 Task: For heading Use Nunito with pink colour & bold.  font size for heading18,  'Change the font style of data to'Nunito and font size to 9,  Change the alignment of both headline & data to Align left In the sheet  DashboardCashExpensesbook
Action: Mouse moved to (59, 174)
Screenshot: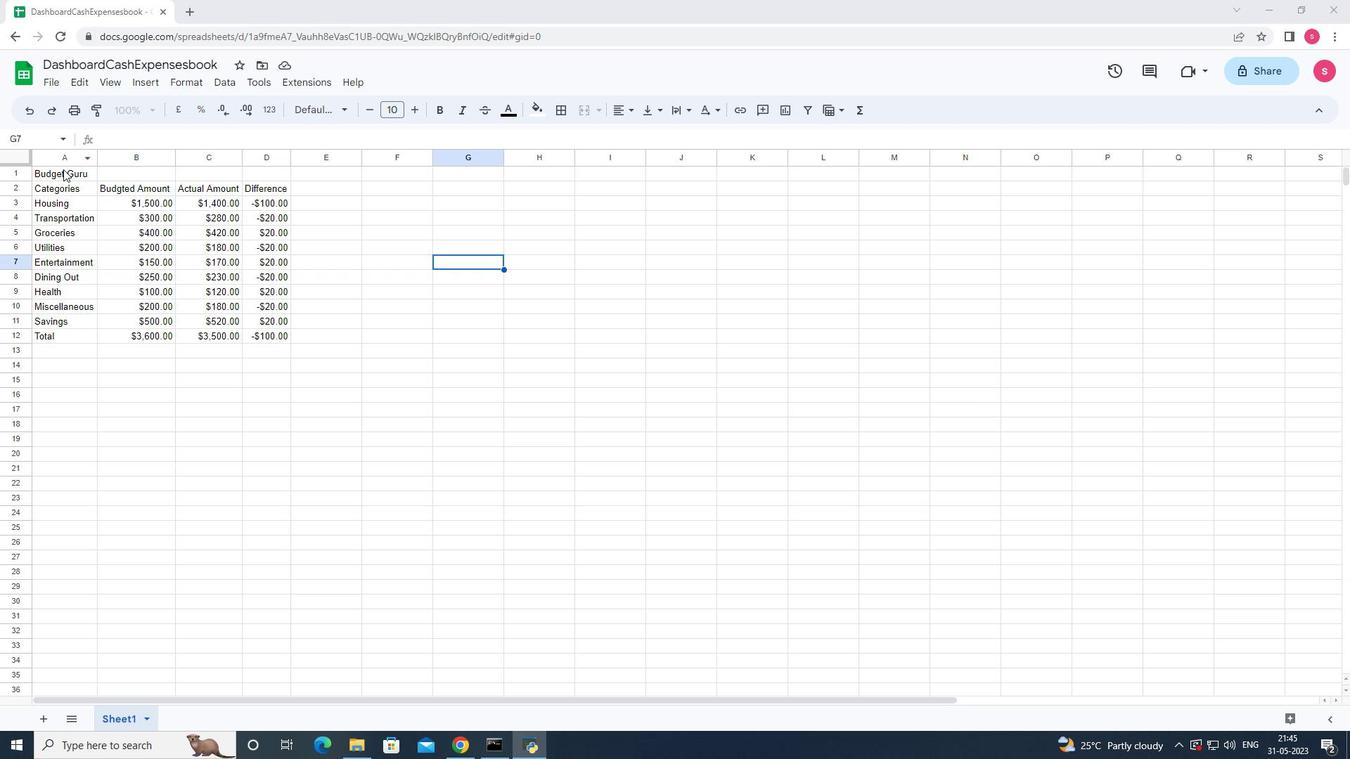 
Action: Mouse pressed left at (59, 174)
Screenshot: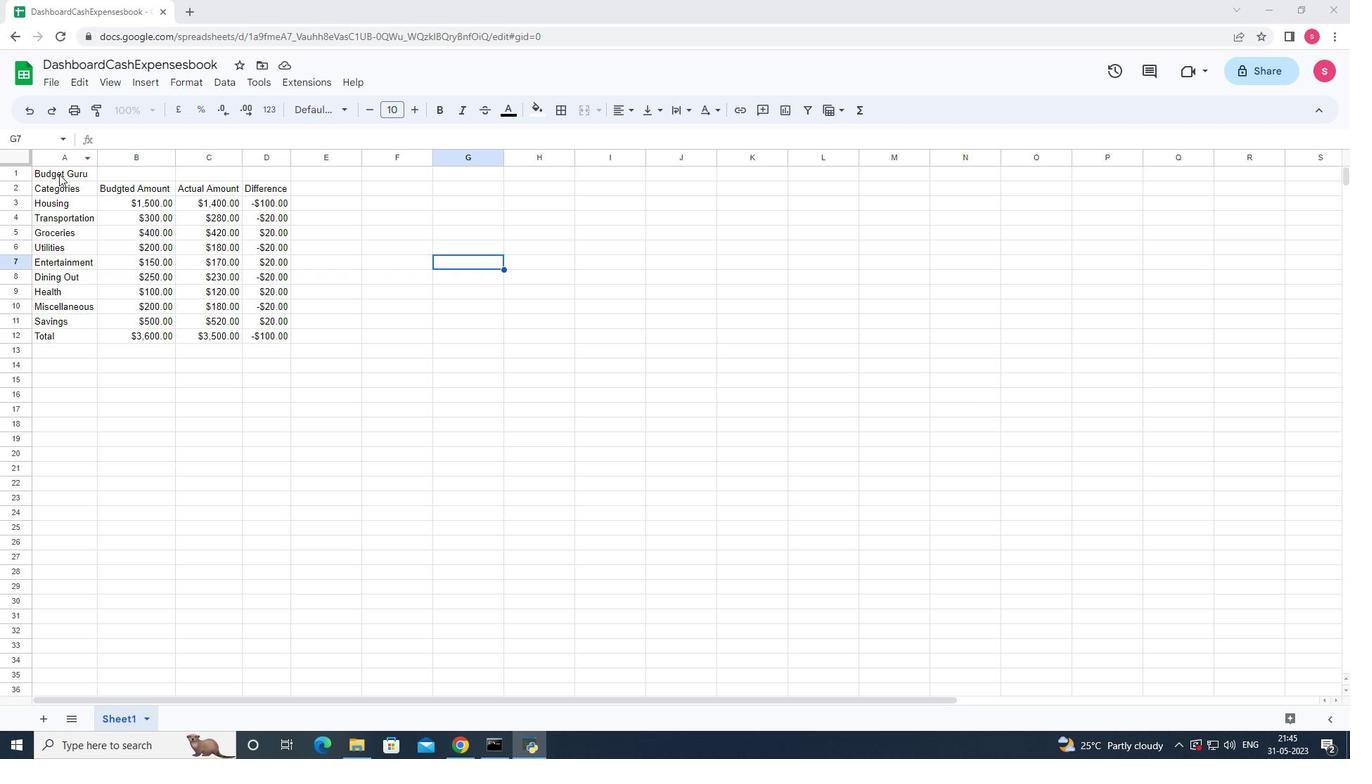 
Action: Mouse moved to (342, 114)
Screenshot: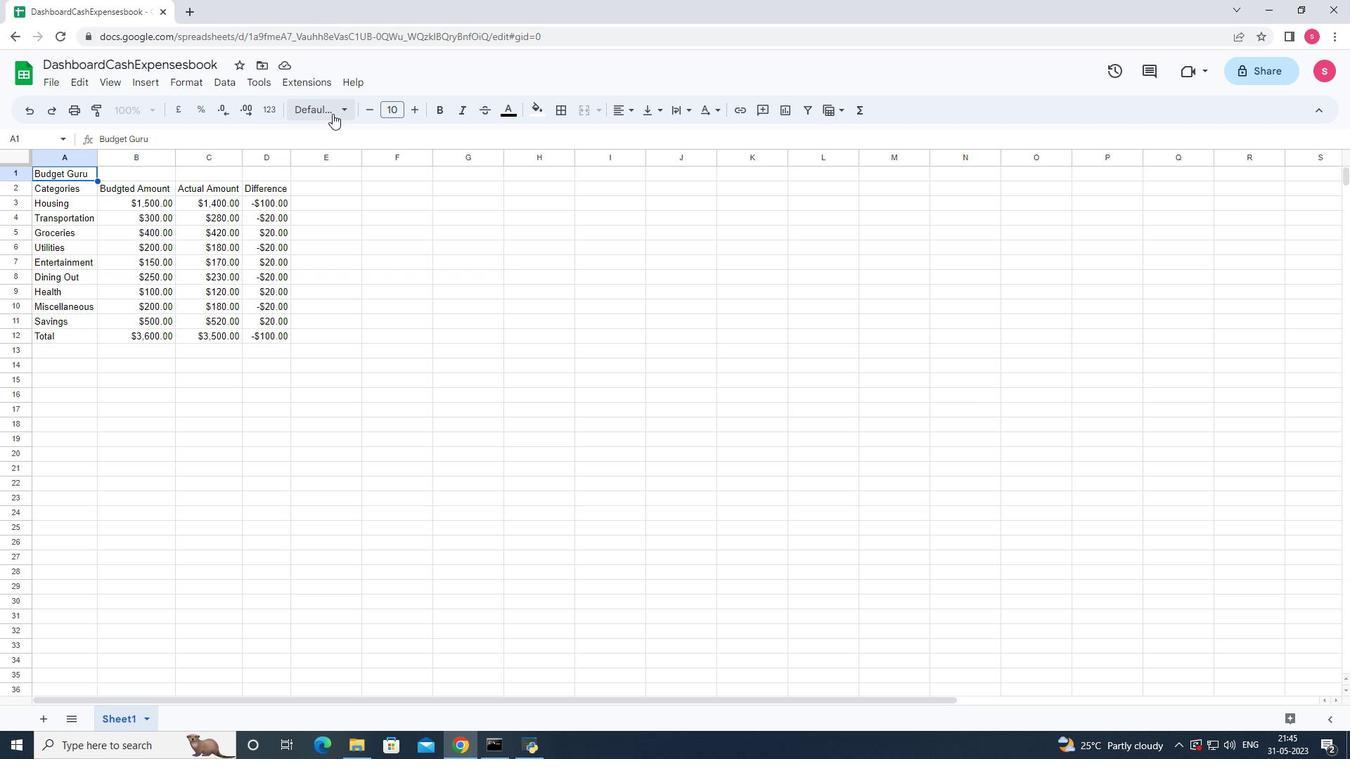 
Action: Mouse pressed left at (342, 114)
Screenshot: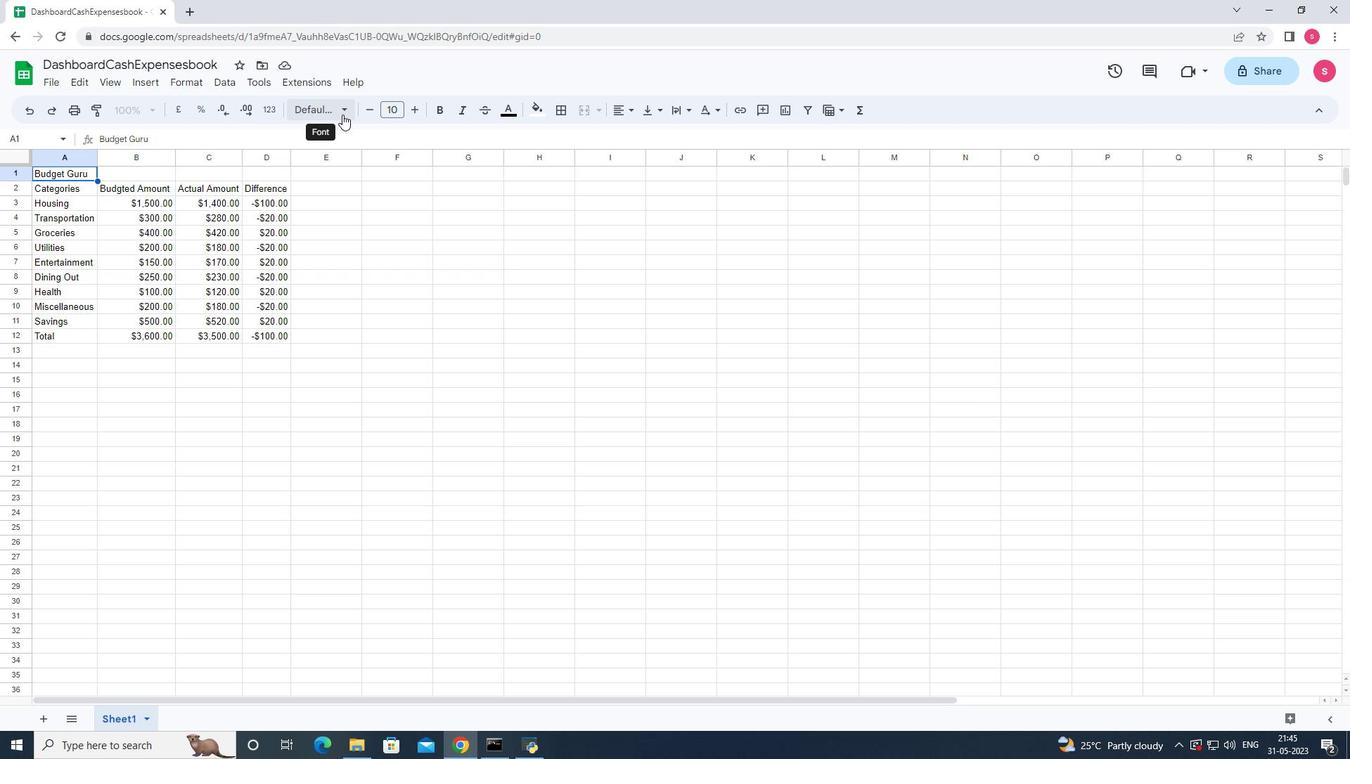 
Action: Mouse moved to (363, 574)
Screenshot: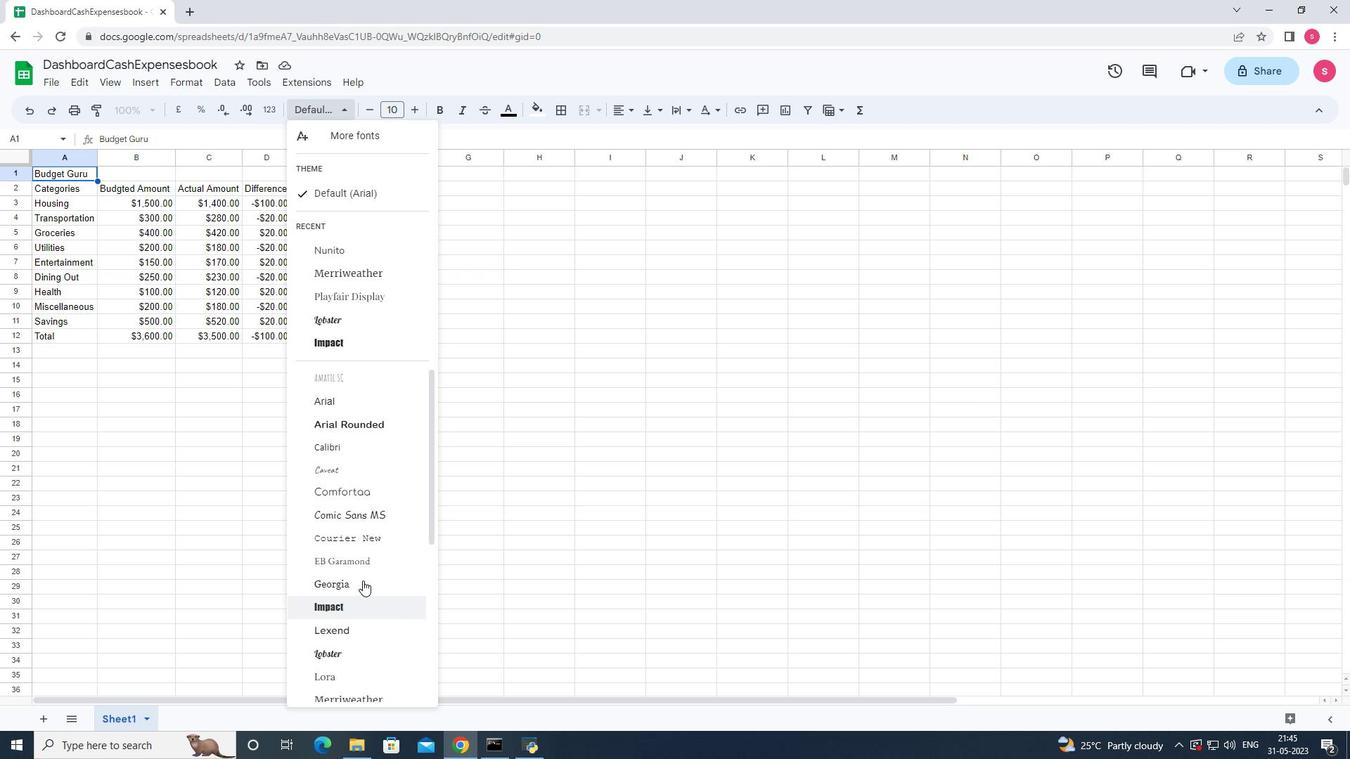 
Action: Mouse scrolled (363, 573) with delta (0, 0)
Screenshot: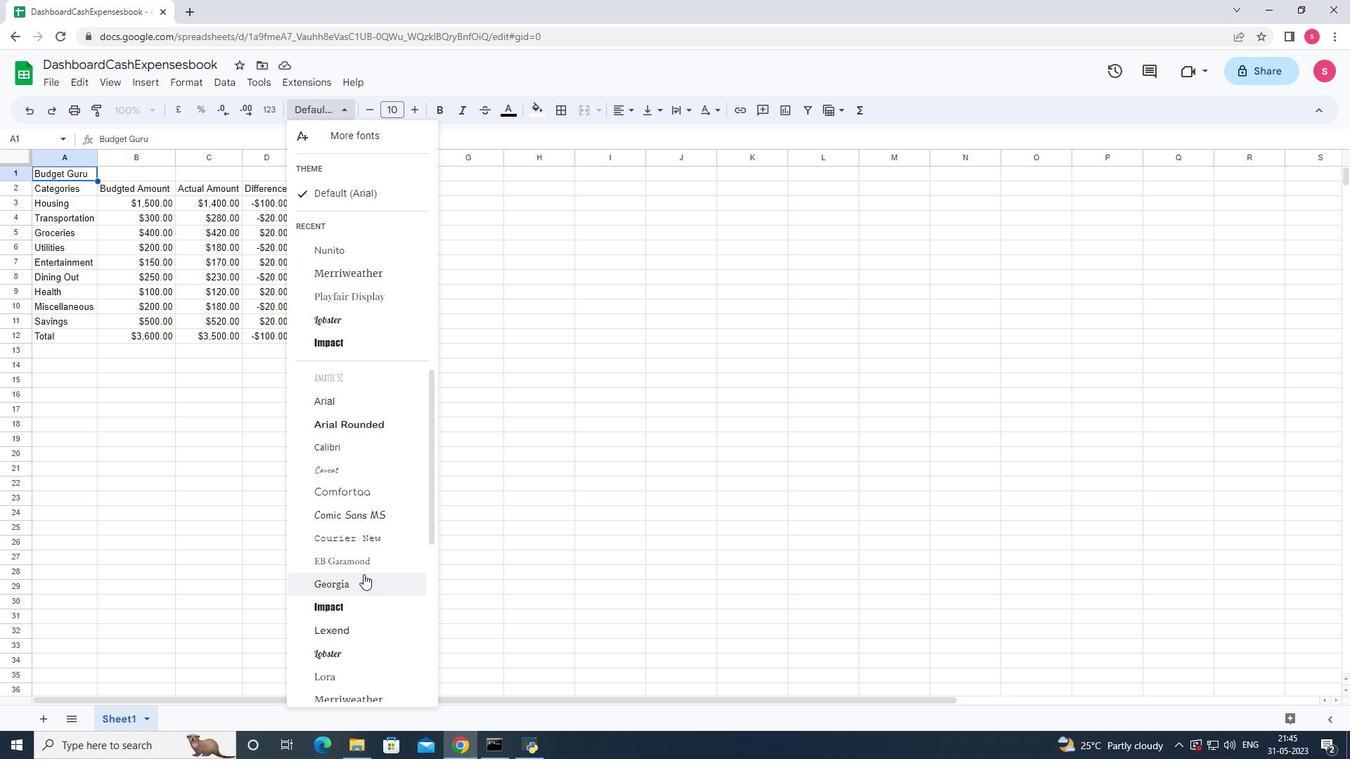 
Action: Mouse scrolled (363, 573) with delta (0, 0)
Screenshot: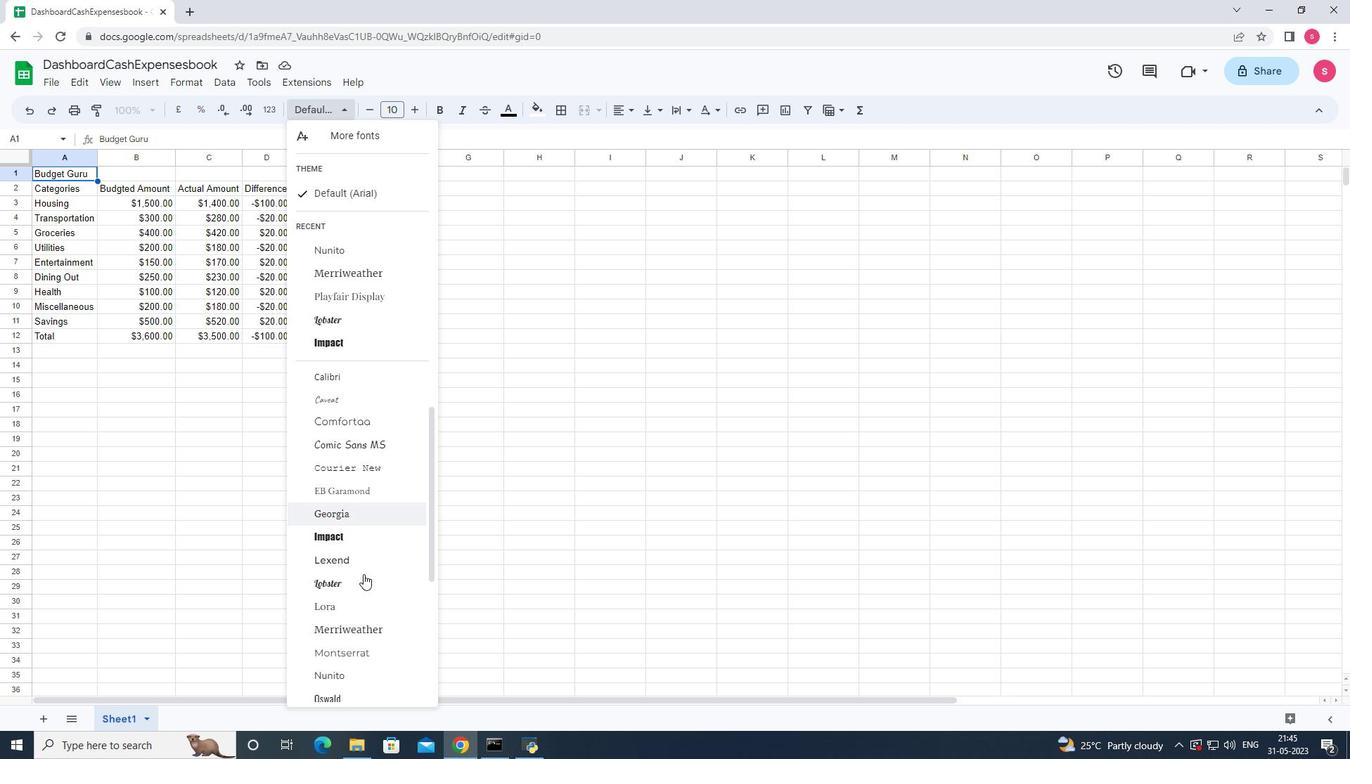 
Action: Mouse moved to (366, 586)
Screenshot: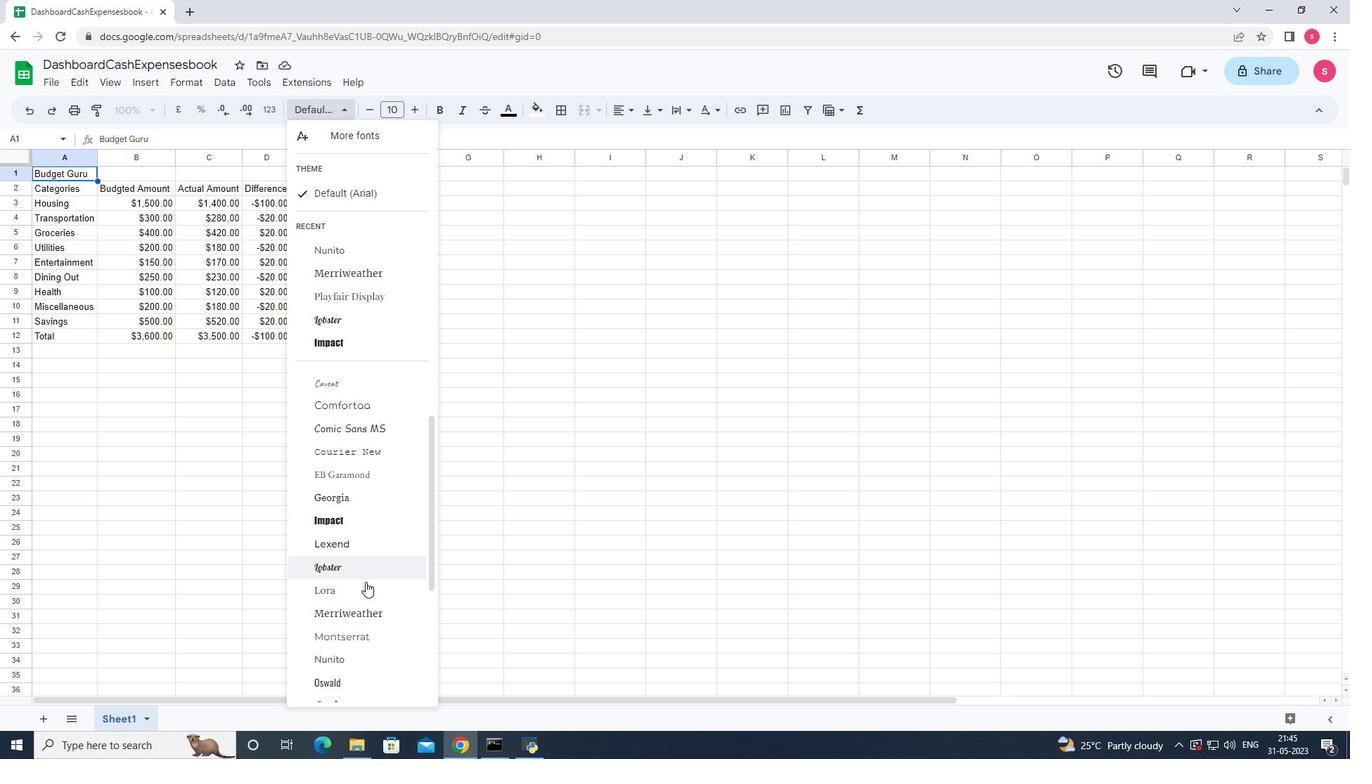 
Action: Mouse scrolled (366, 585) with delta (0, 0)
Screenshot: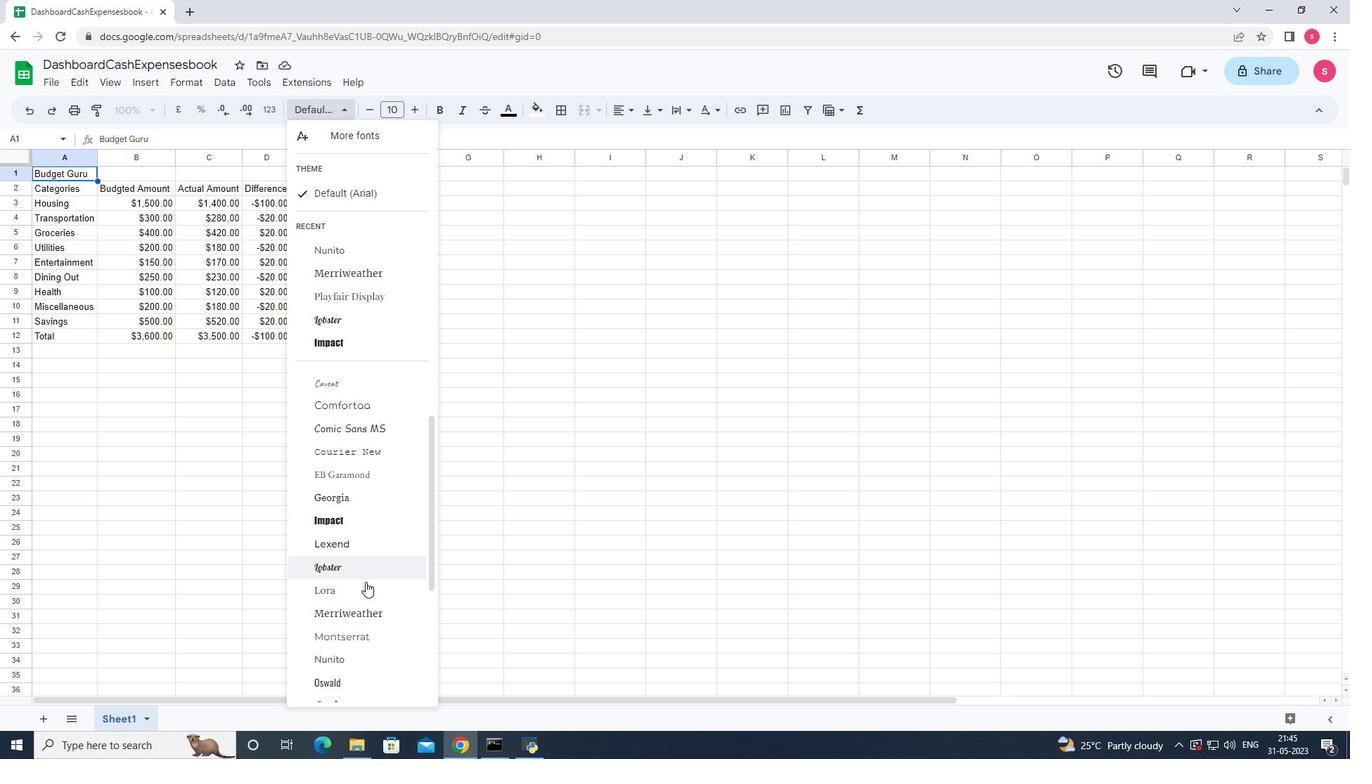 
Action: Mouse moved to (372, 540)
Screenshot: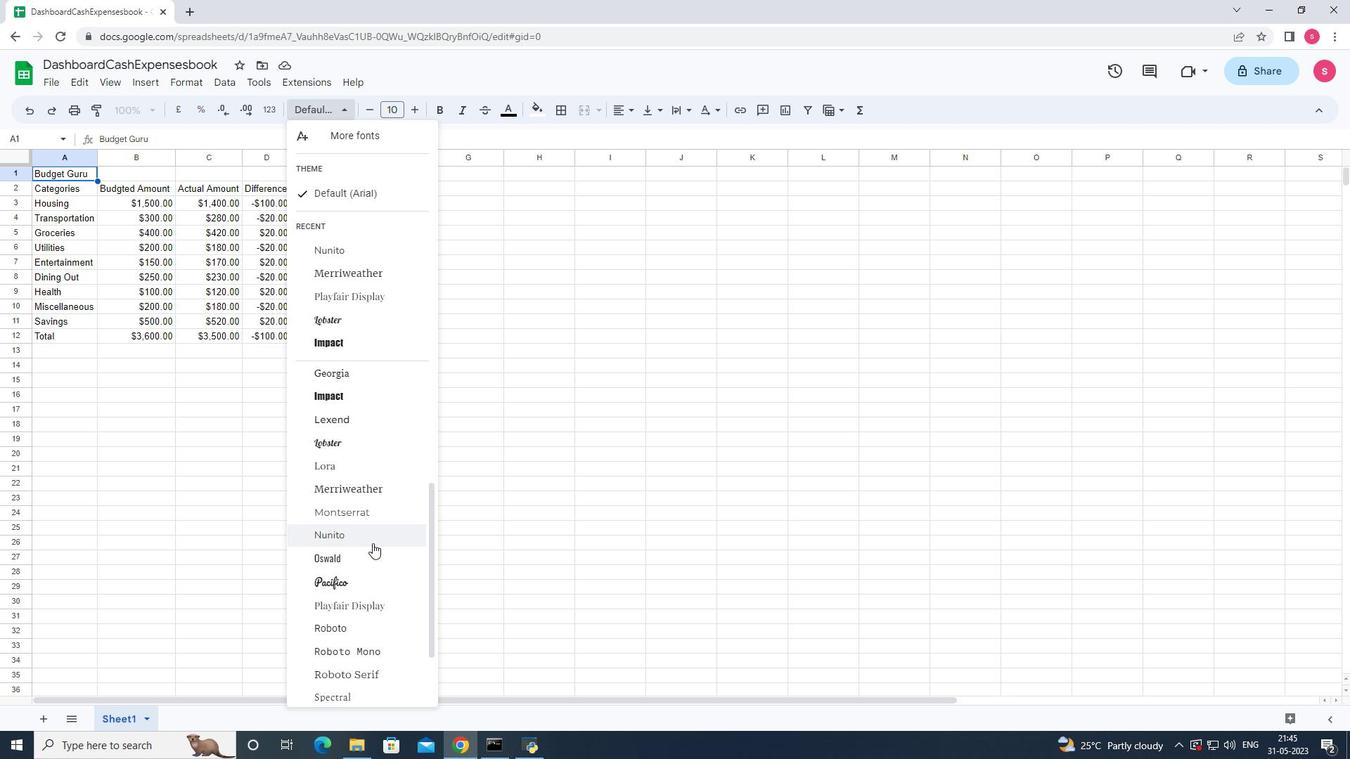 
Action: Mouse pressed left at (372, 540)
Screenshot: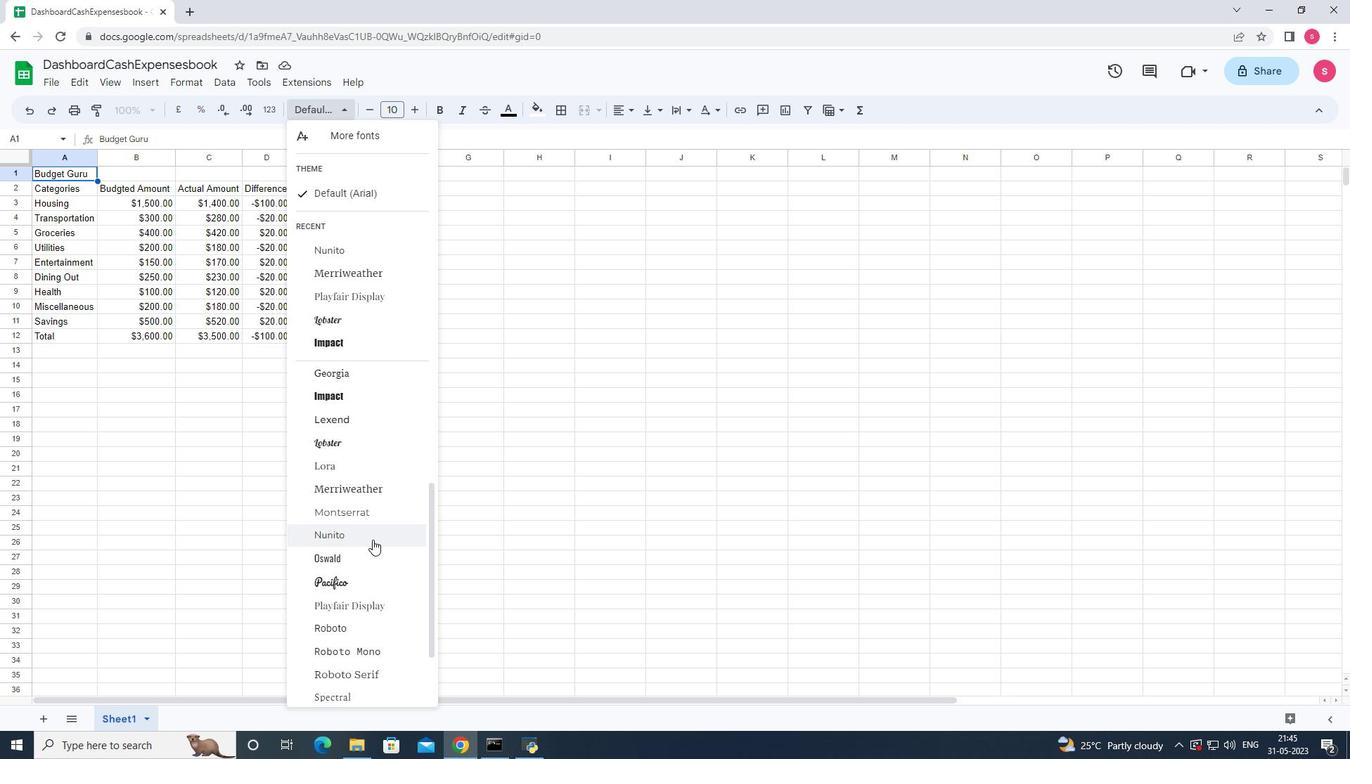 
Action: Mouse moved to (516, 115)
Screenshot: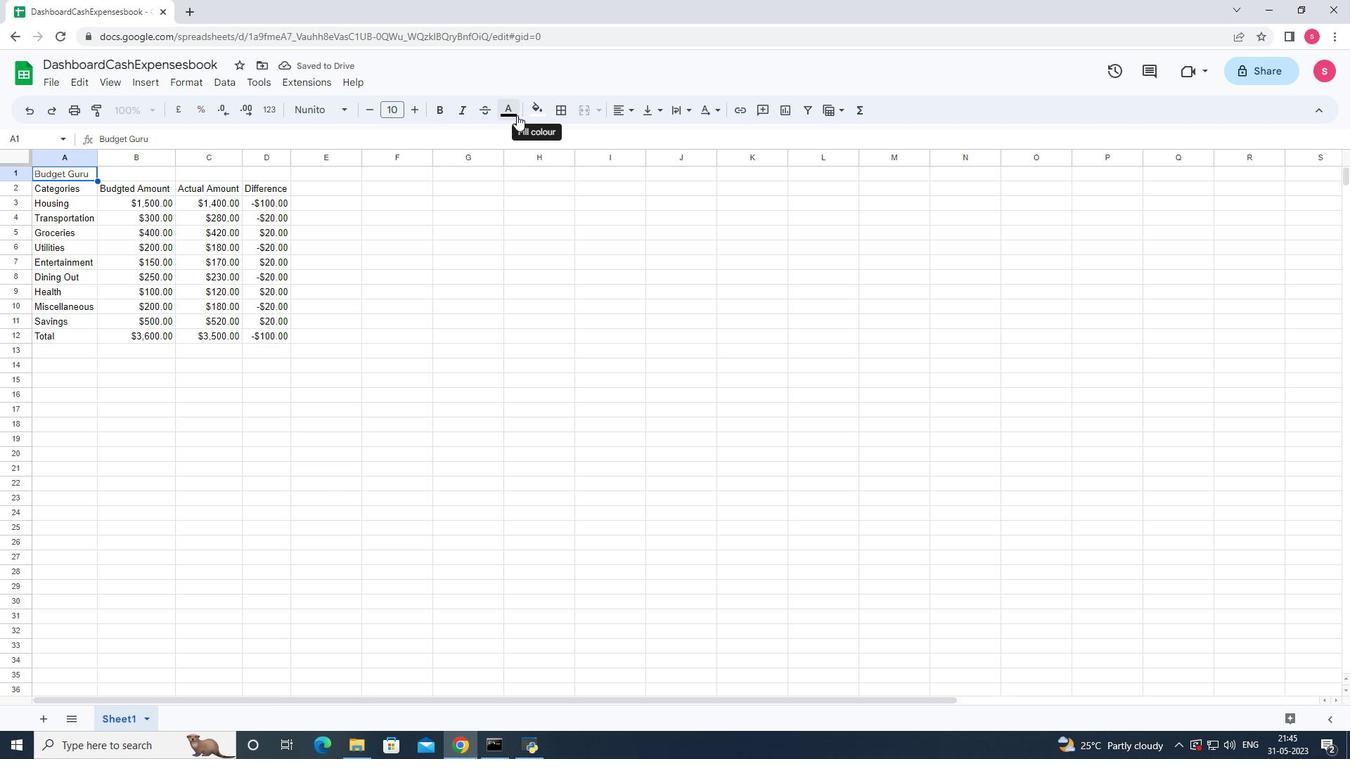 
Action: Mouse pressed left at (516, 115)
Screenshot: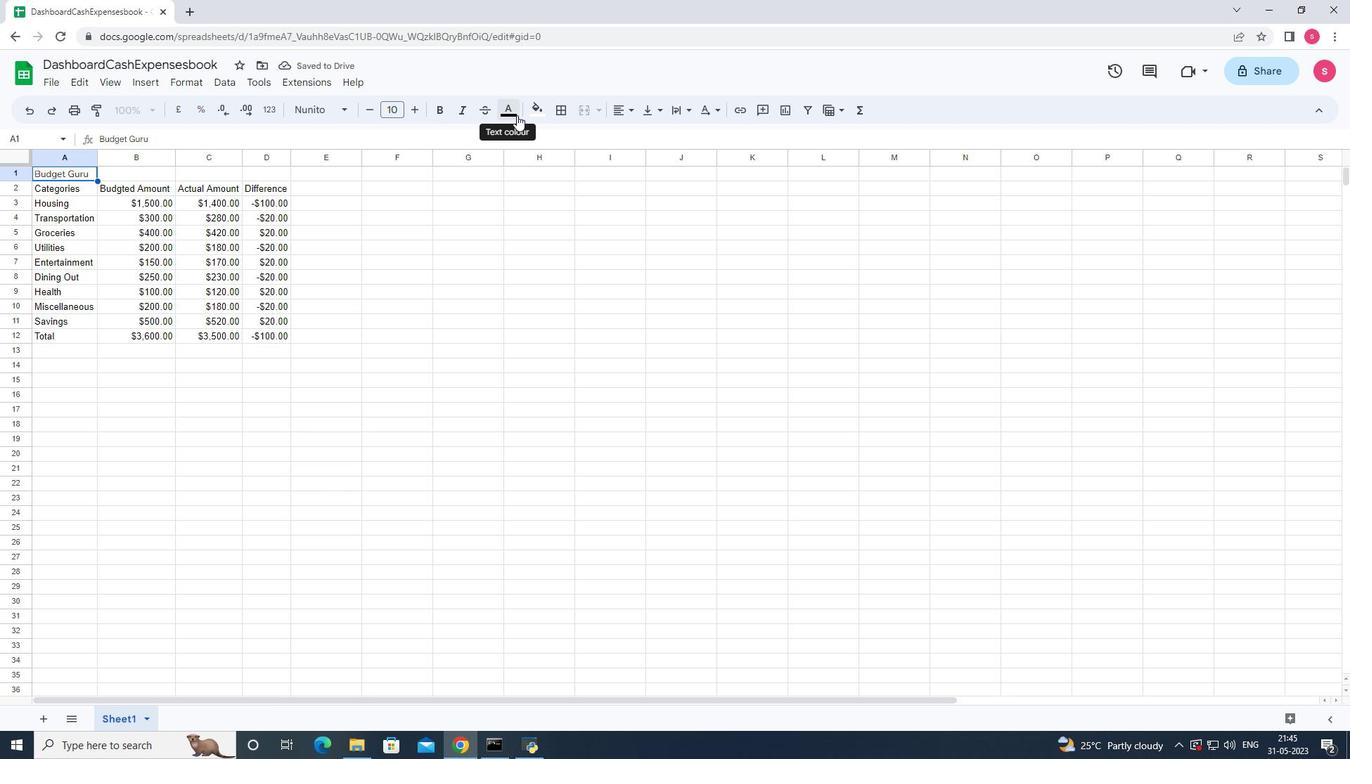 
Action: Mouse moved to (652, 177)
Screenshot: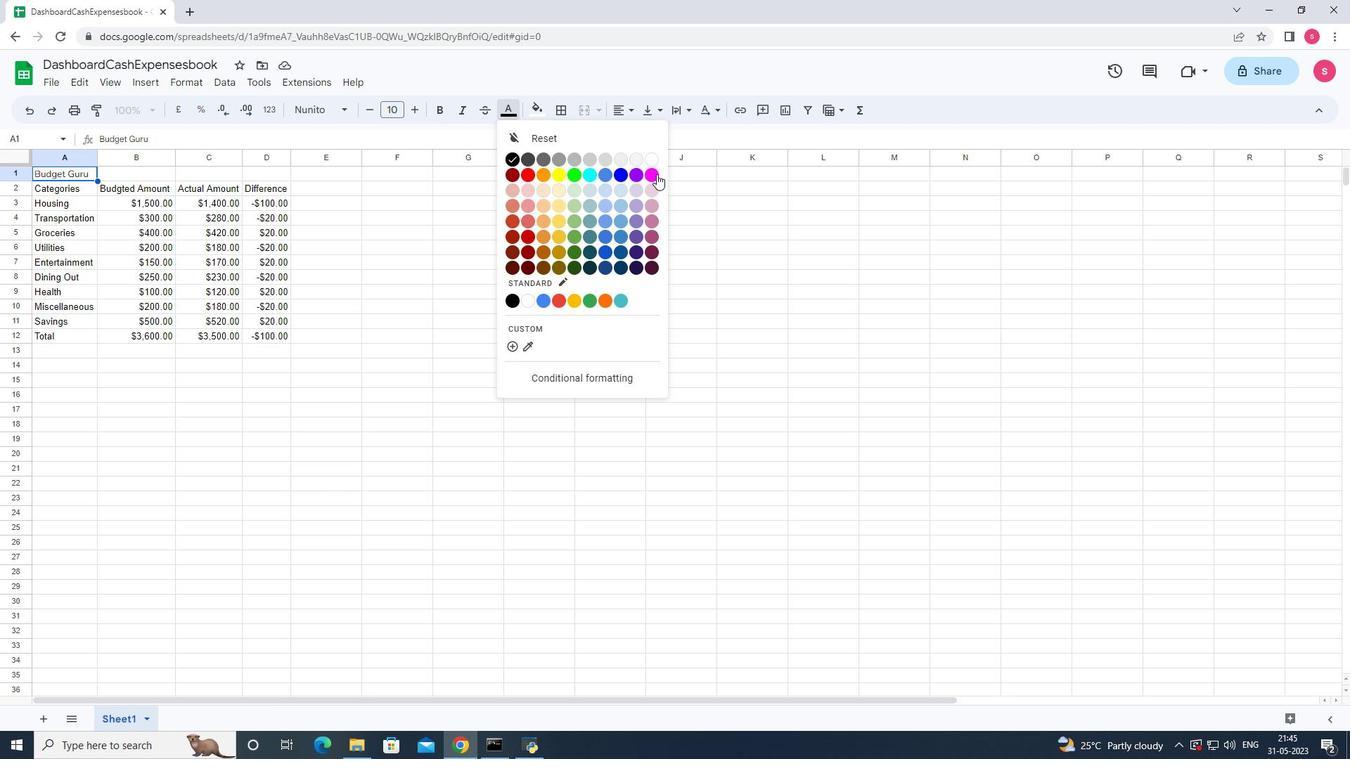 
Action: Mouse pressed left at (652, 177)
Screenshot: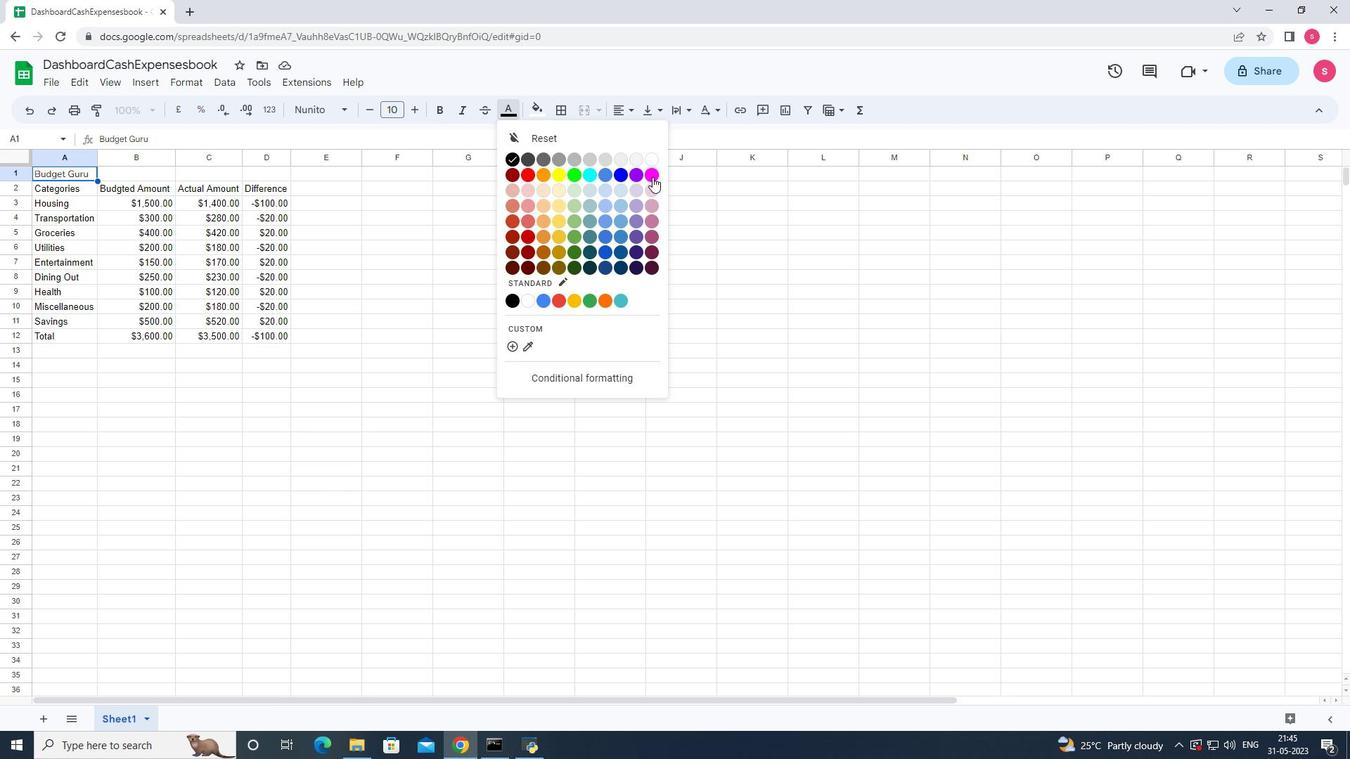
Action: Mouse moved to (186, 85)
Screenshot: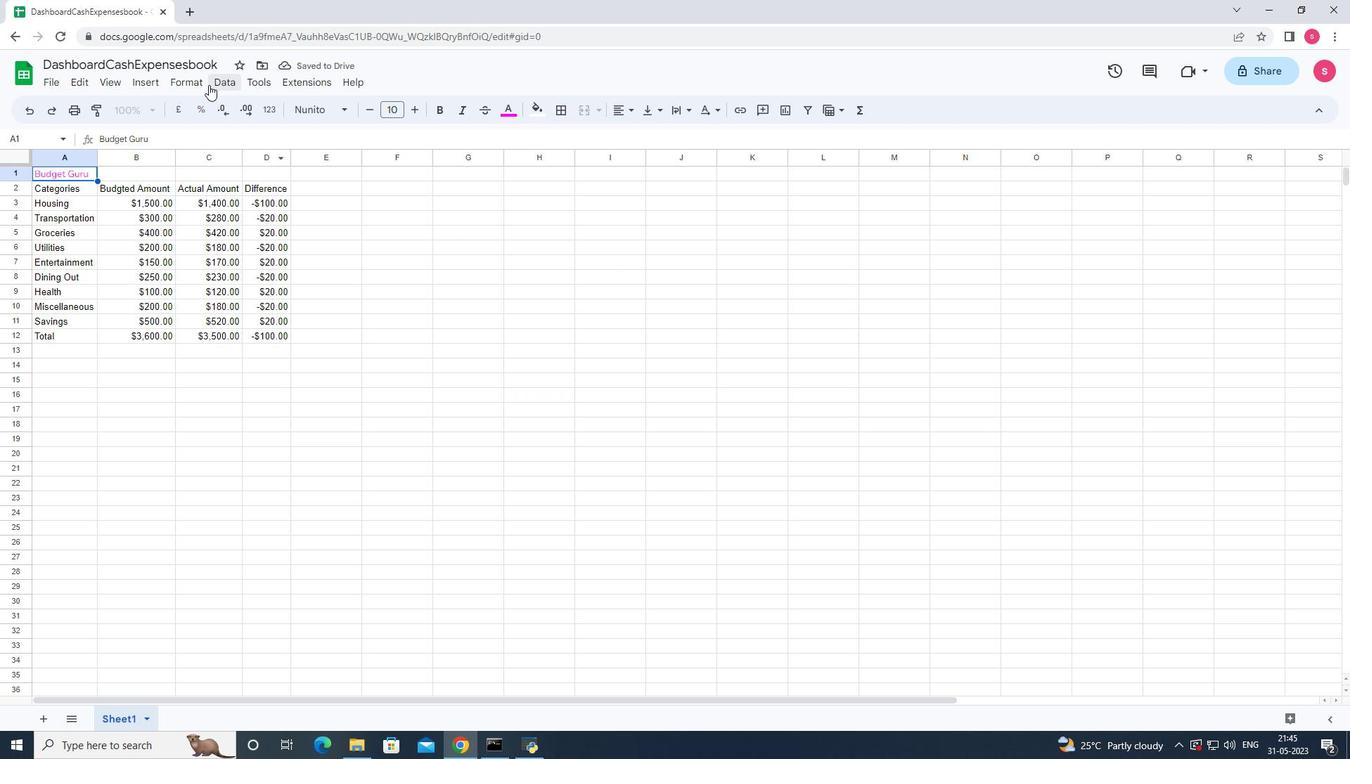 
Action: Mouse pressed left at (186, 85)
Screenshot: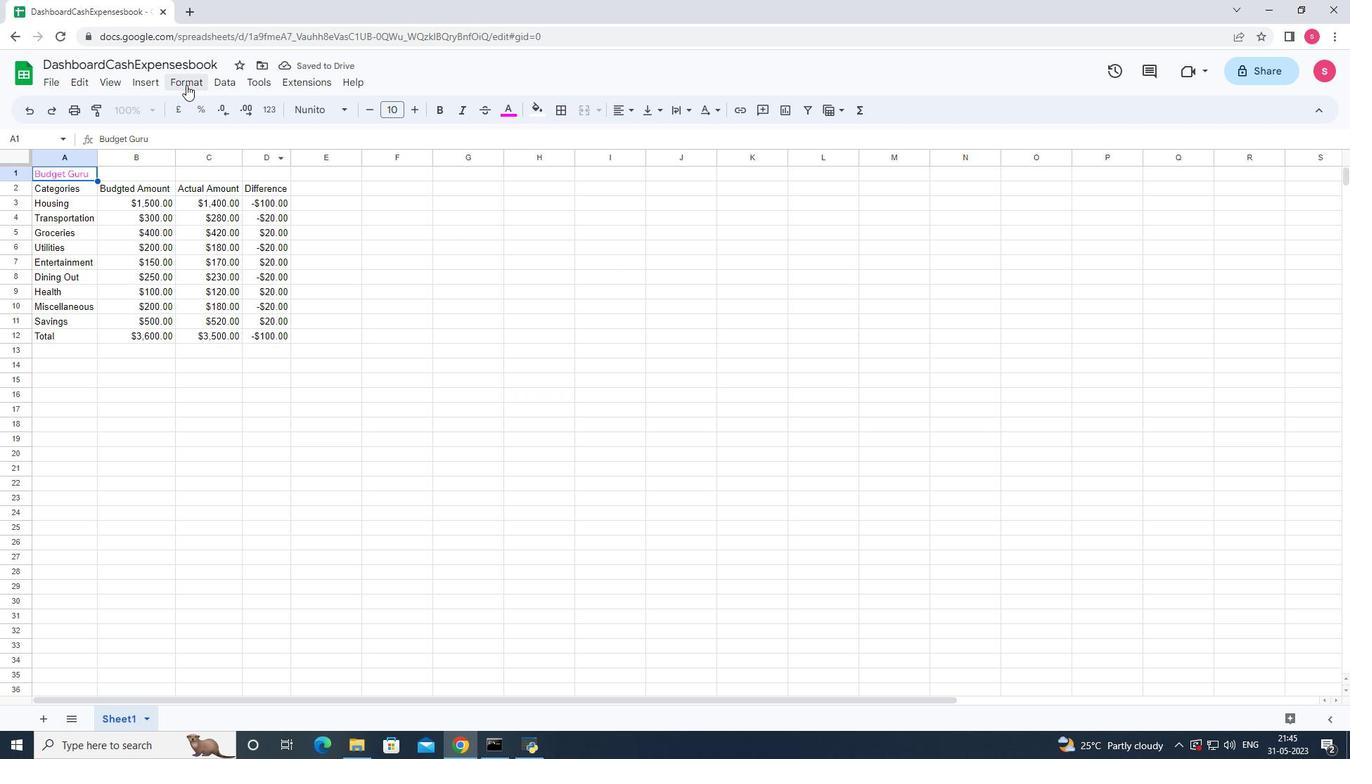 
Action: Mouse moved to (244, 165)
Screenshot: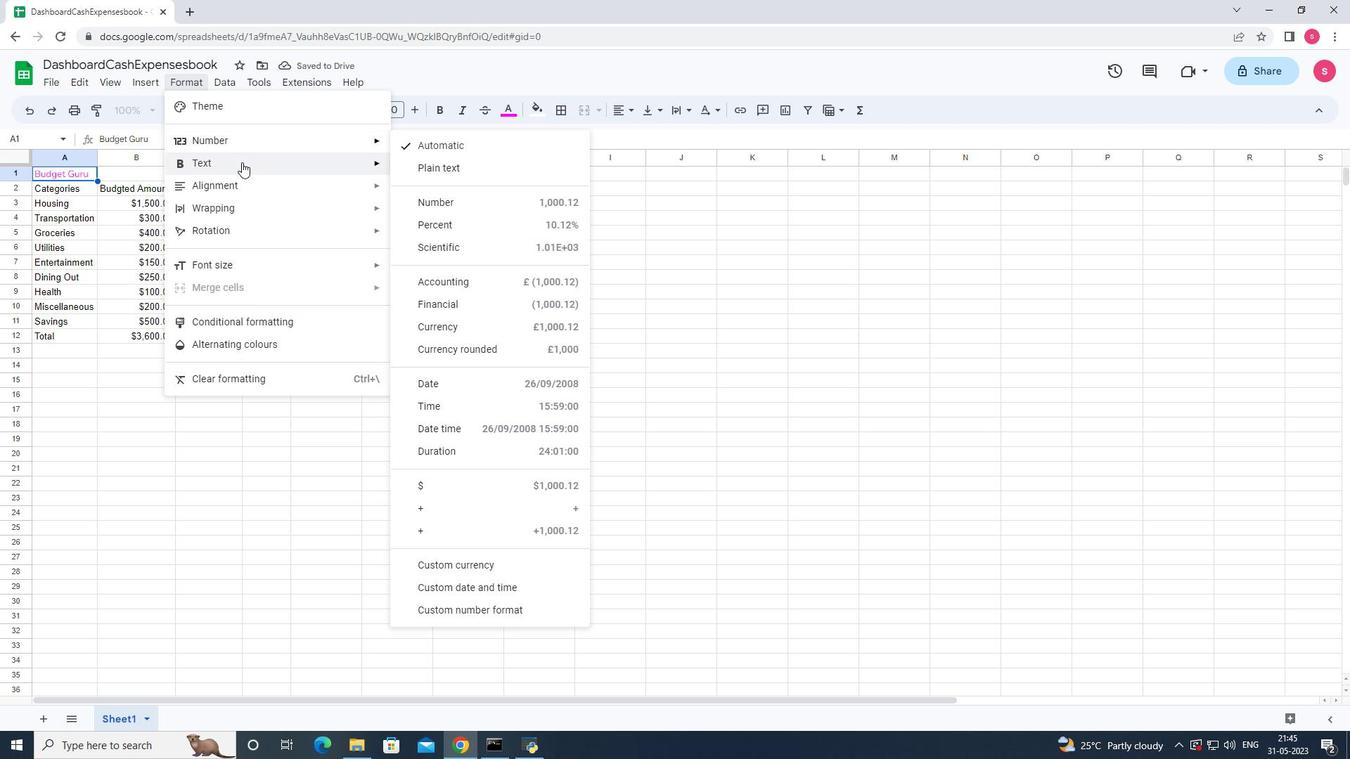 
Action: Mouse pressed left at (244, 165)
Screenshot: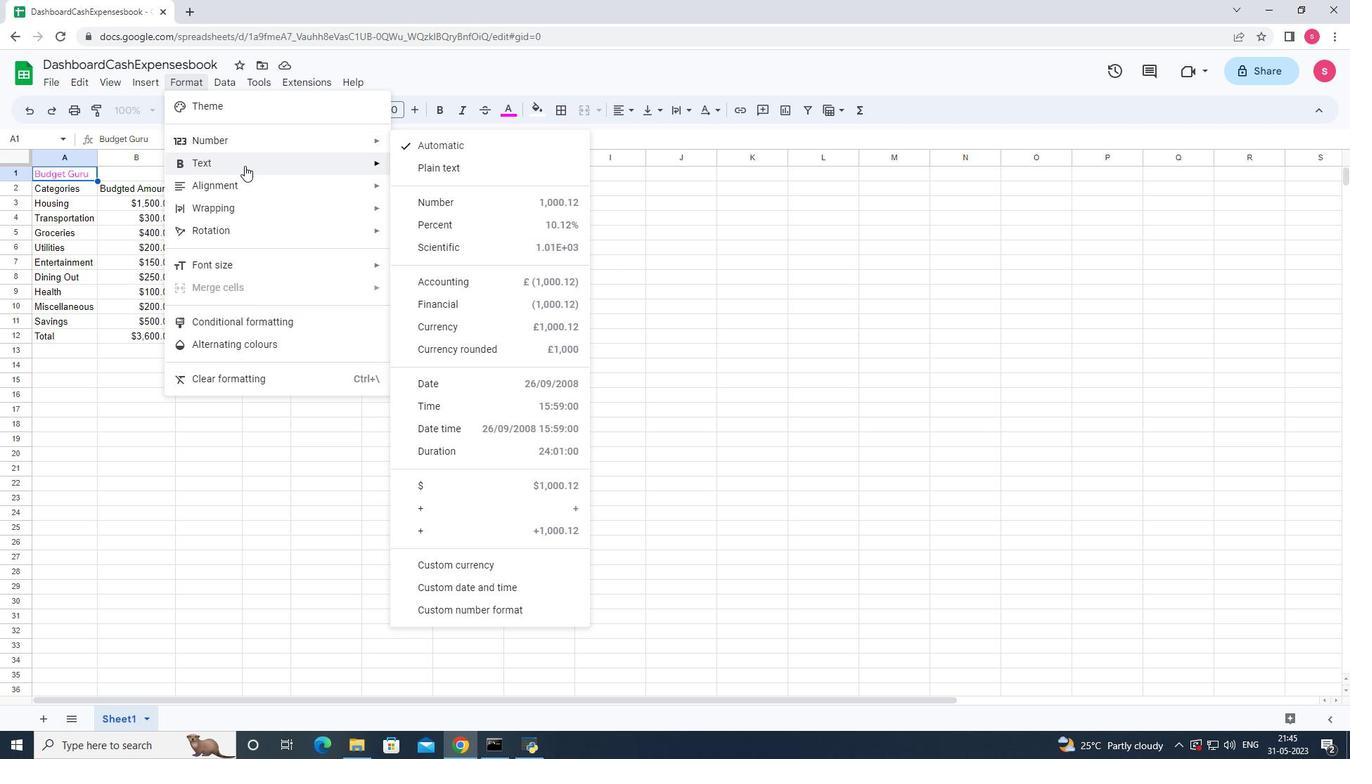 
Action: Mouse moved to (469, 173)
Screenshot: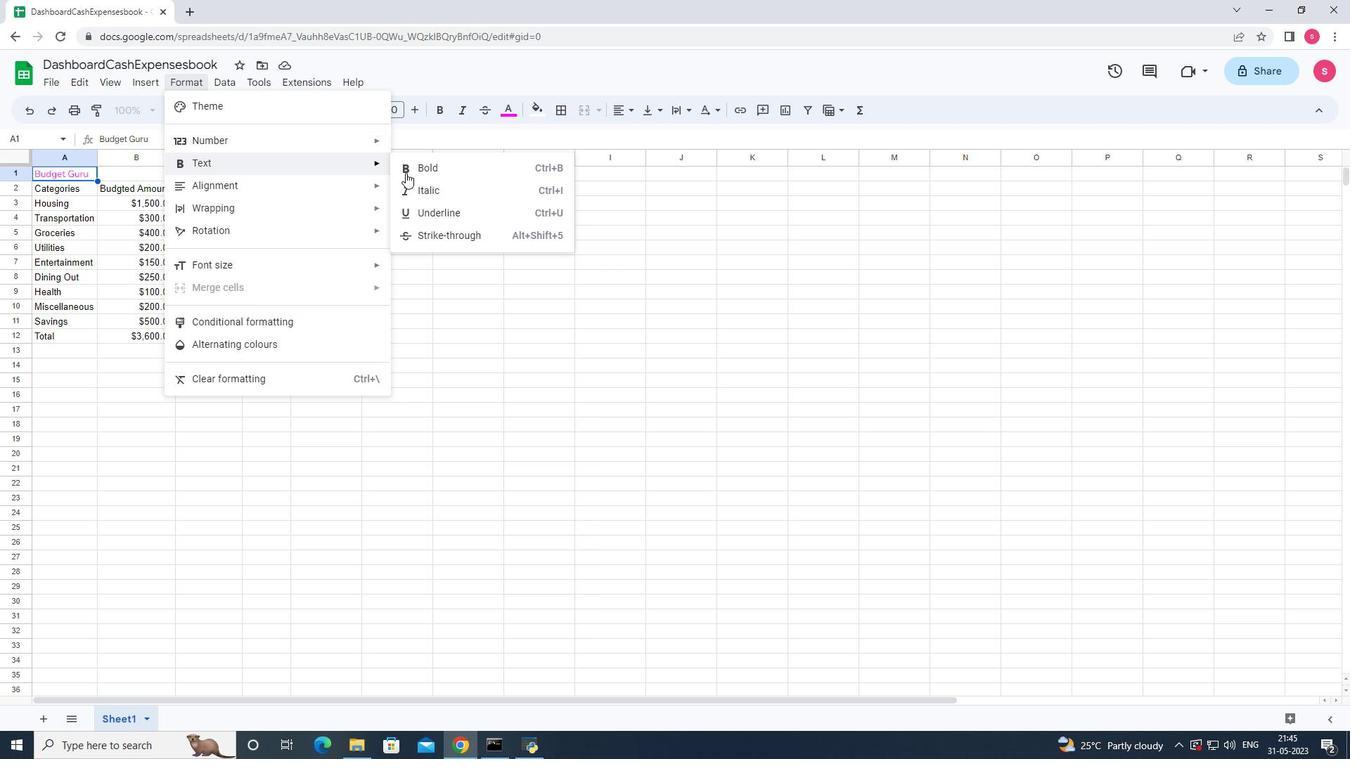 
Action: Mouse pressed left at (469, 173)
Screenshot: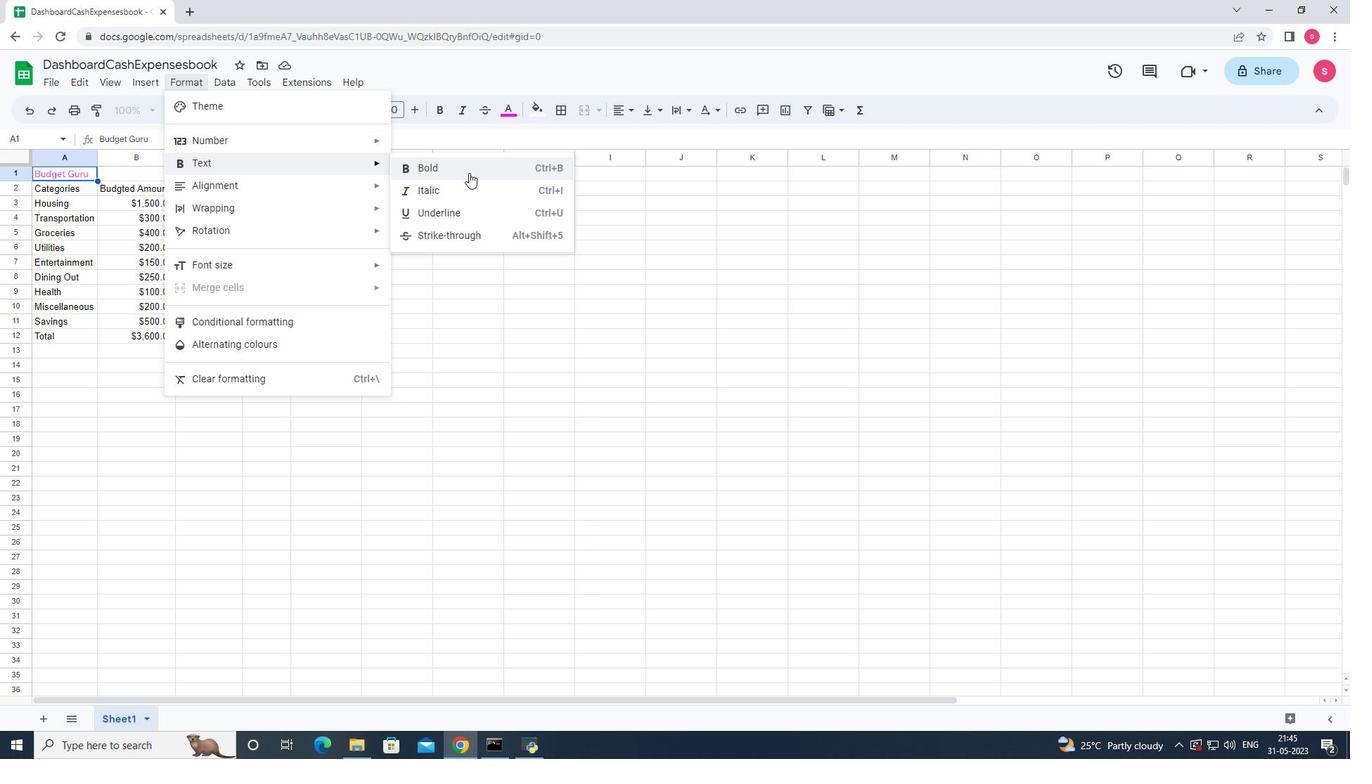 
Action: Mouse moved to (417, 111)
Screenshot: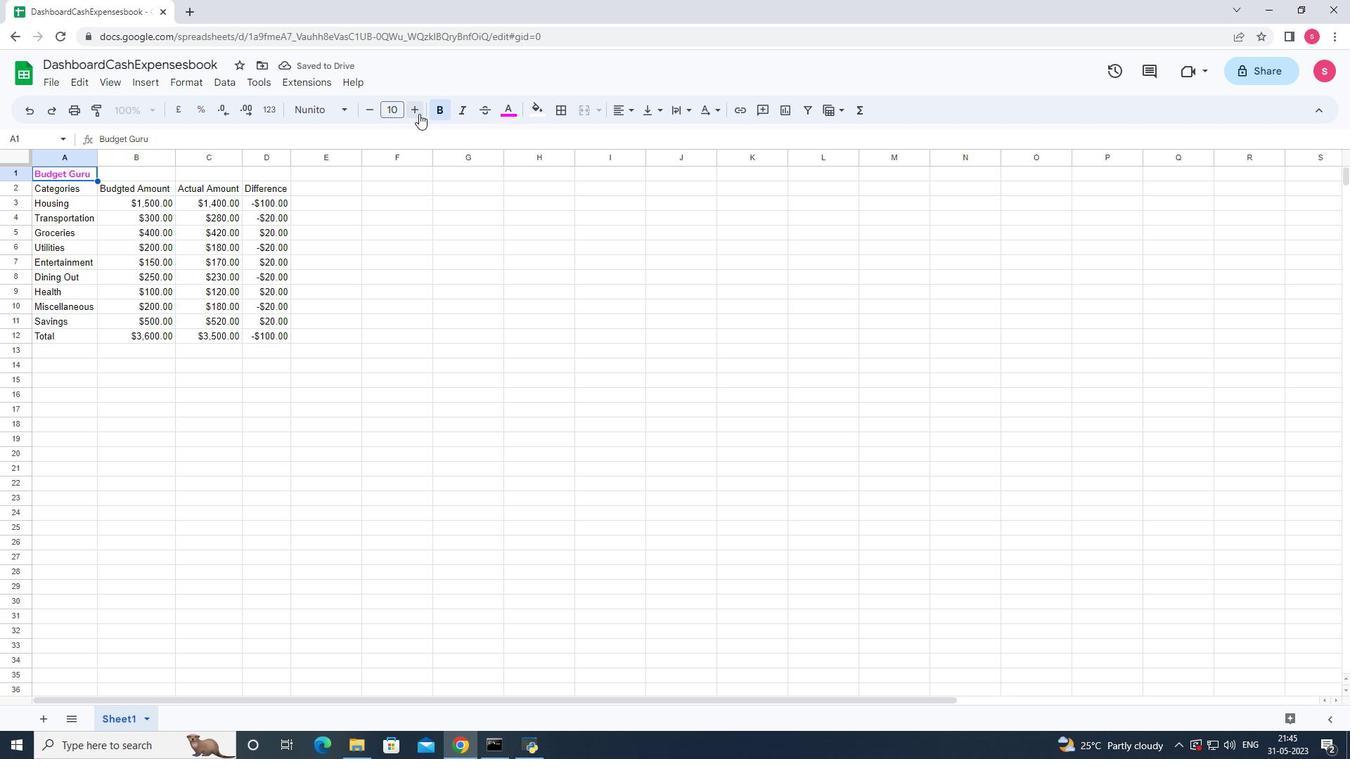 
Action: Mouse pressed left at (417, 111)
Screenshot: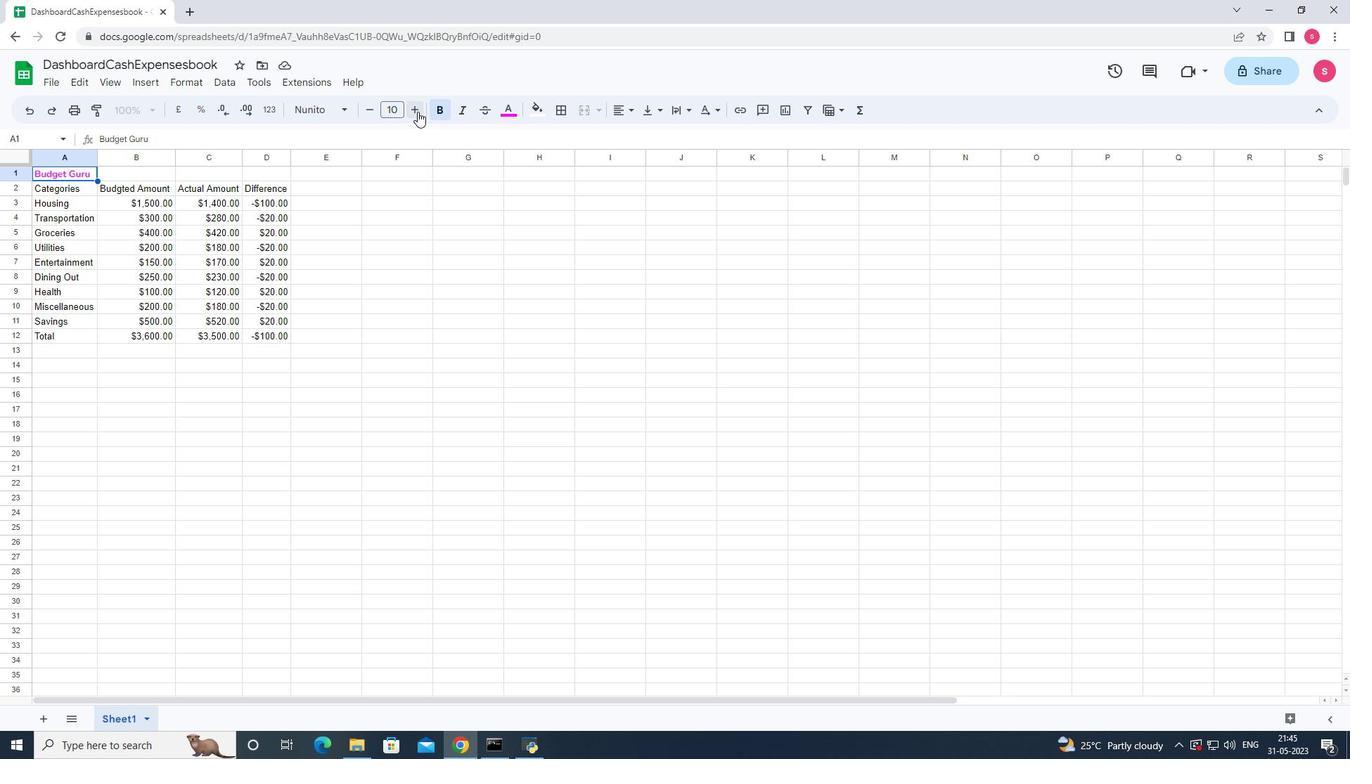 
Action: Mouse pressed left at (417, 111)
Screenshot: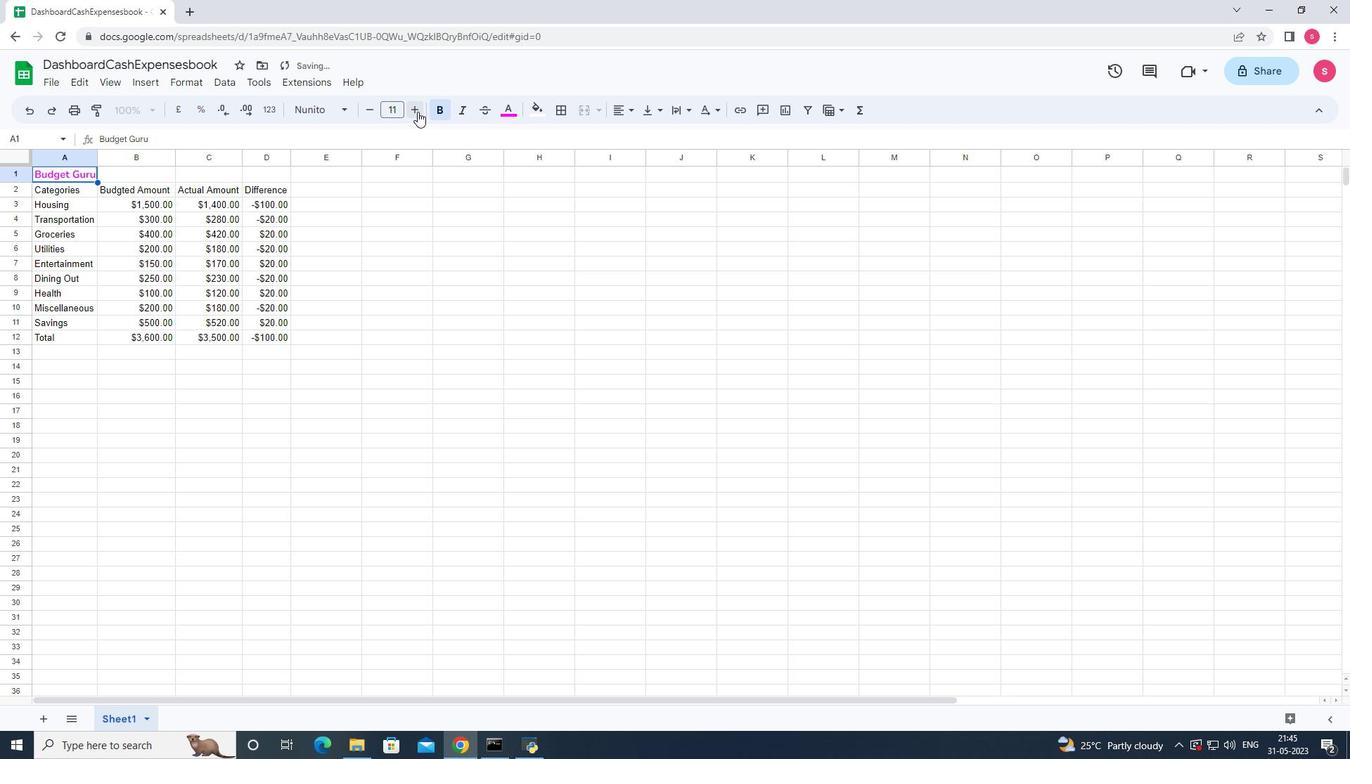 
Action: Mouse pressed left at (417, 111)
Screenshot: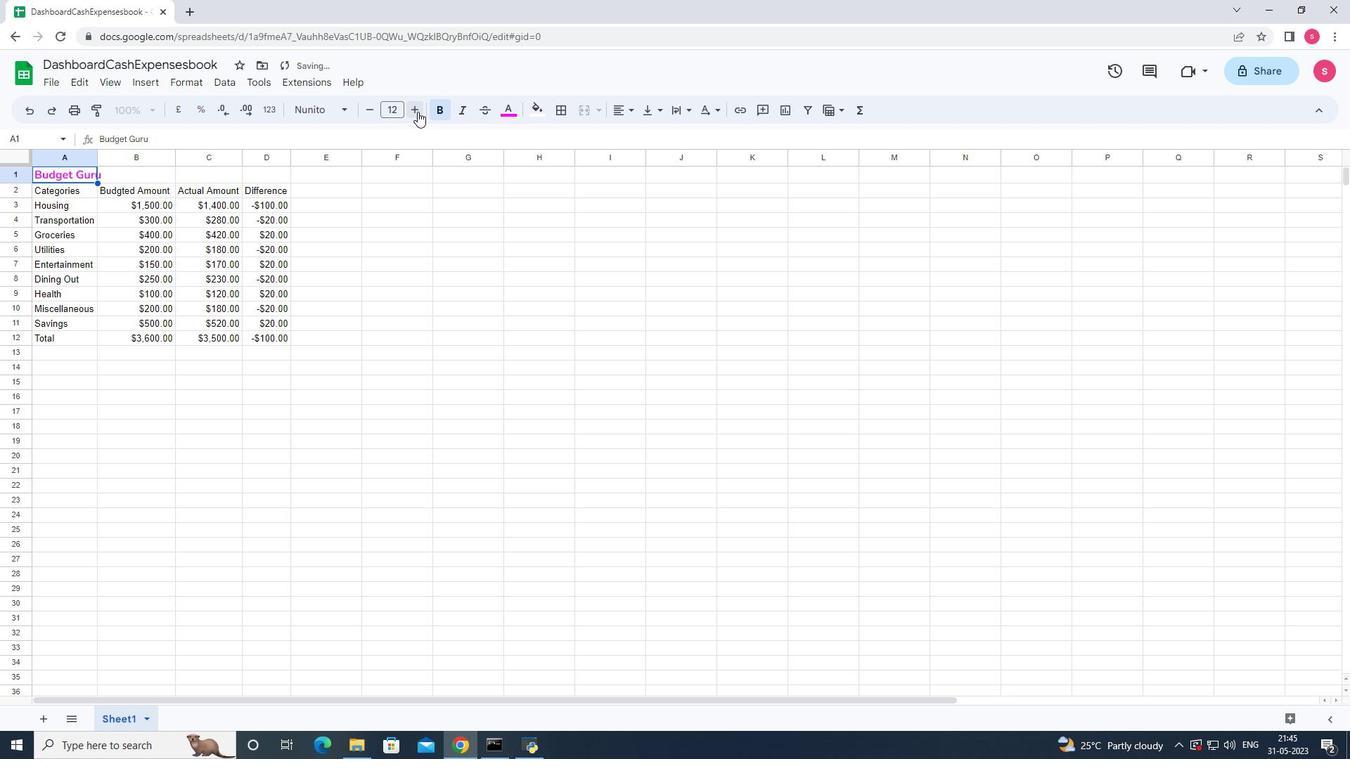 
Action: Mouse pressed left at (417, 111)
Screenshot: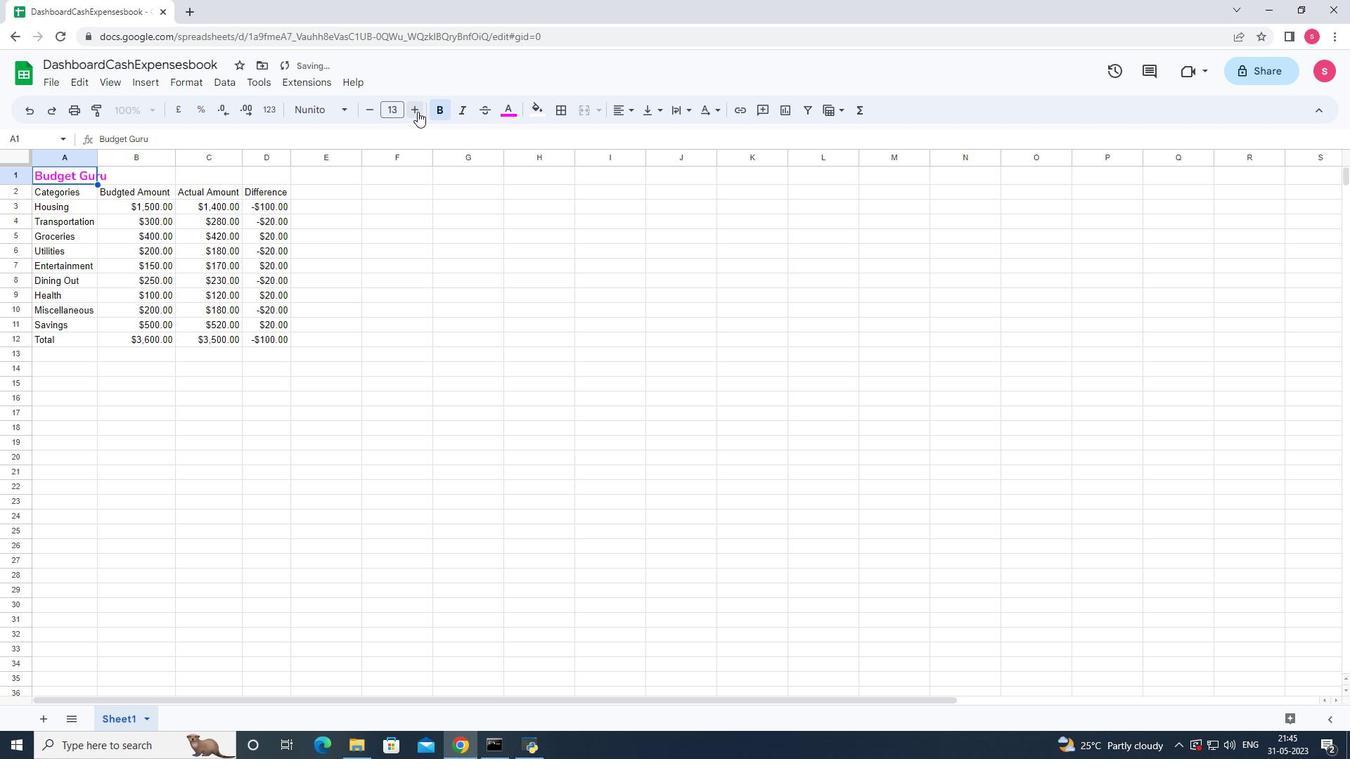 
Action: Mouse pressed left at (417, 111)
Screenshot: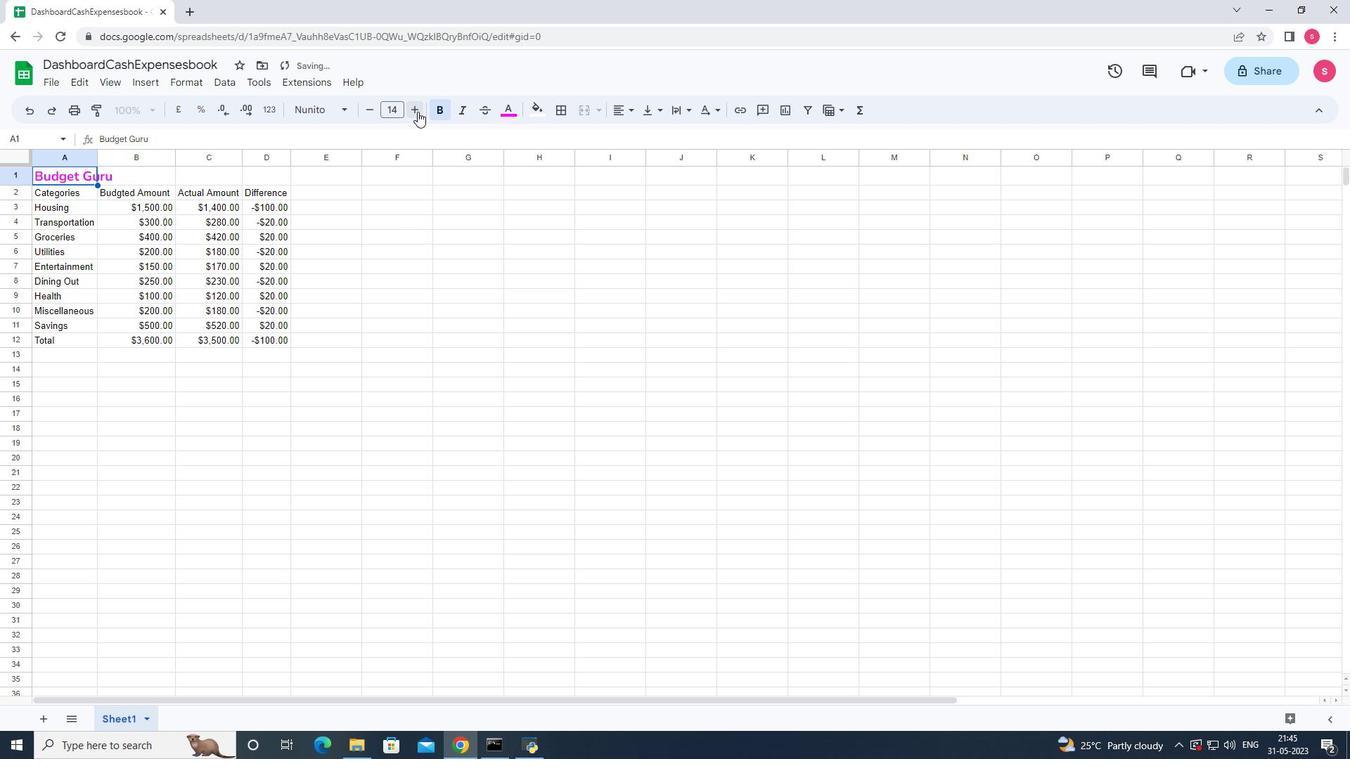 
Action: Mouse pressed left at (417, 111)
Screenshot: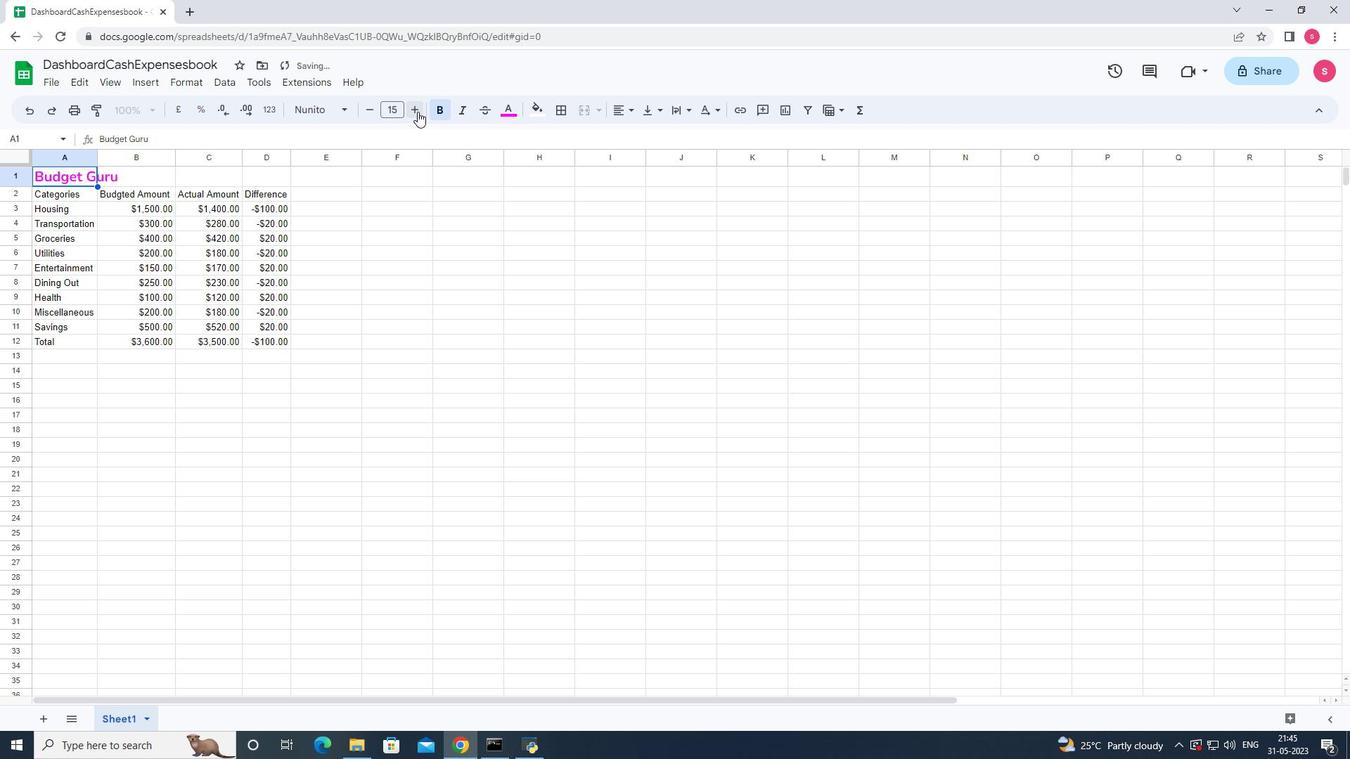 
Action: Mouse pressed left at (417, 111)
Screenshot: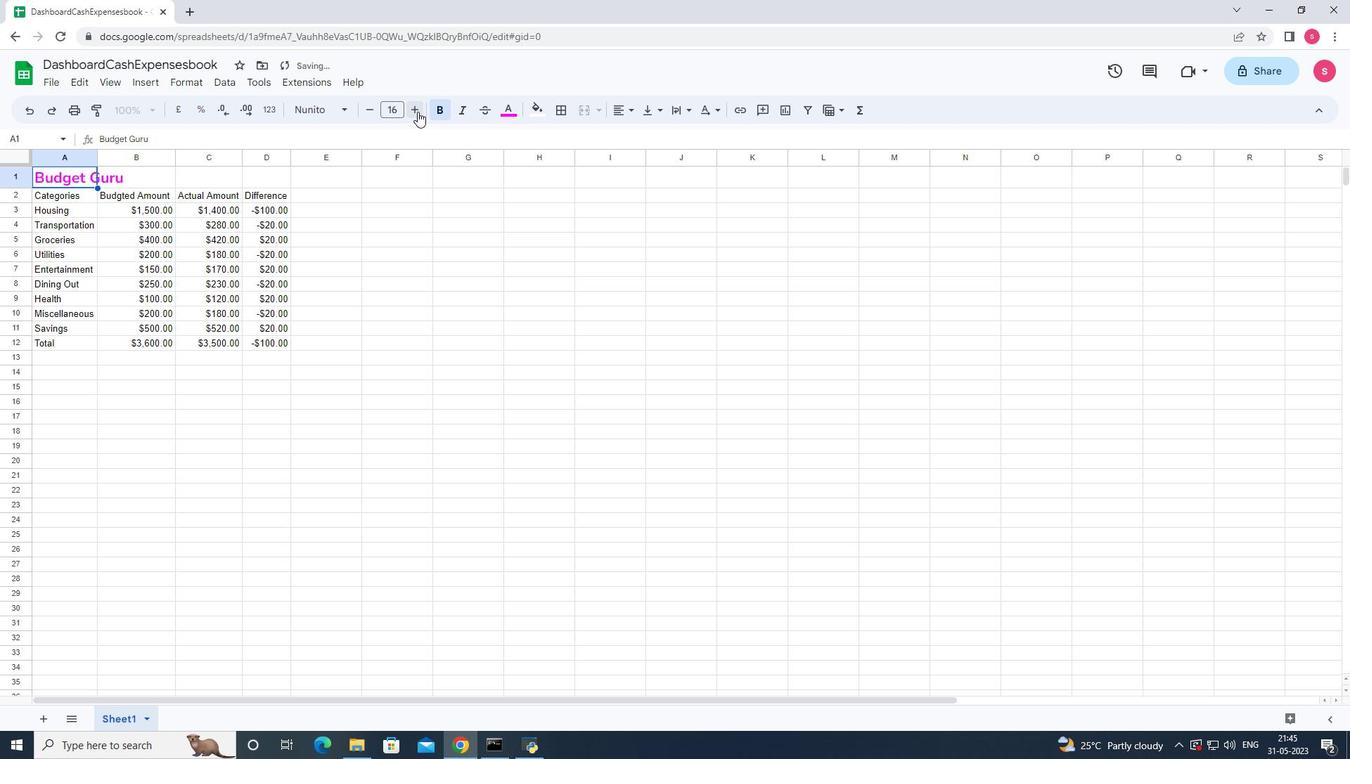
Action: Mouse pressed left at (417, 111)
Screenshot: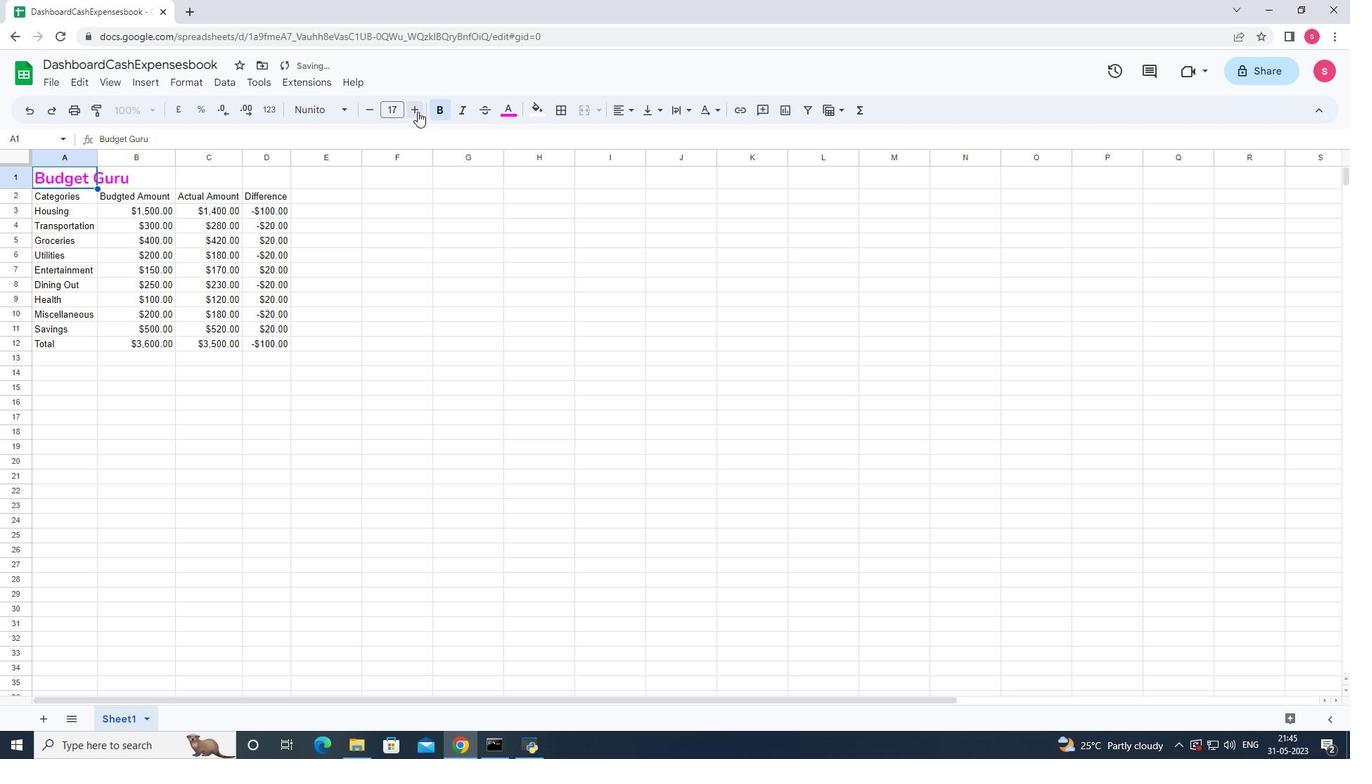 
Action: Mouse moved to (533, 325)
Screenshot: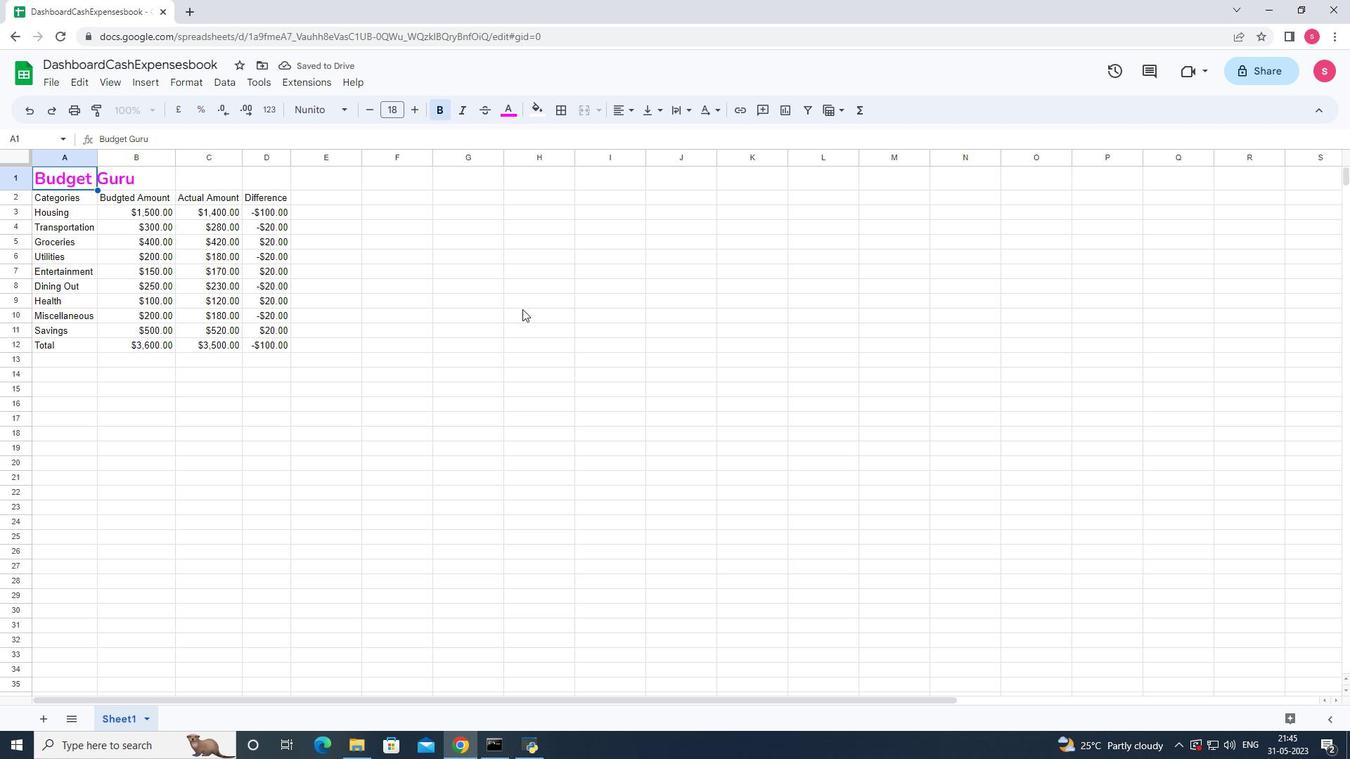 
Action: Mouse pressed left at (533, 325)
Screenshot: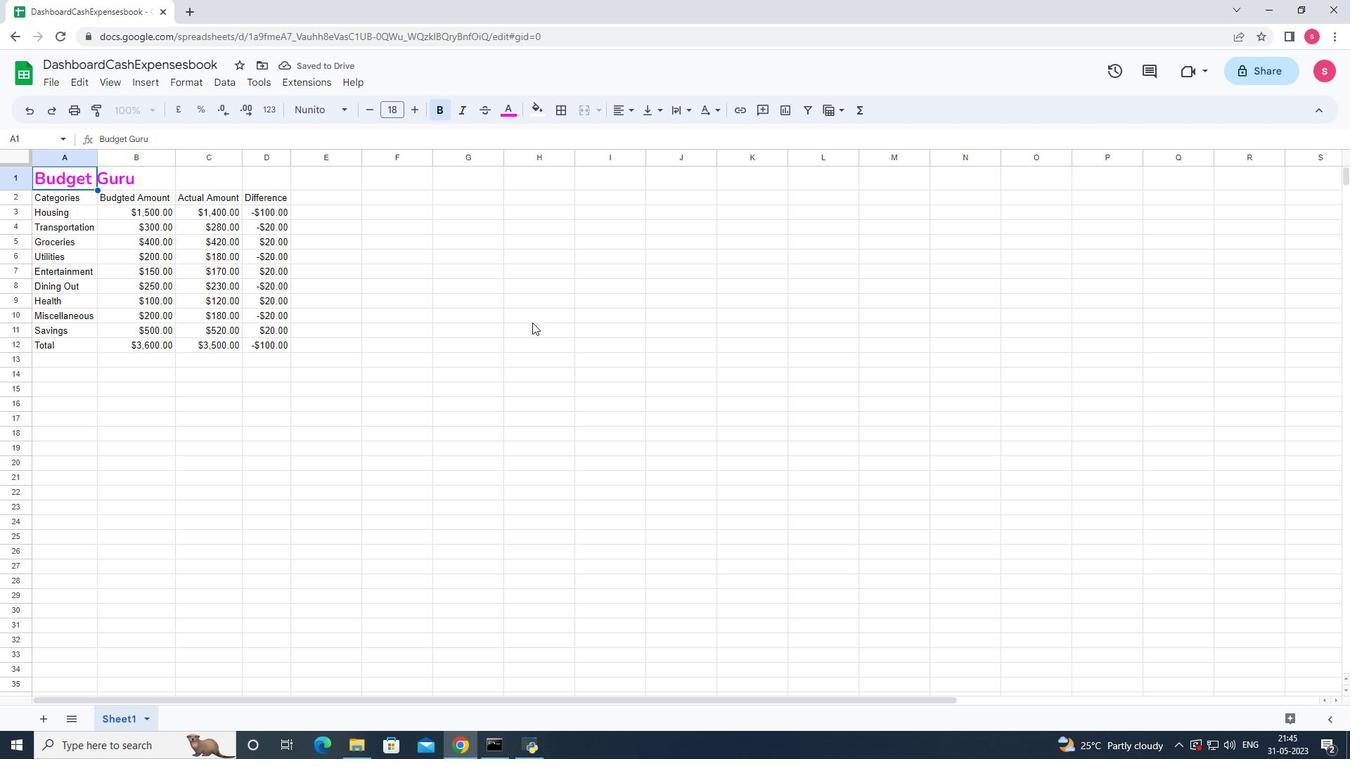 
Action: Mouse moved to (53, 196)
Screenshot: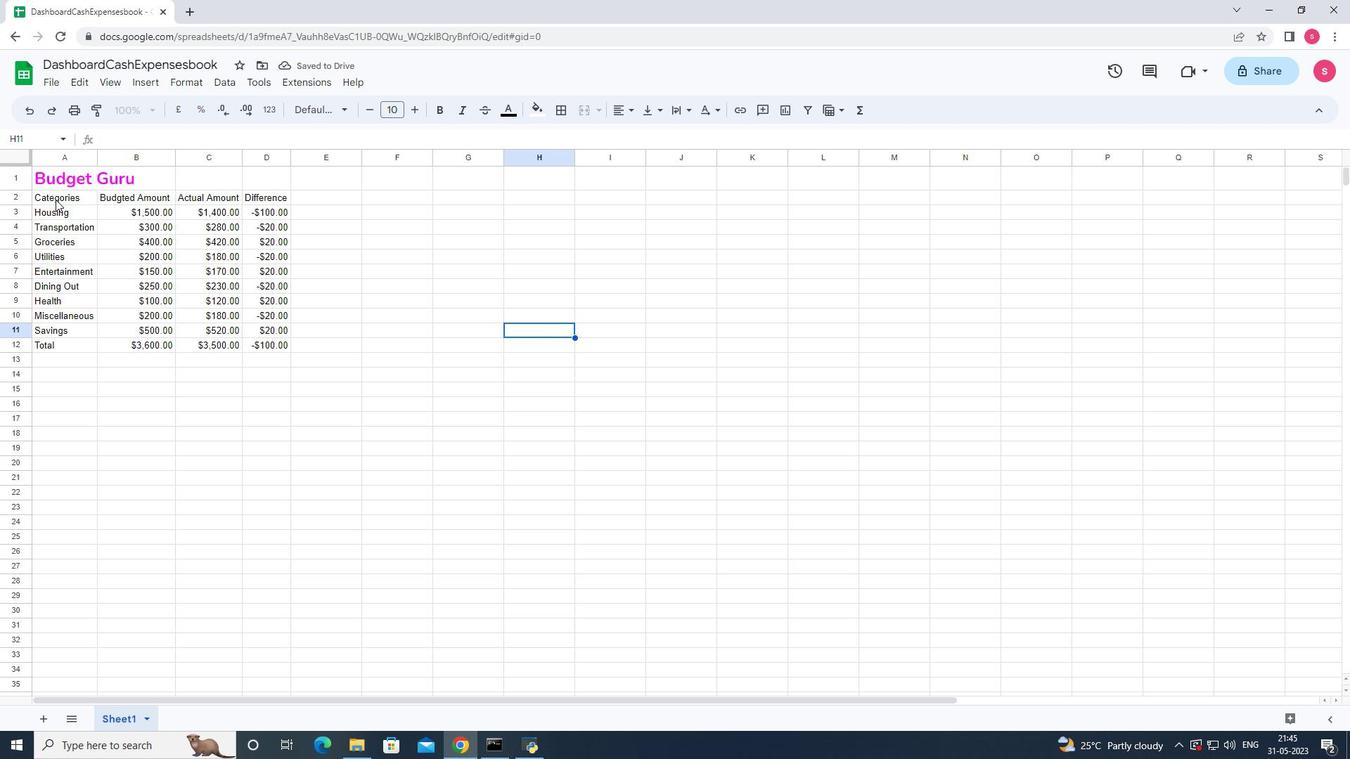 
Action: Mouse pressed left at (53, 196)
Screenshot: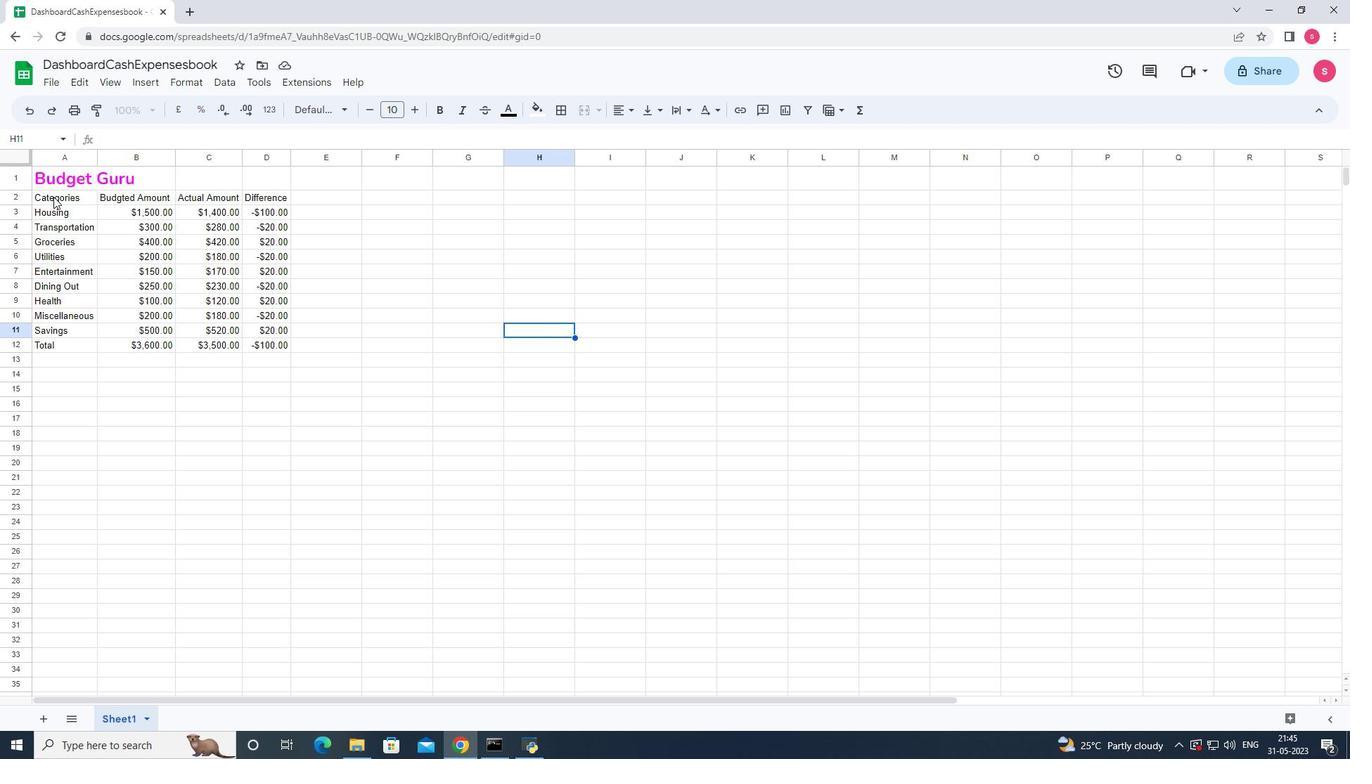 
Action: Mouse moved to (334, 108)
Screenshot: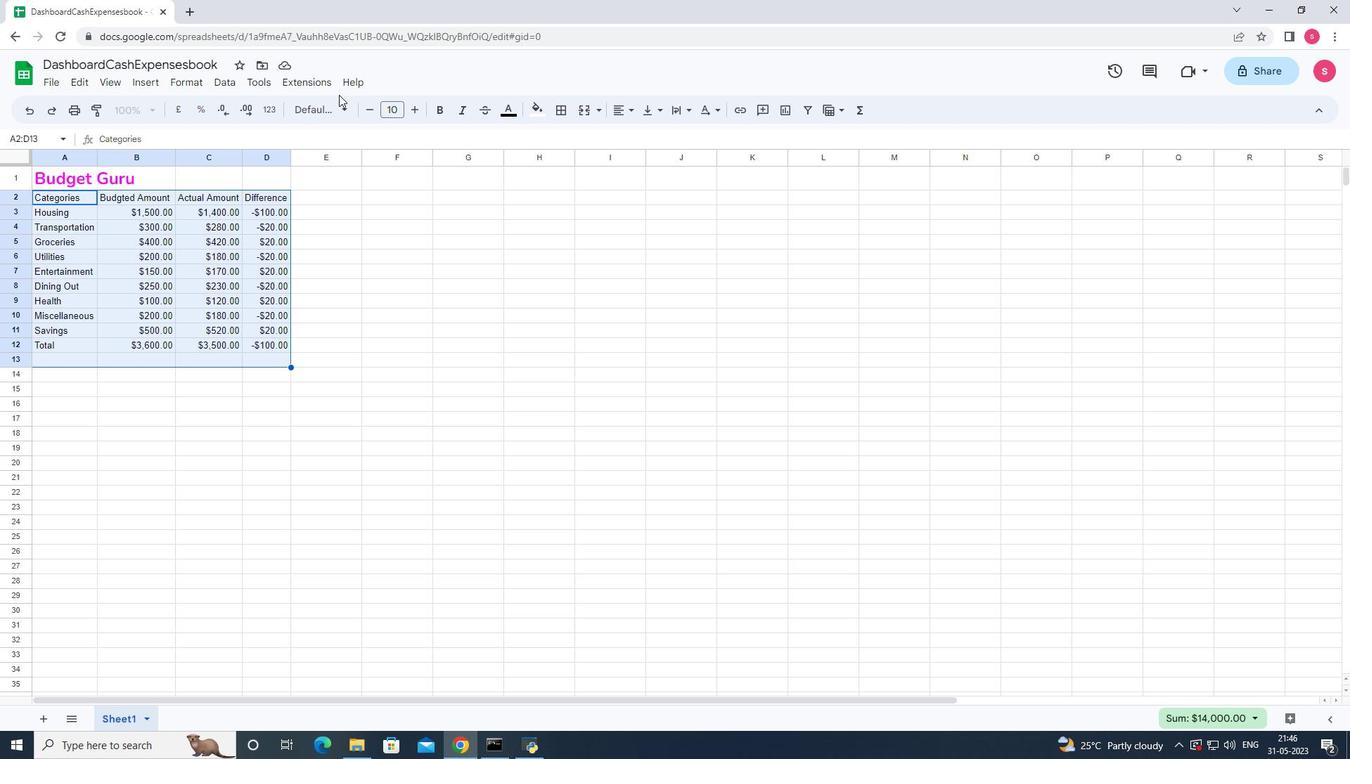 
Action: Mouse pressed left at (334, 108)
Screenshot: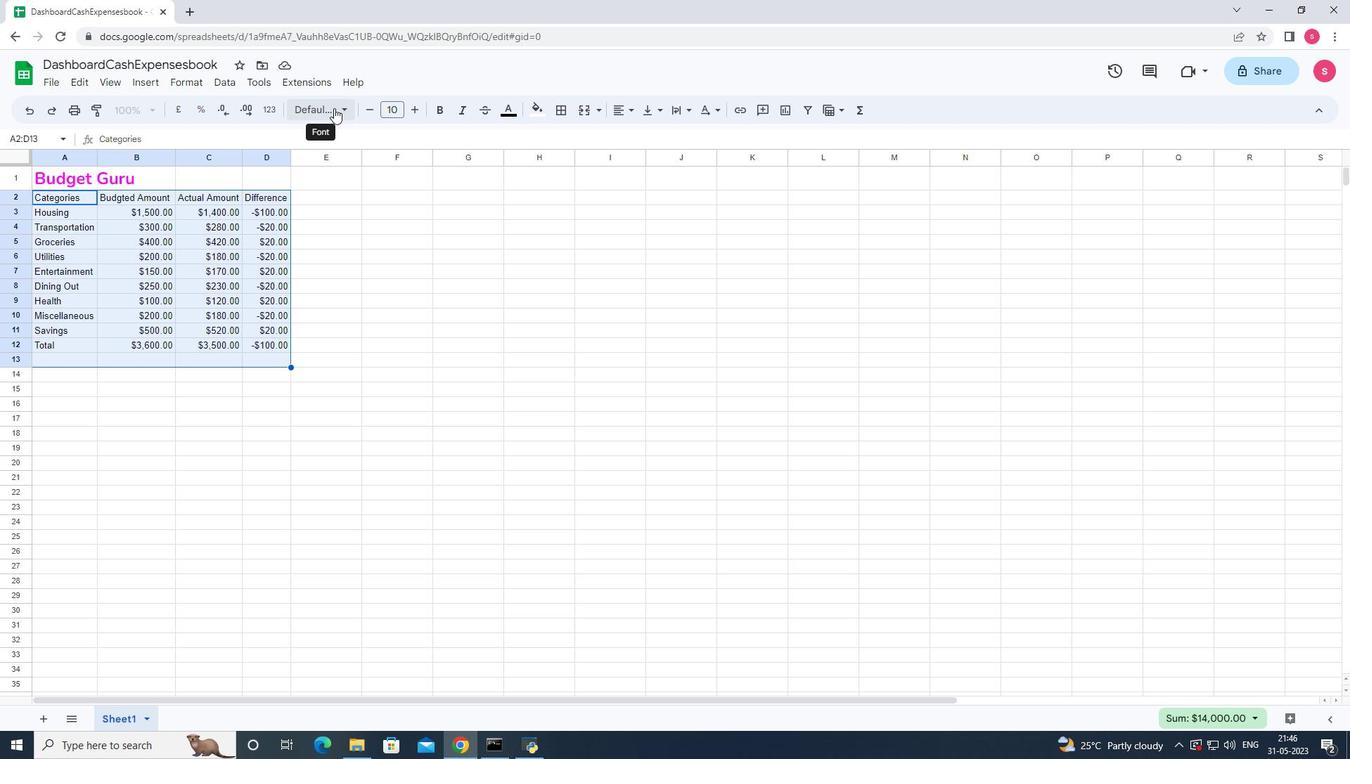 
Action: Mouse moved to (355, 360)
Screenshot: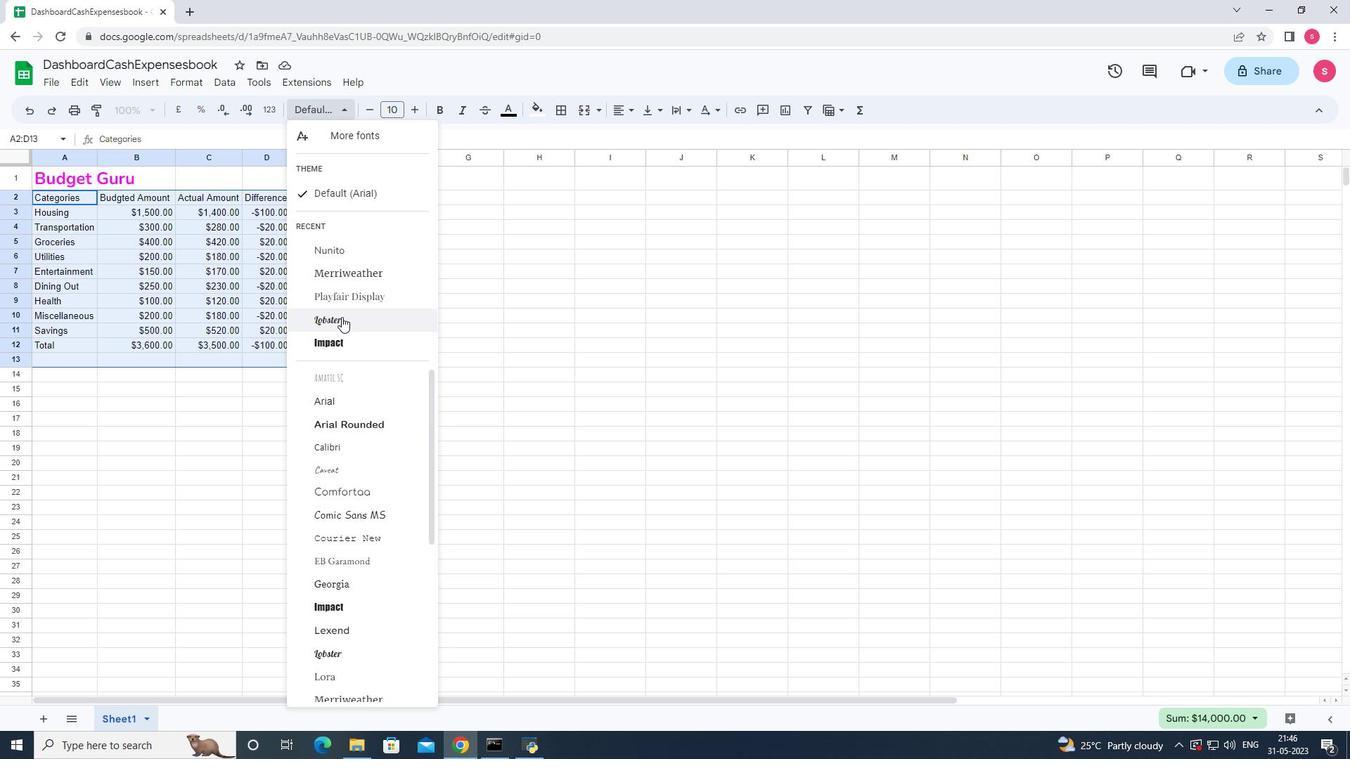 
Action: Mouse scrolled (355, 359) with delta (0, 0)
Screenshot: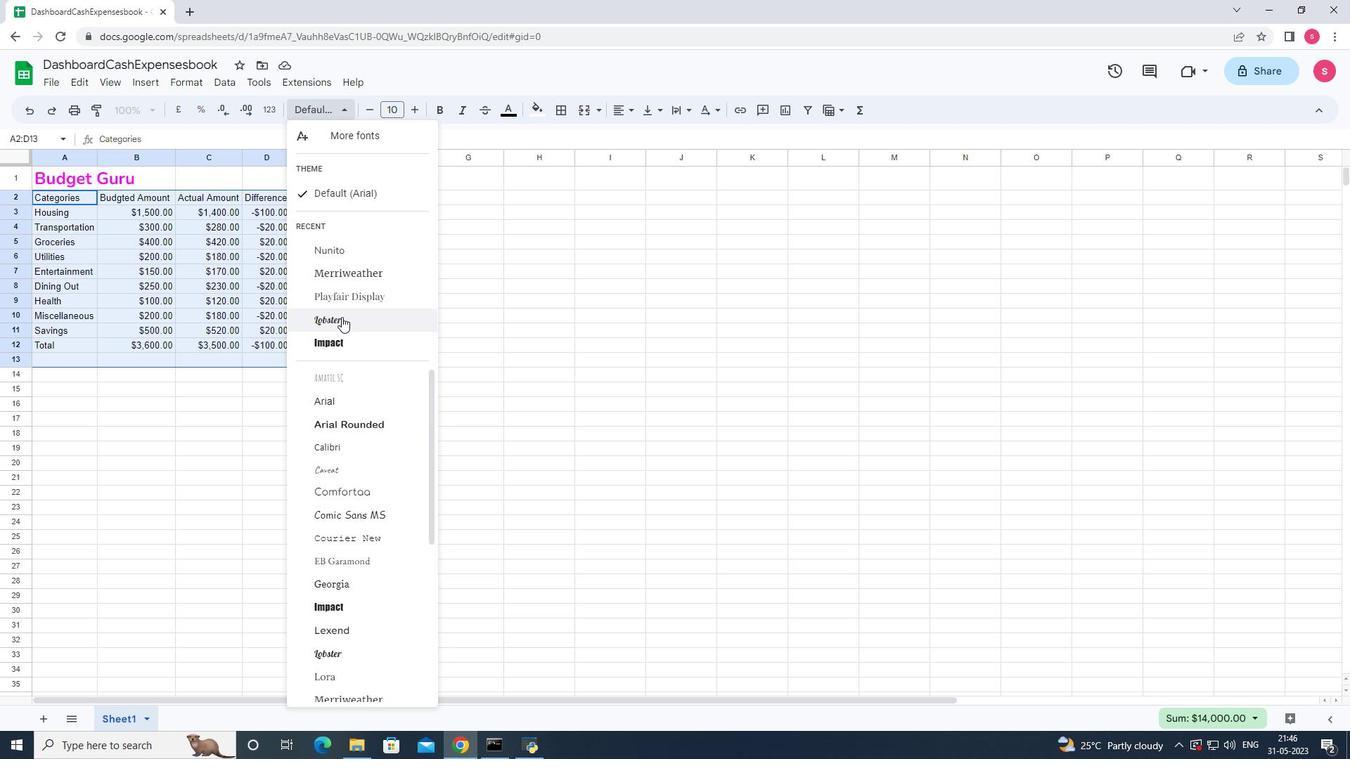 
Action: Mouse moved to (365, 401)
Screenshot: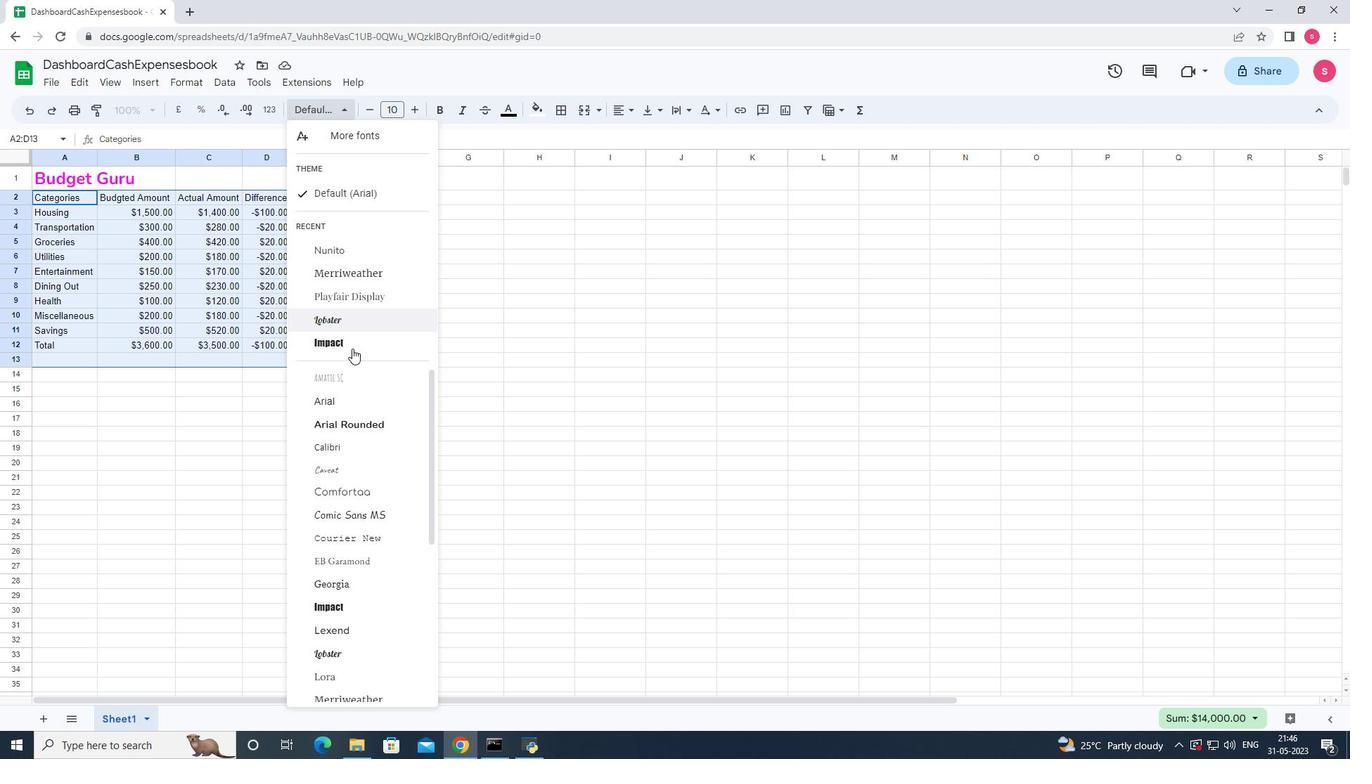 
Action: Mouse scrolled (365, 400) with delta (0, 0)
Screenshot: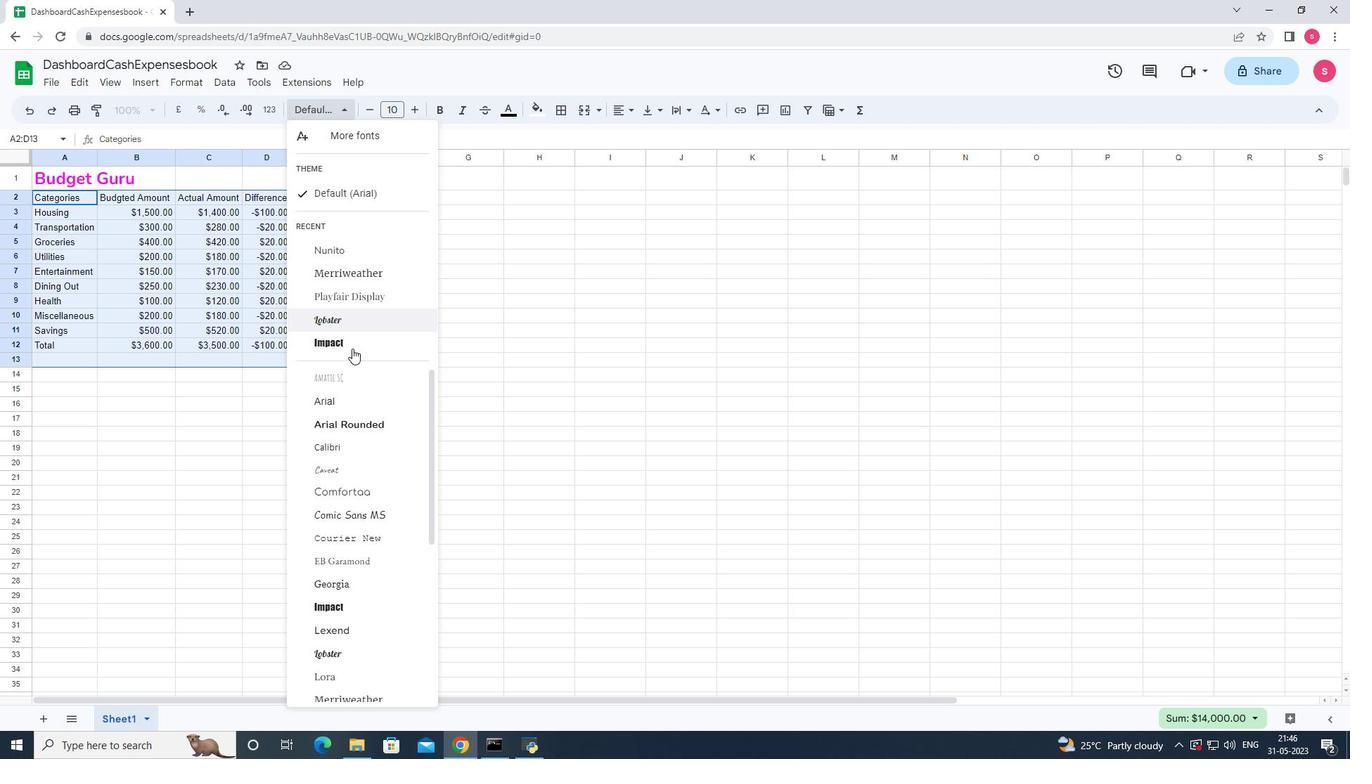 
Action: Mouse moved to (377, 467)
Screenshot: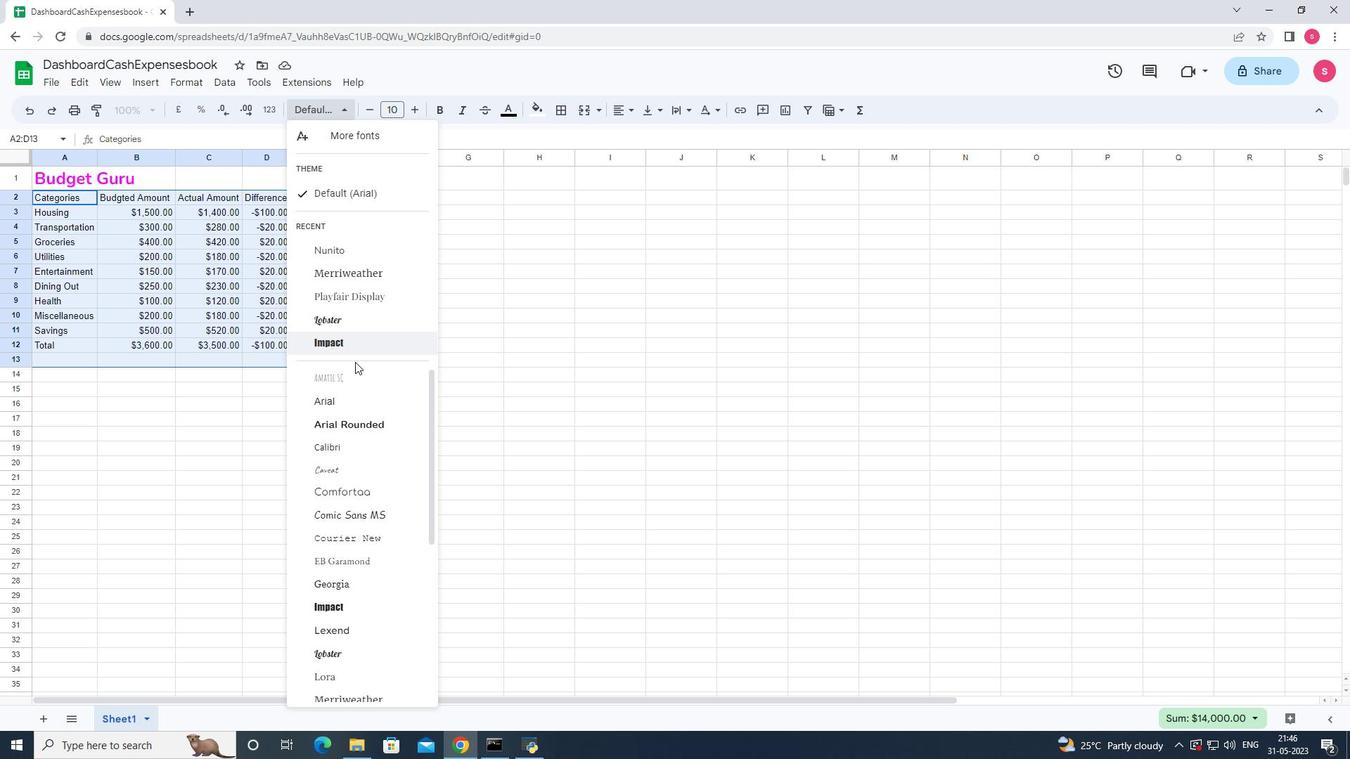 
Action: Mouse scrolled (377, 467) with delta (0, 0)
Screenshot: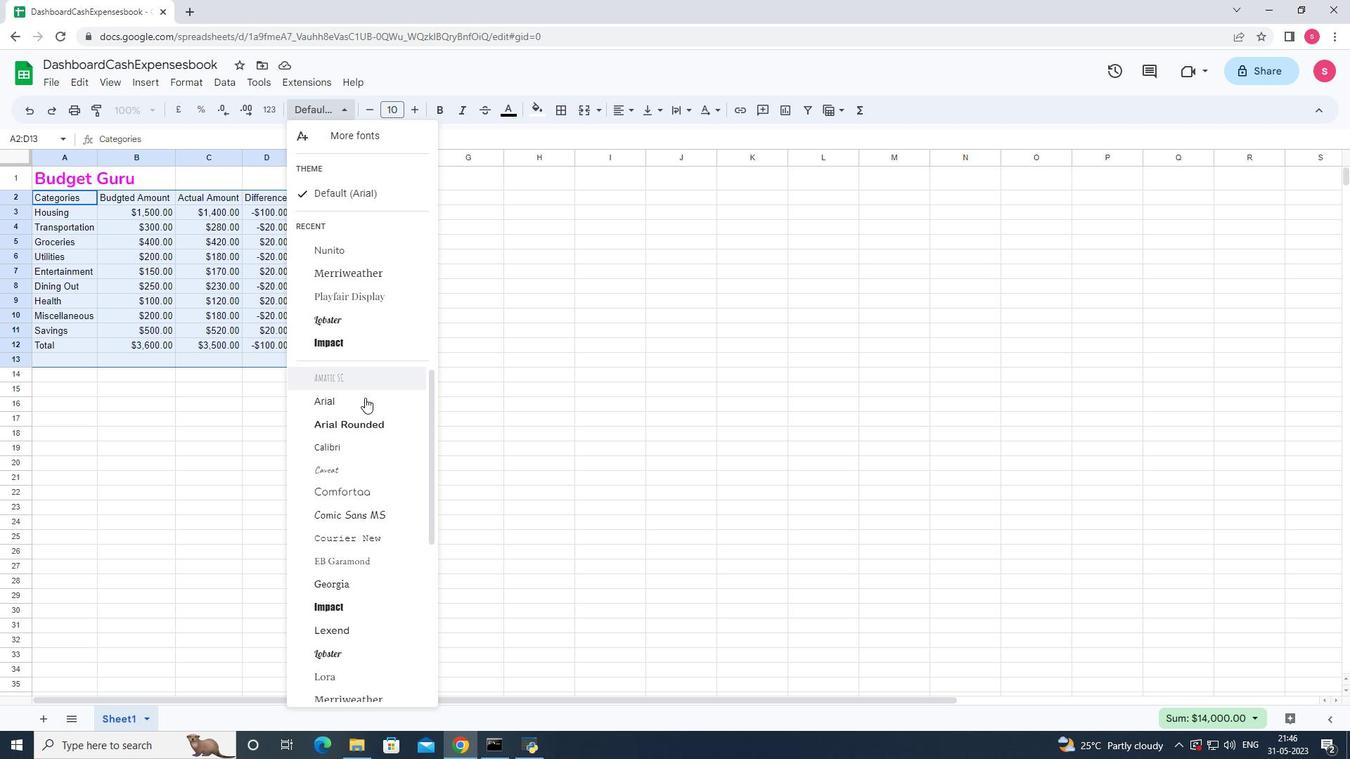 
Action: Mouse moved to (372, 659)
Screenshot: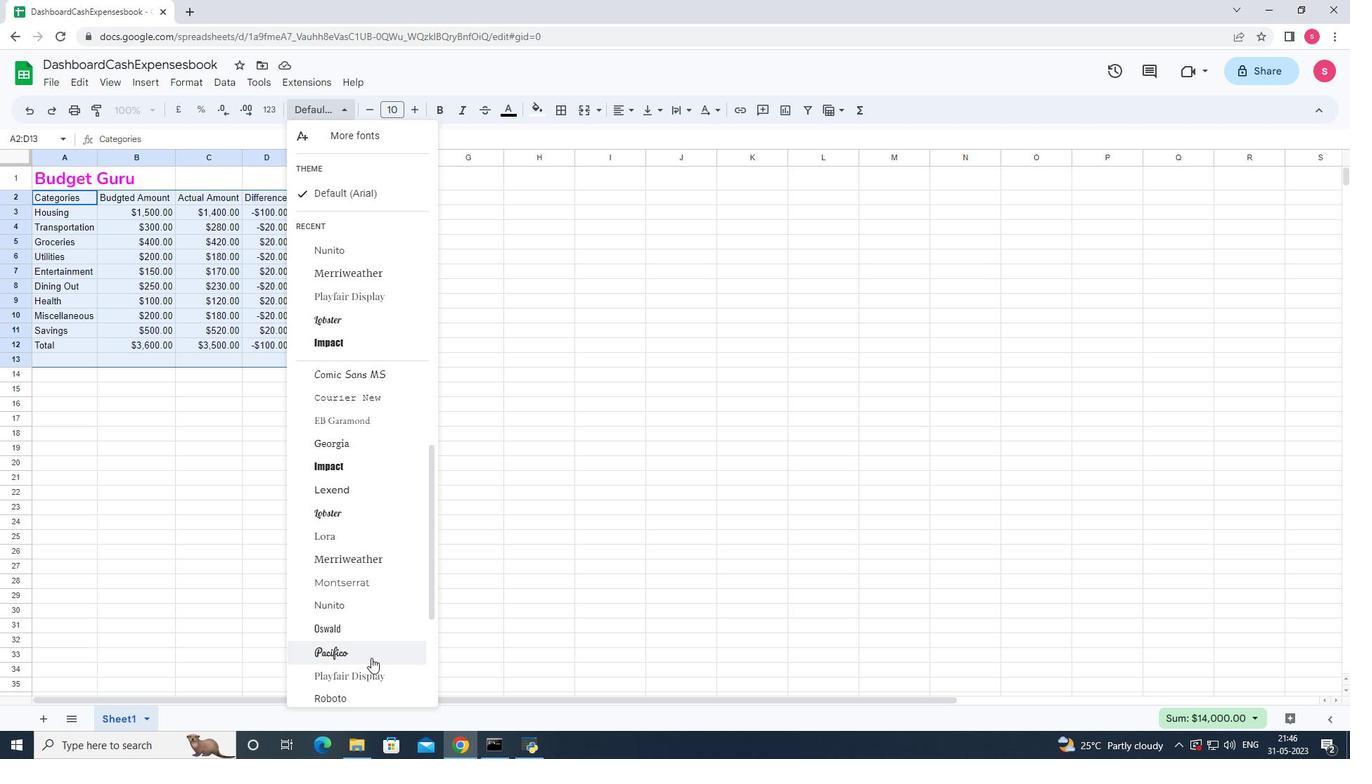 
Action: Mouse scrolled (372, 658) with delta (0, 0)
Screenshot: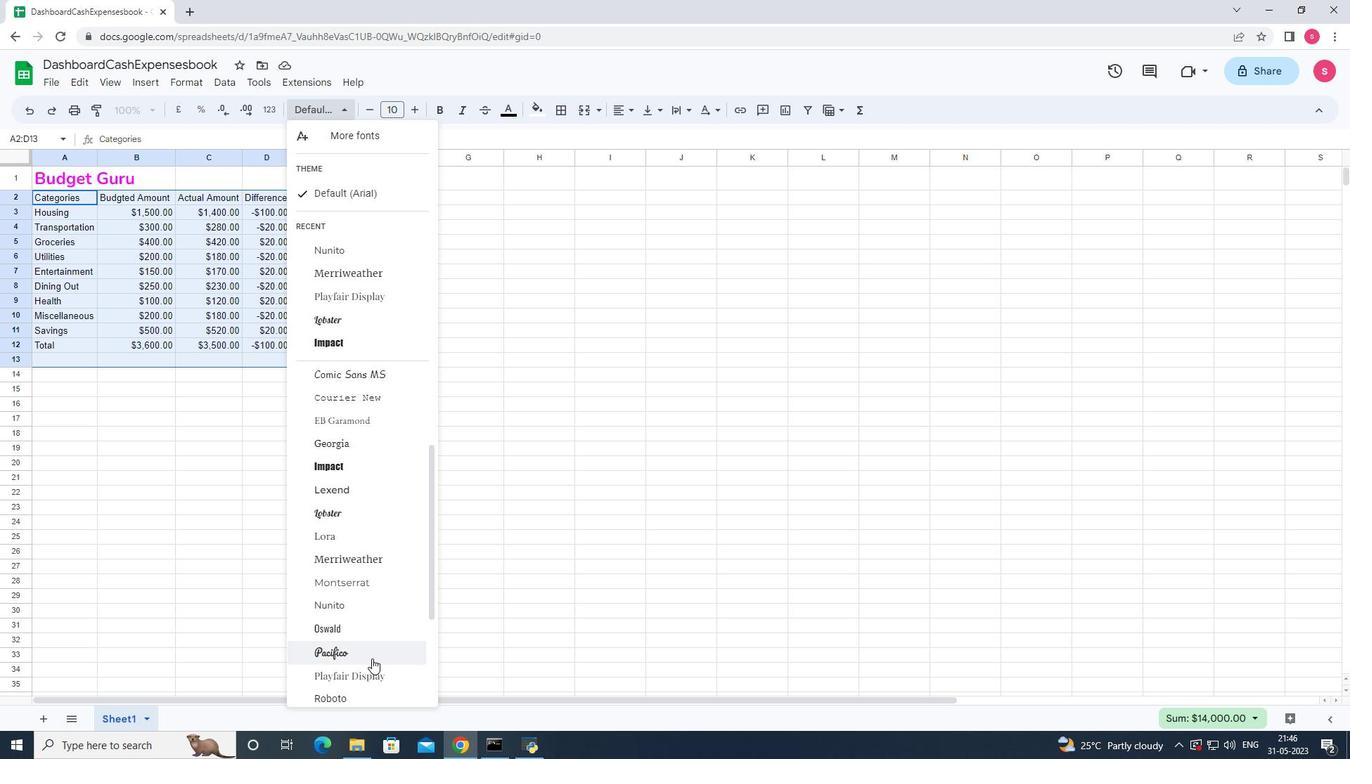 
Action: Mouse moved to (372, 659)
Screenshot: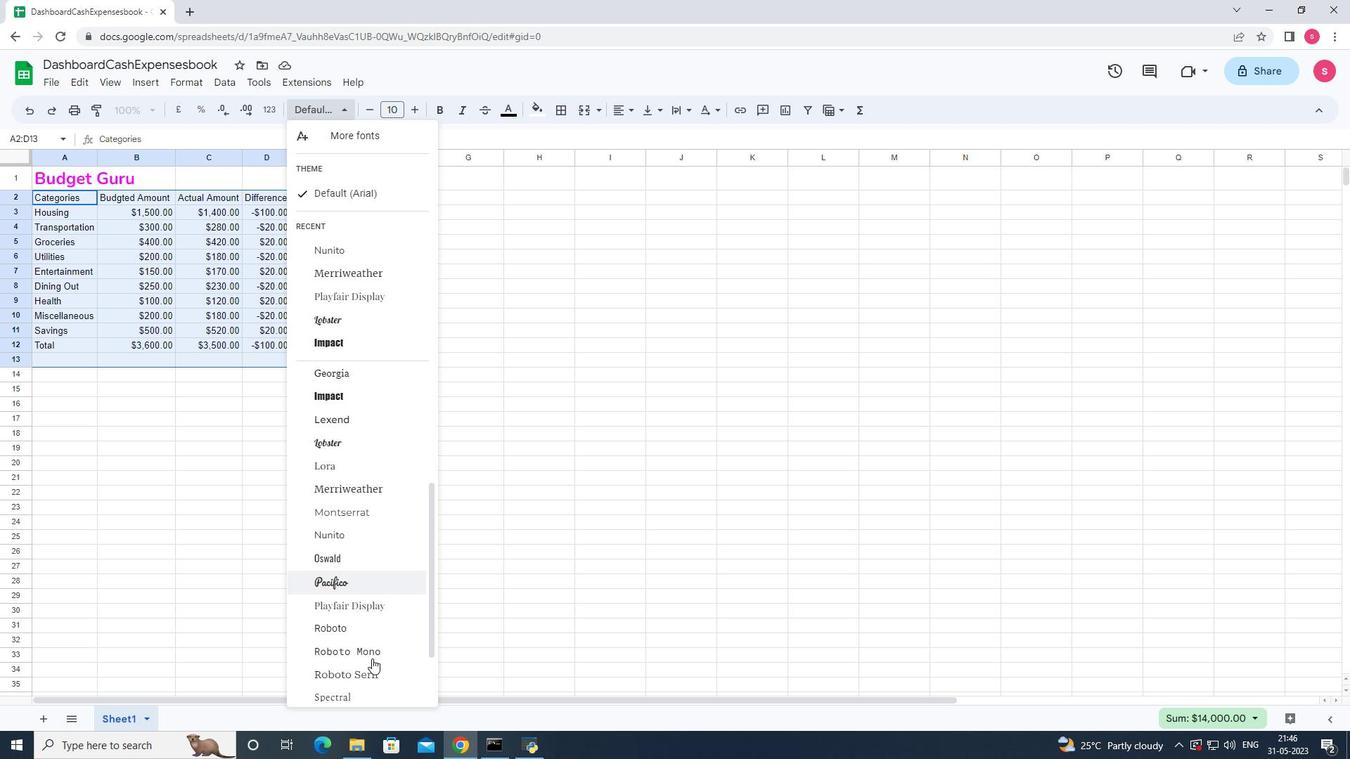 
Action: Mouse scrolled (372, 658) with delta (0, 0)
Screenshot: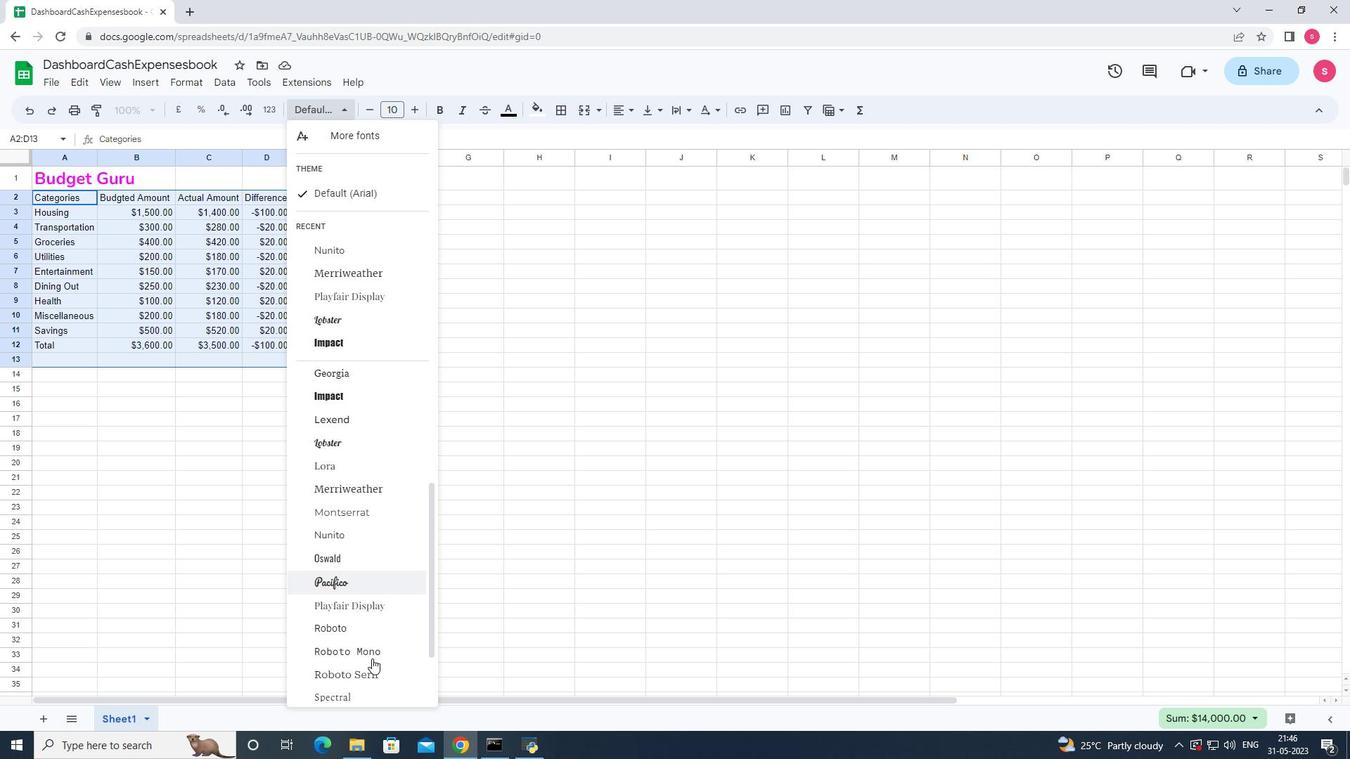 
Action: Mouse scrolled (372, 658) with delta (0, 0)
Screenshot: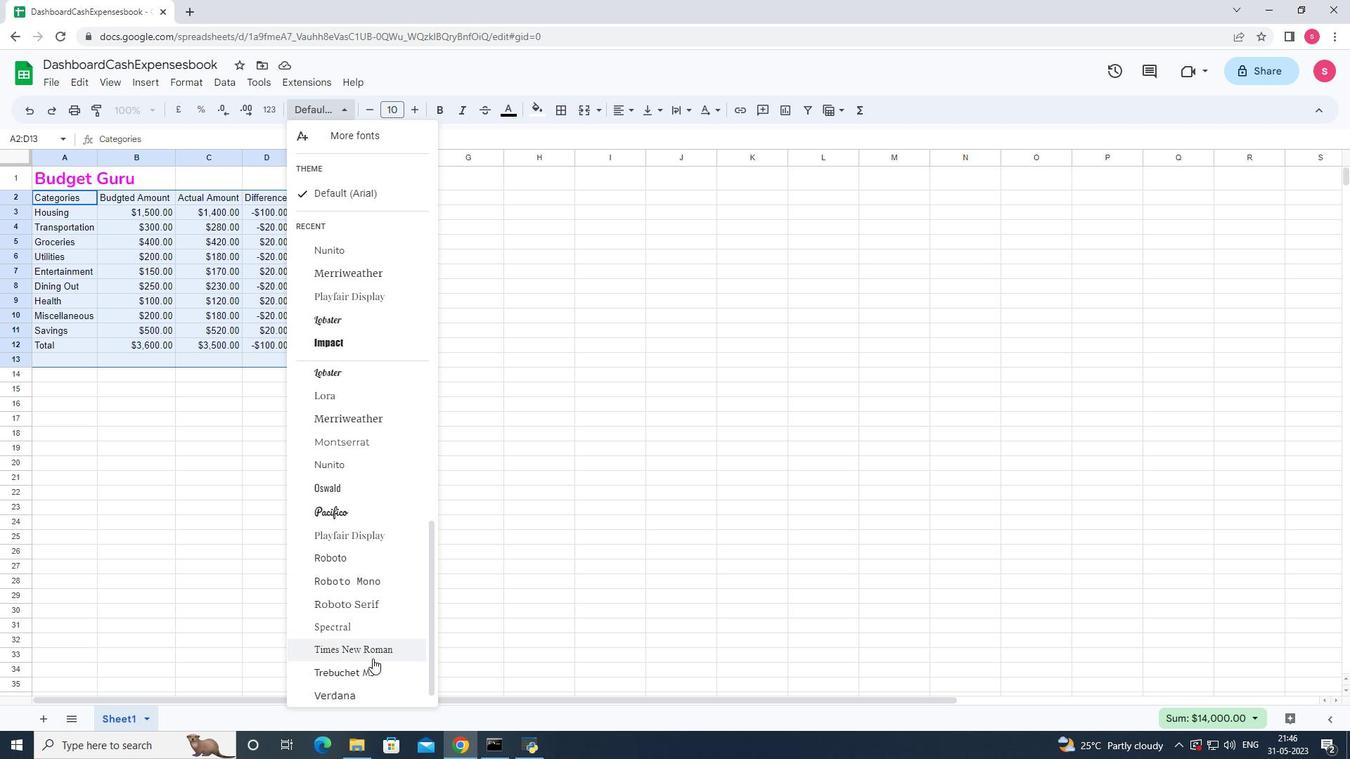 
Action: Mouse scrolled (372, 658) with delta (0, 0)
Screenshot: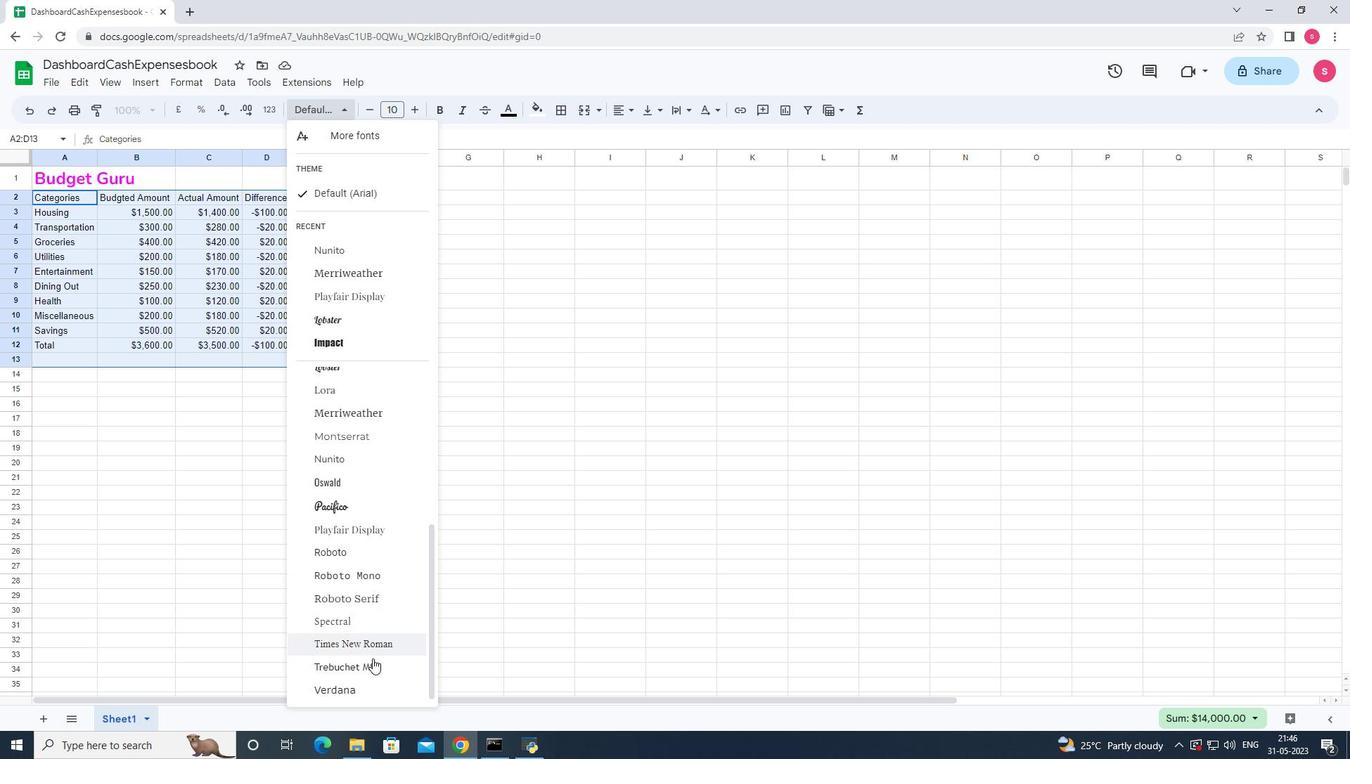 
Action: Mouse scrolled (372, 659) with delta (0, 0)
Screenshot: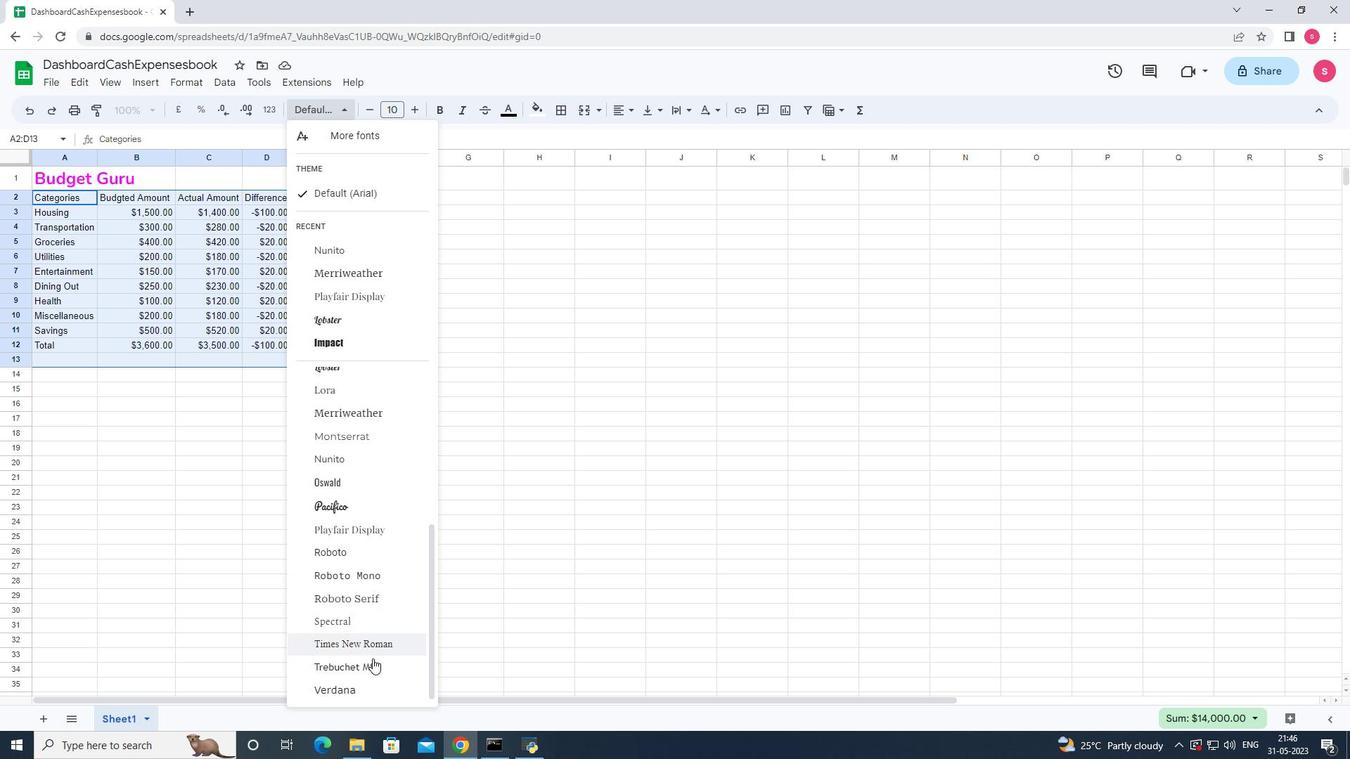 
Action: Mouse scrolled (372, 659) with delta (0, 0)
Screenshot: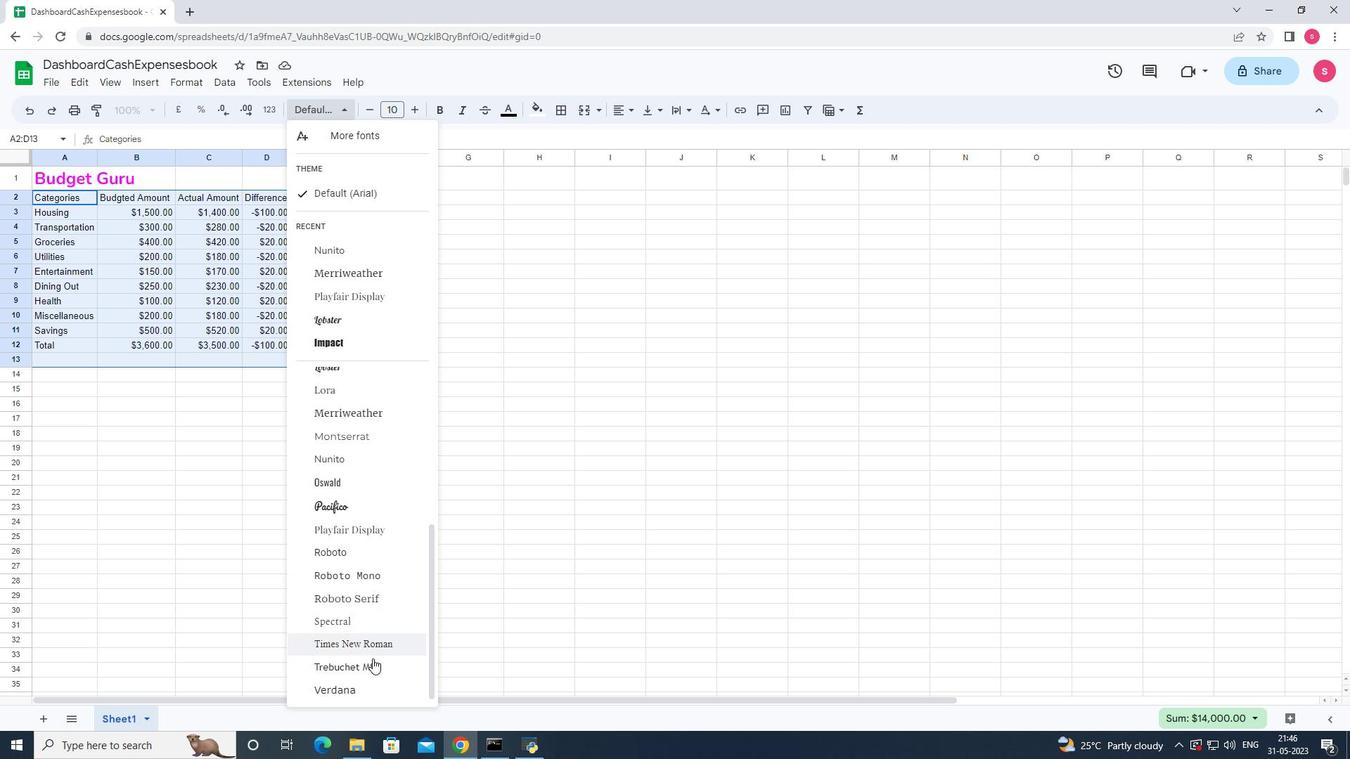 
Action: Mouse scrolled (372, 659) with delta (0, 0)
Screenshot: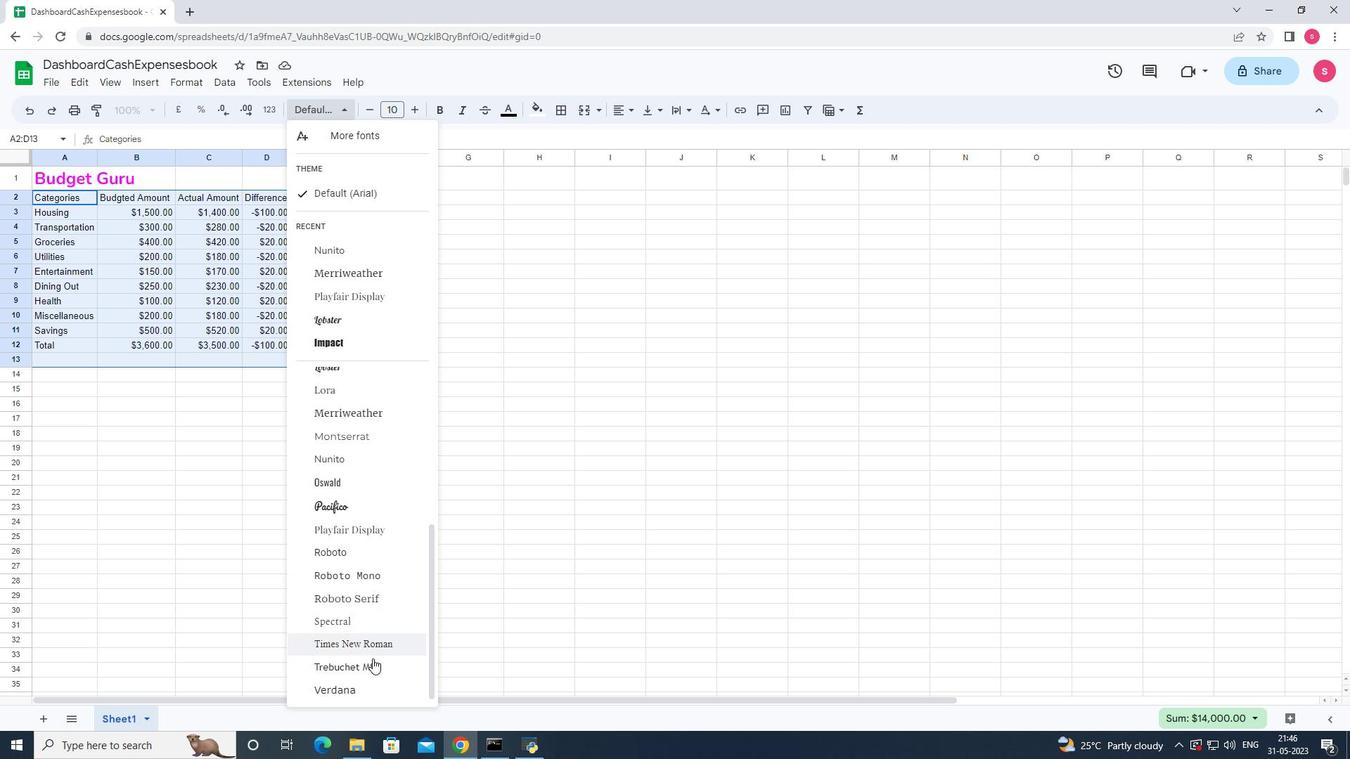 
Action: Mouse scrolled (372, 659) with delta (0, 0)
Screenshot: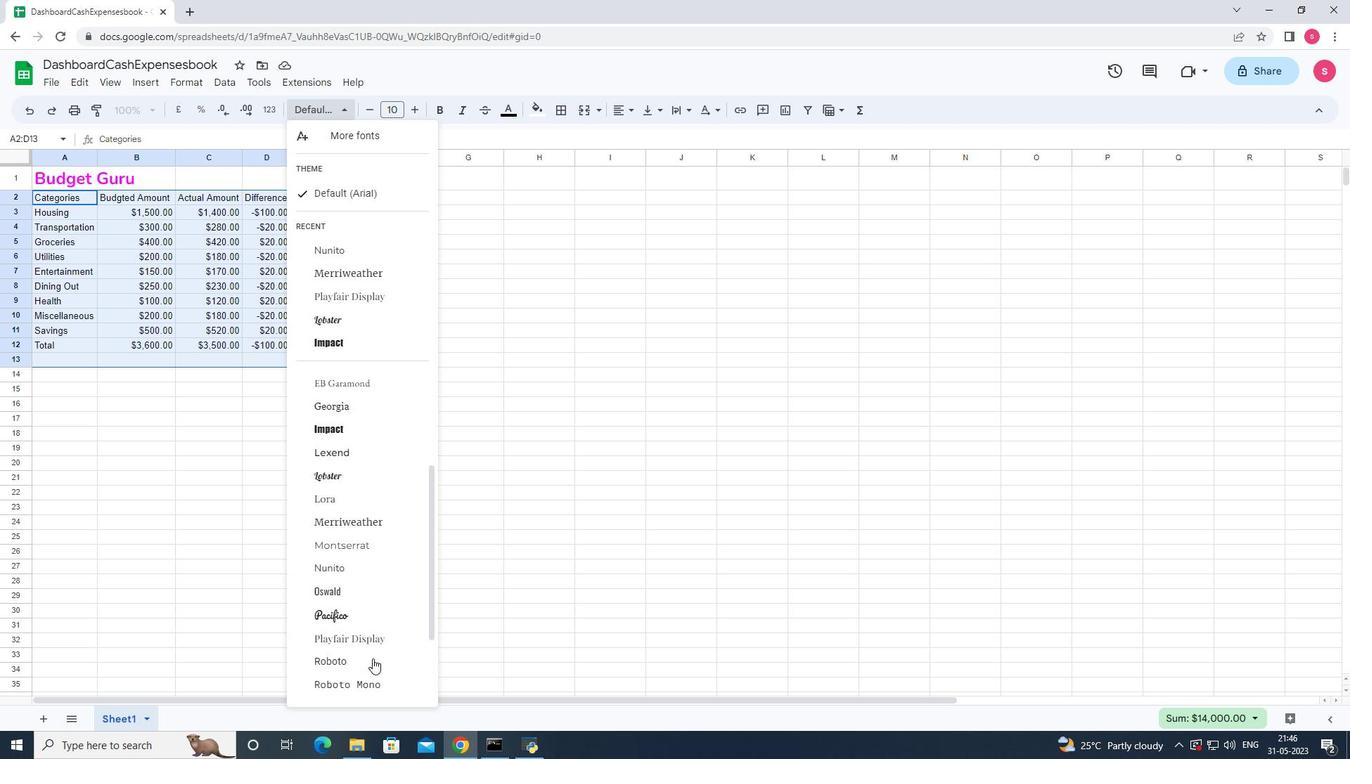 
Action: Mouse scrolled (372, 658) with delta (0, 0)
Screenshot: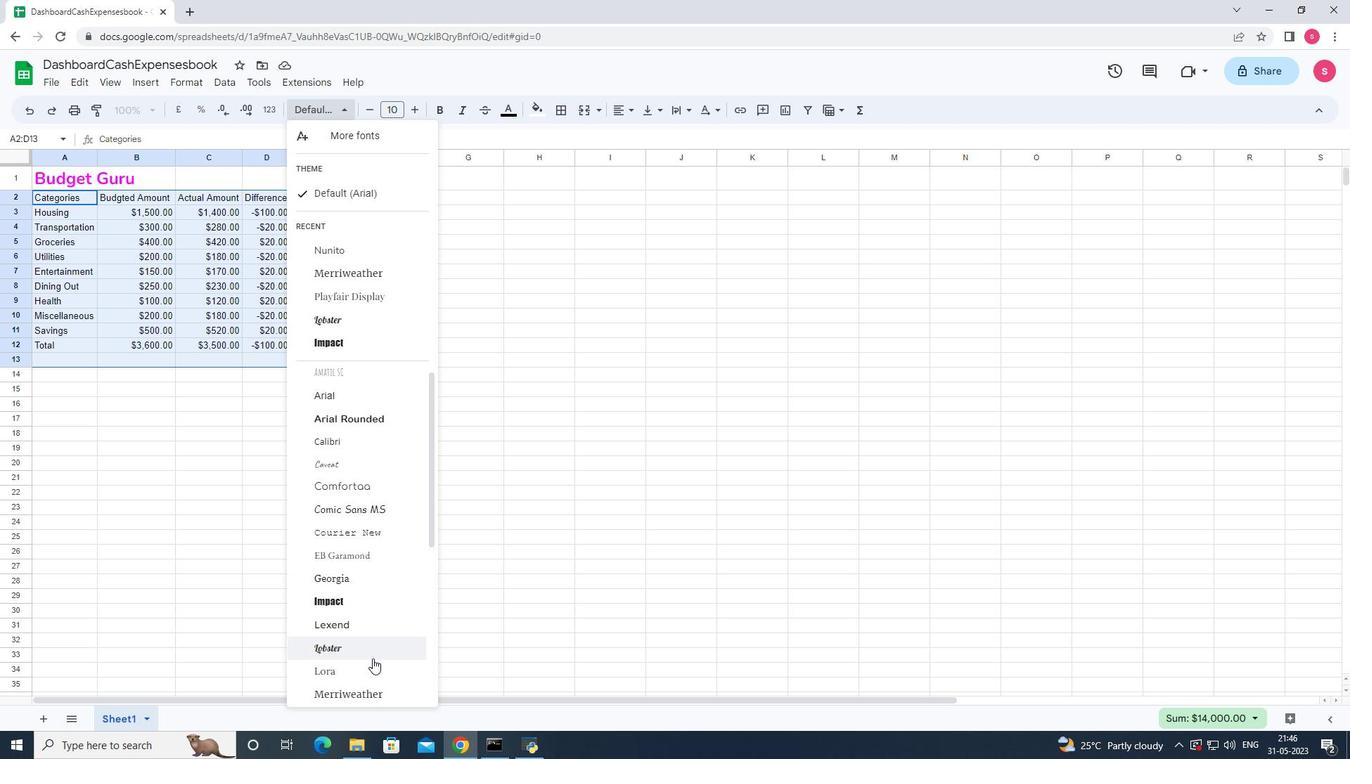 
Action: Mouse moved to (372, 665)
Screenshot: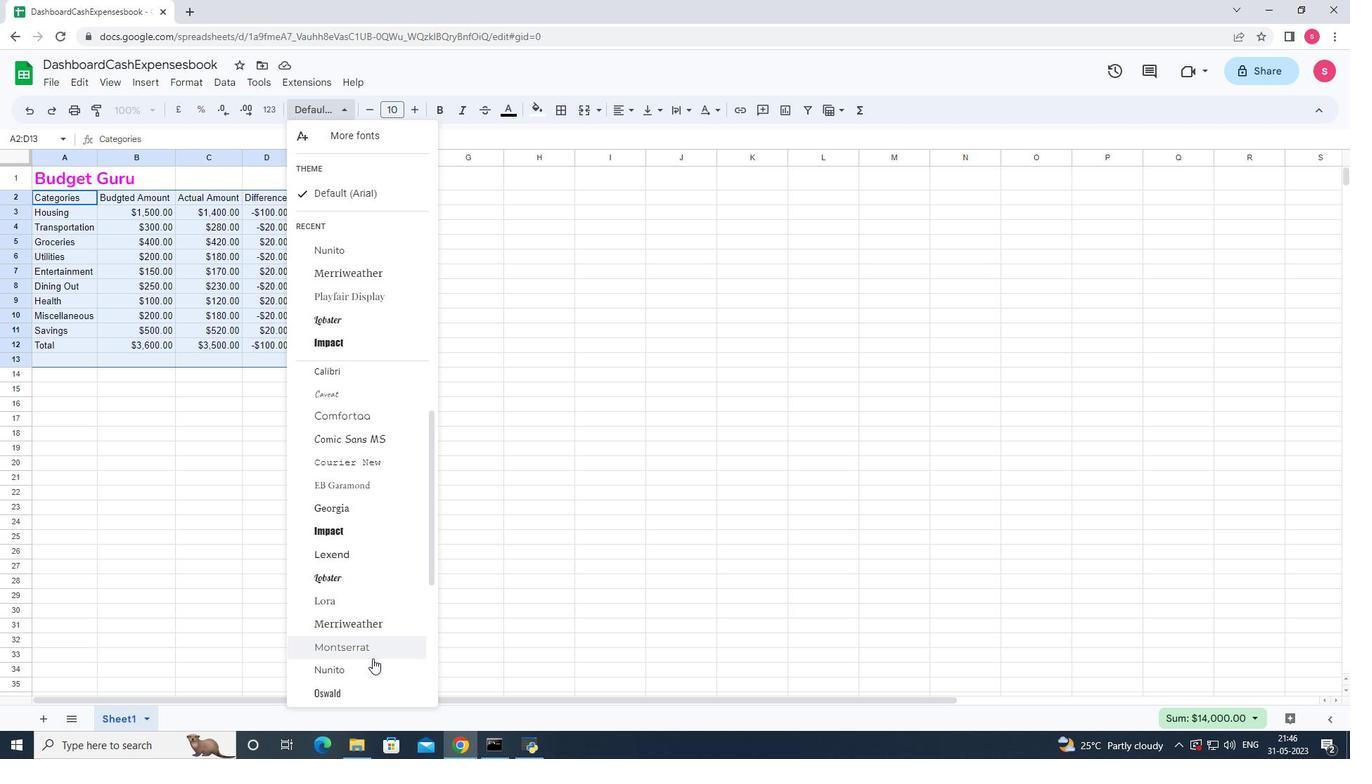 
Action: Mouse pressed left at (372, 665)
Screenshot: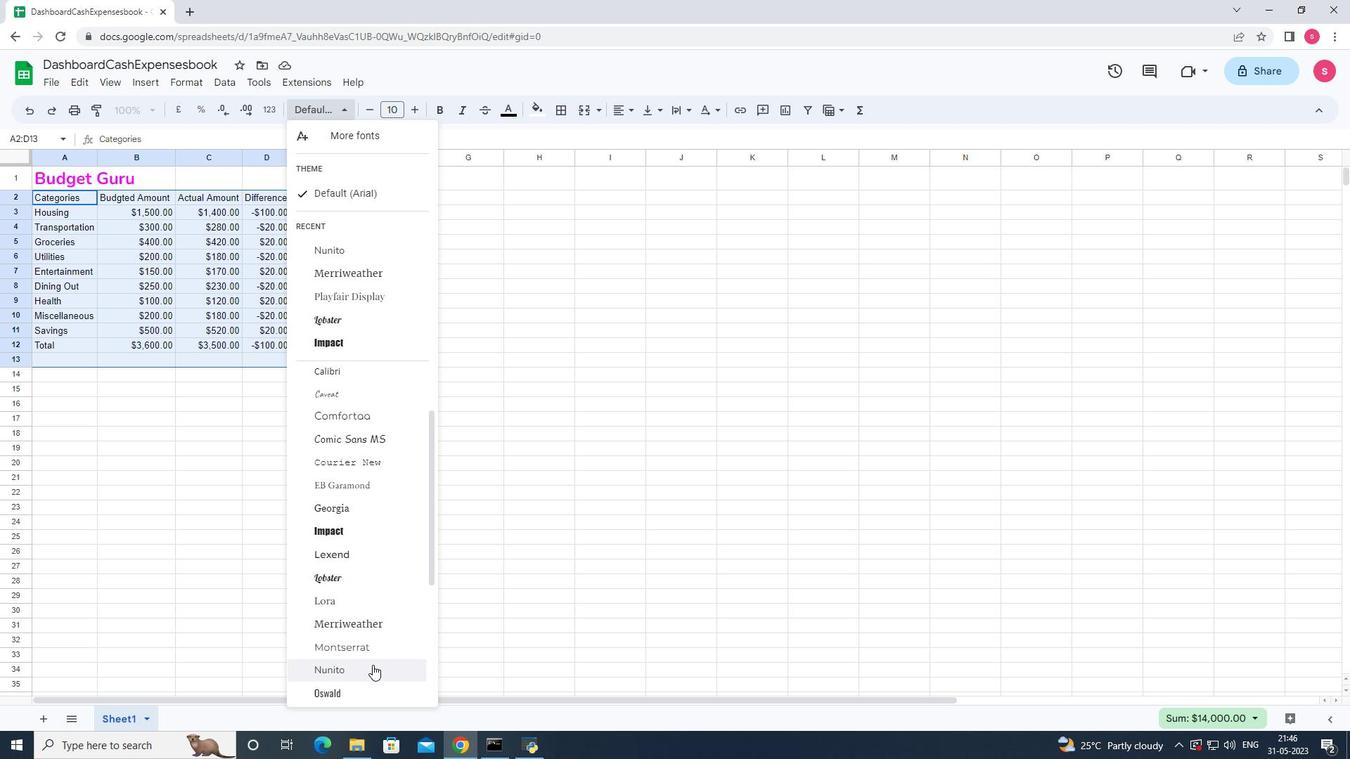 
Action: Mouse moved to (413, 114)
Screenshot: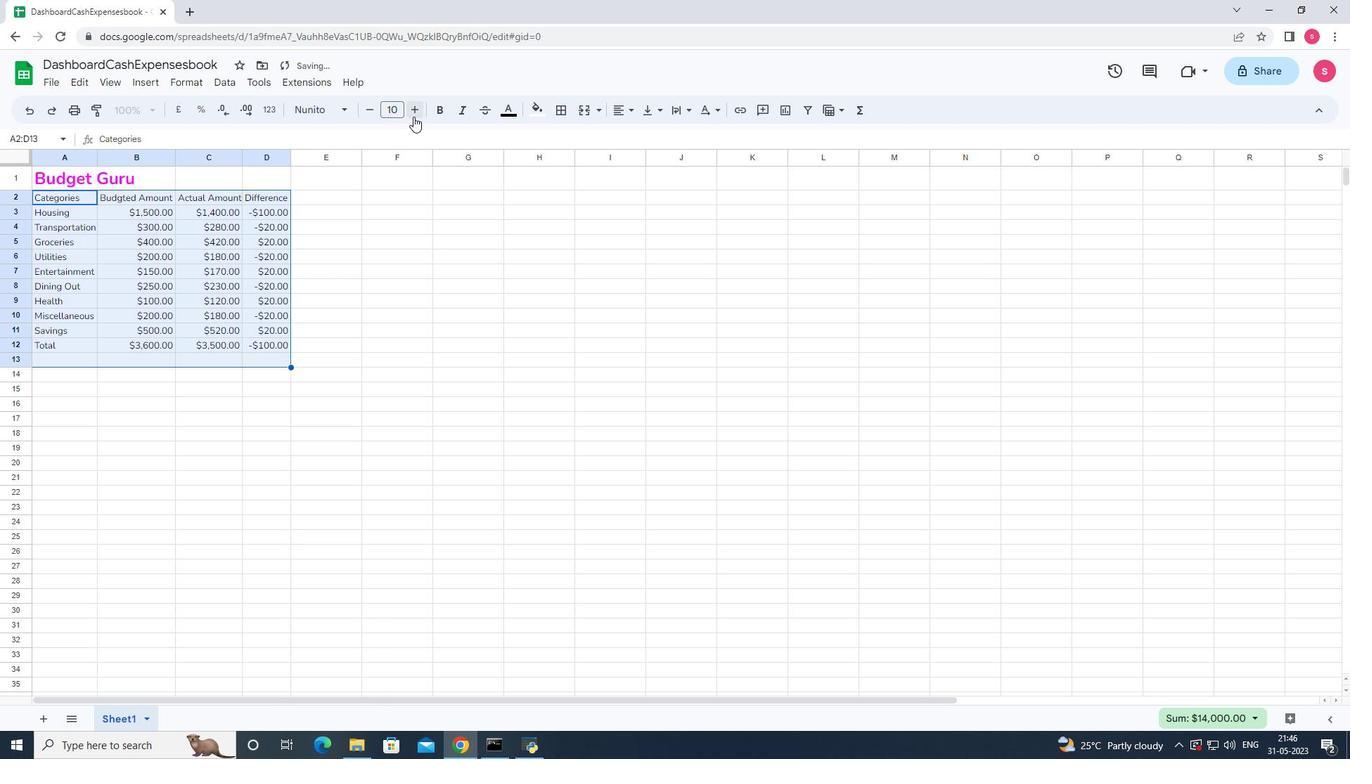 
Action: Mouse pressed left at (413, 114)
Screenshot: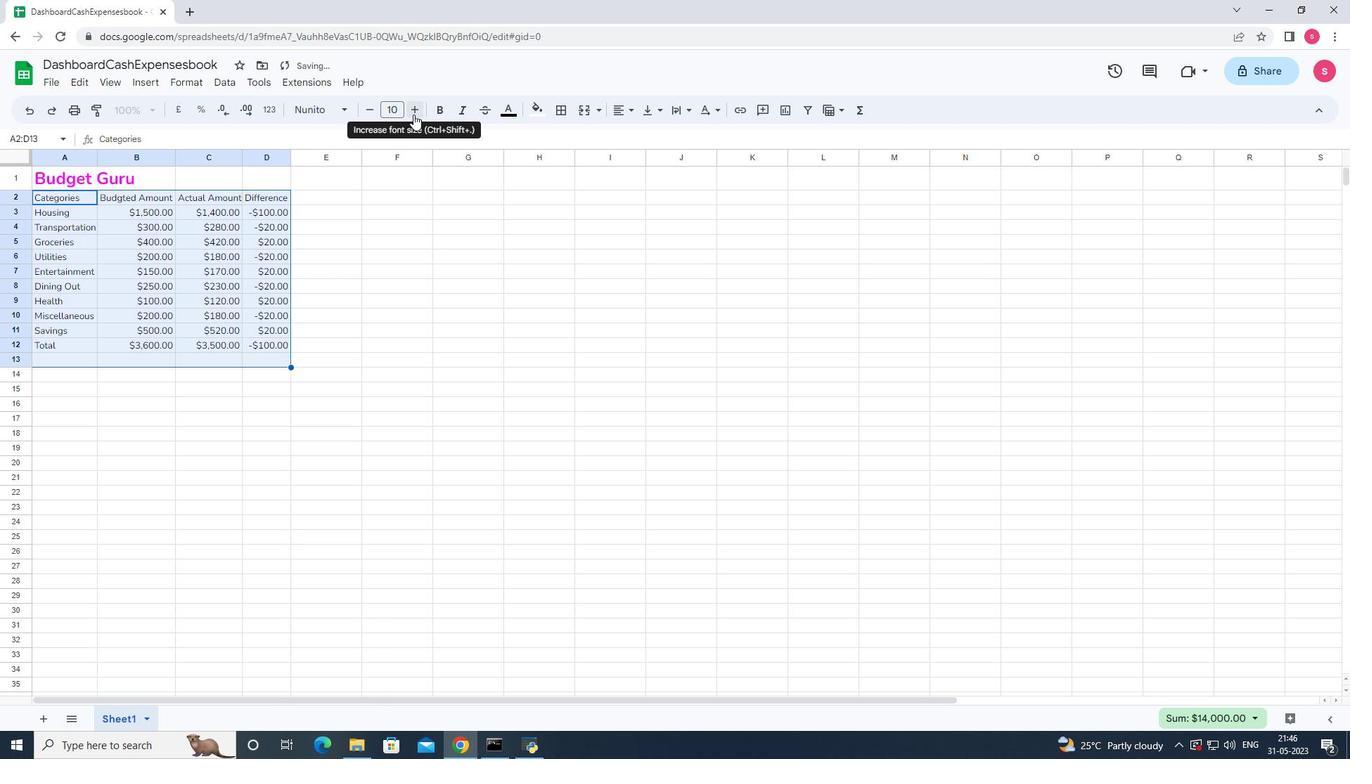 
Action: Mouse pressed left at (413, 114)
Screenshot: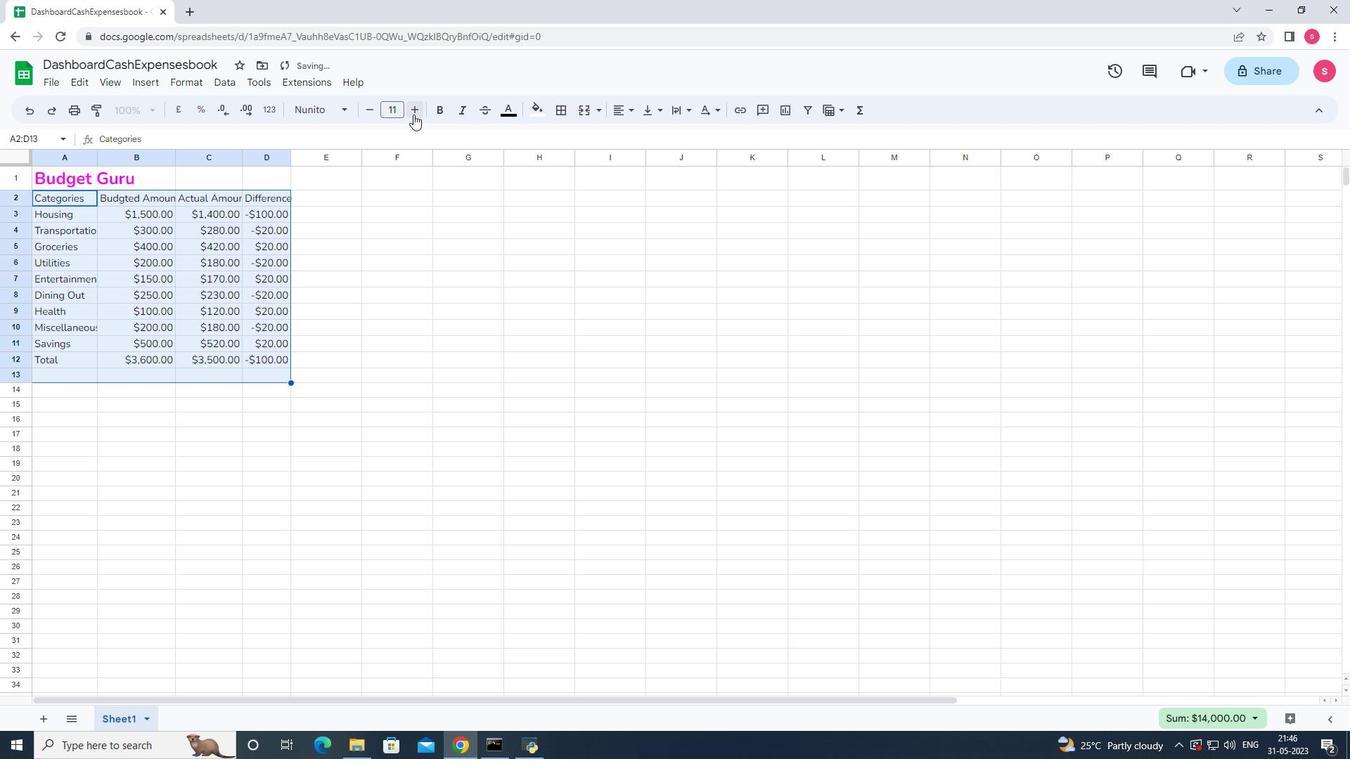 
Action: Mouse moved to (373, 111)
Screenshot: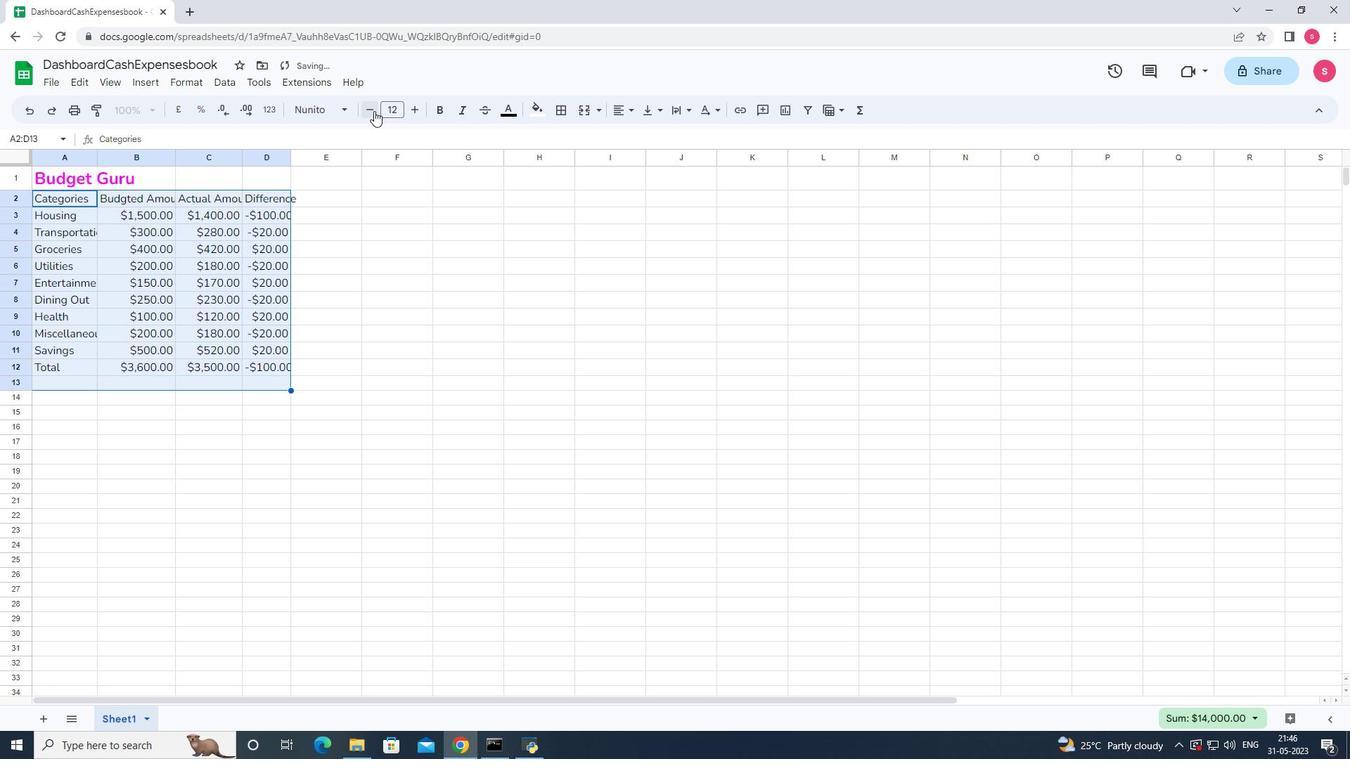 
Action: Mouse pressed left at (373, 111)
Screenshot: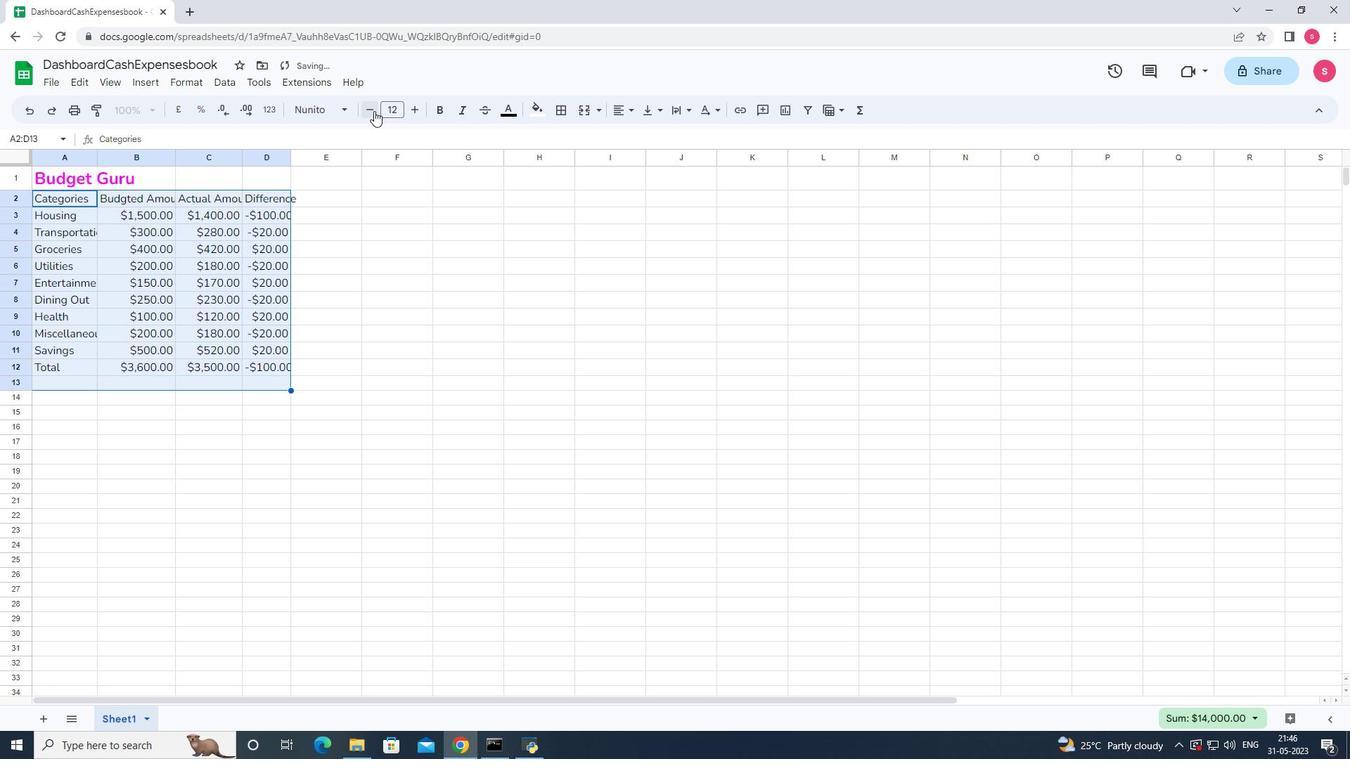 
Action: Mouse pressed left at (373, 111)
Screenshot: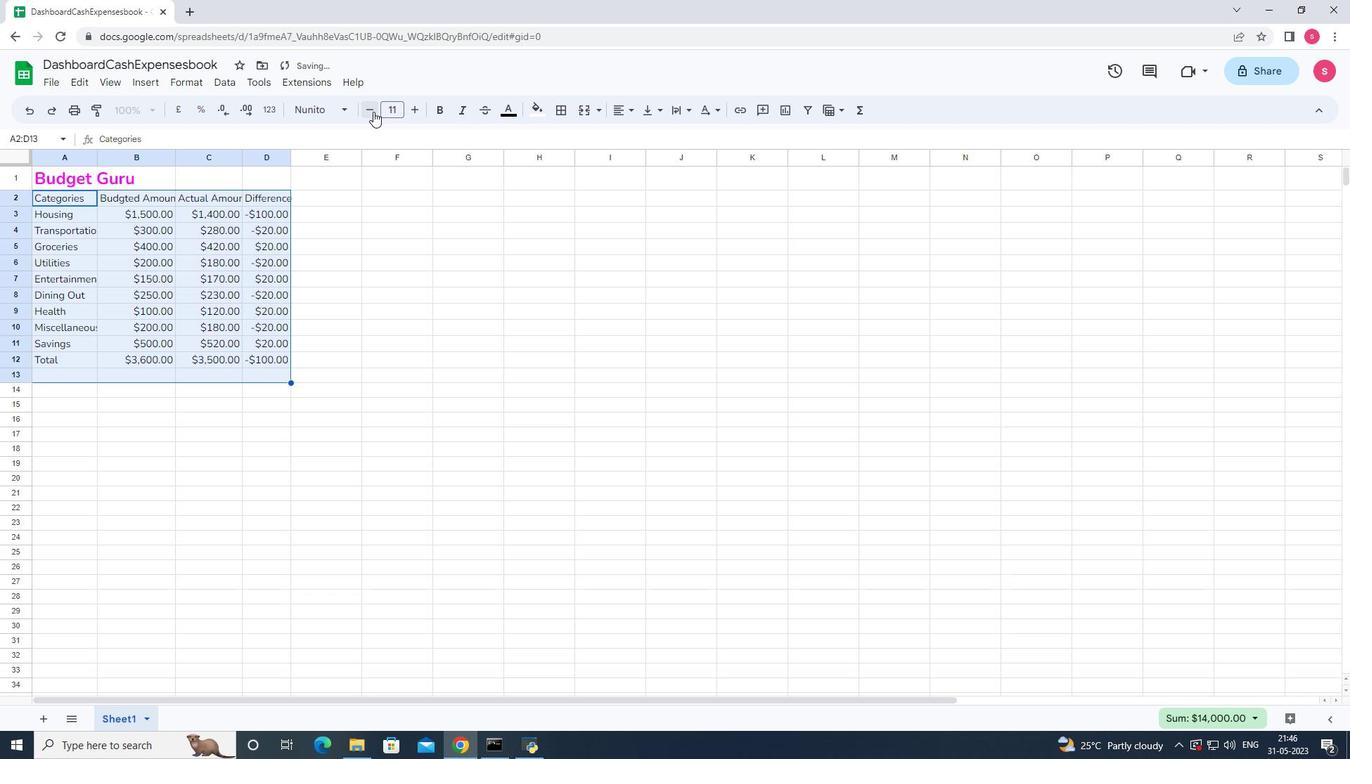 
Action: Mouse pressed left at (373, 111)
Screenshot: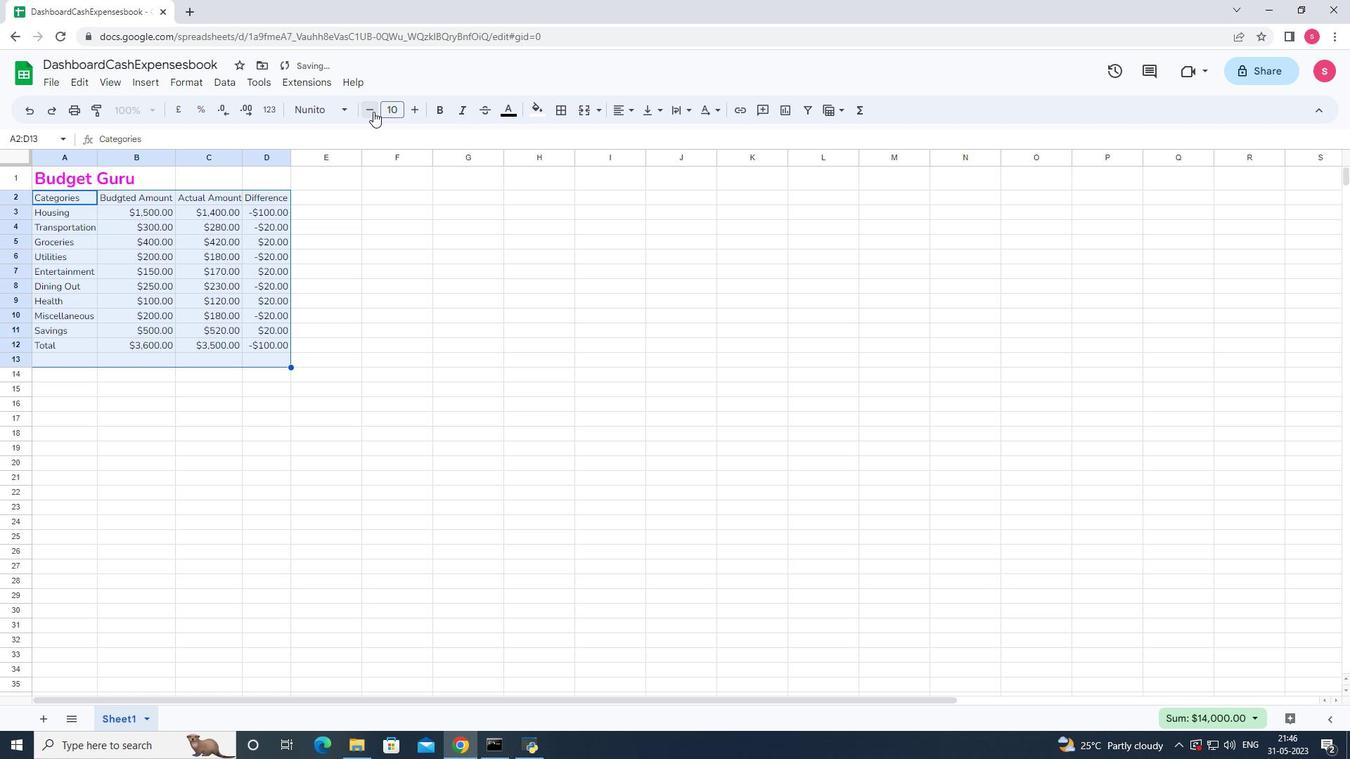 
Action: Mouse moved to (418, 246)
Screenshot: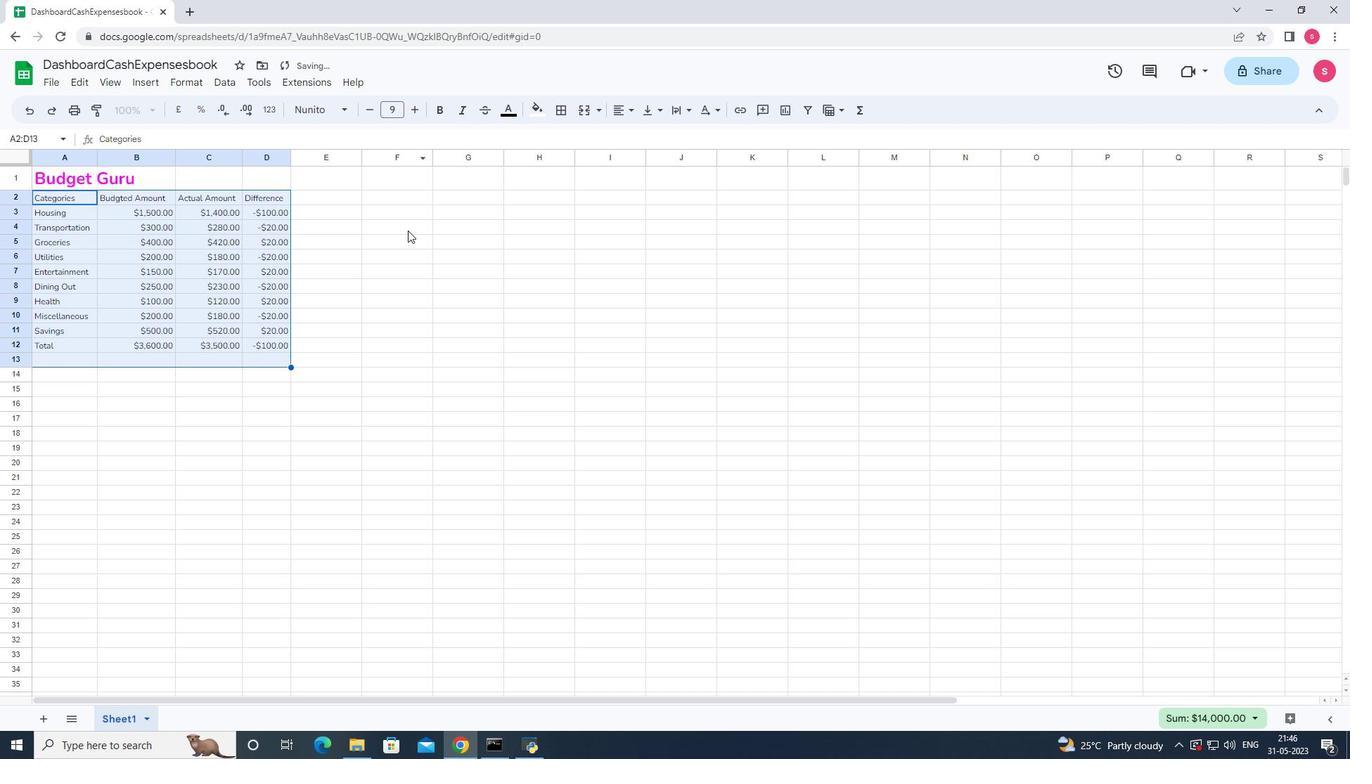 
Action: Mouse pressed left at (418, 246)
Screenshot: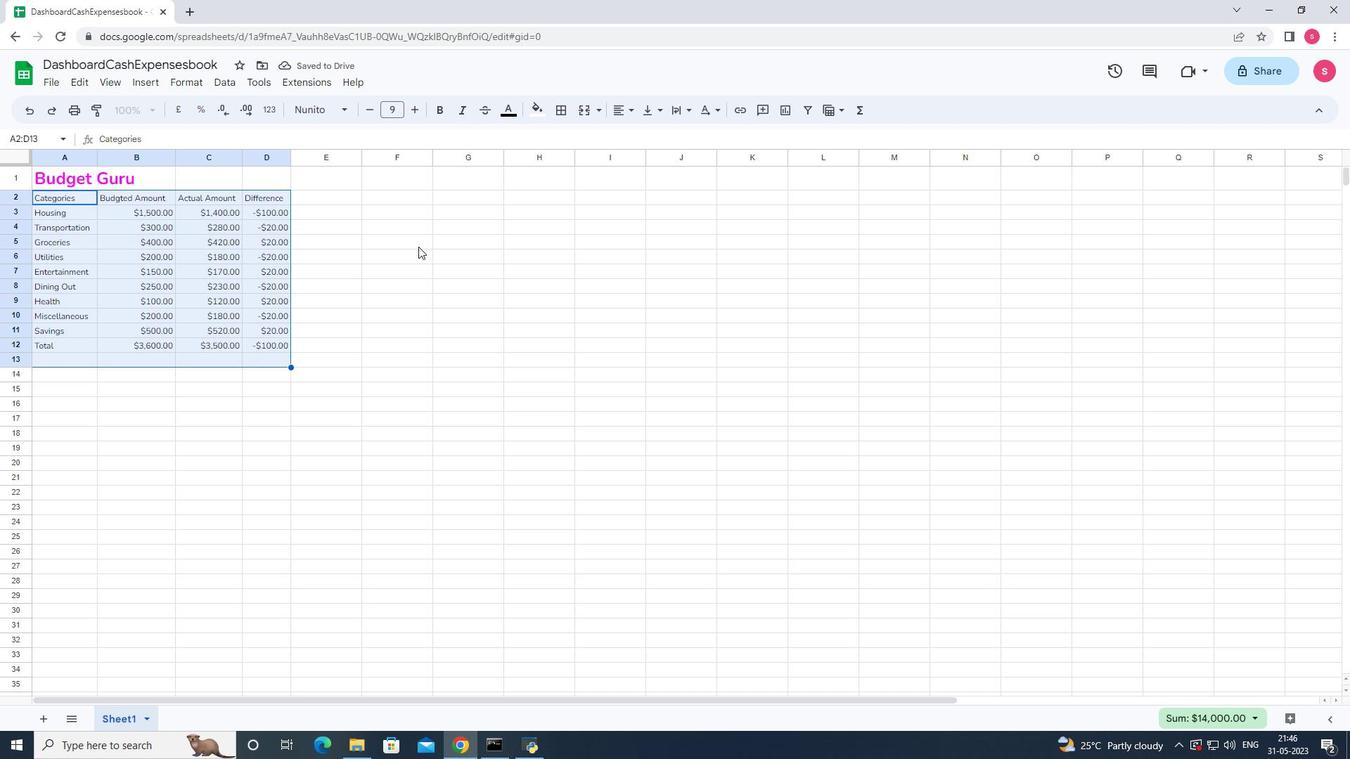 
Action: Mouse moved to (45, 172)
Screenshot: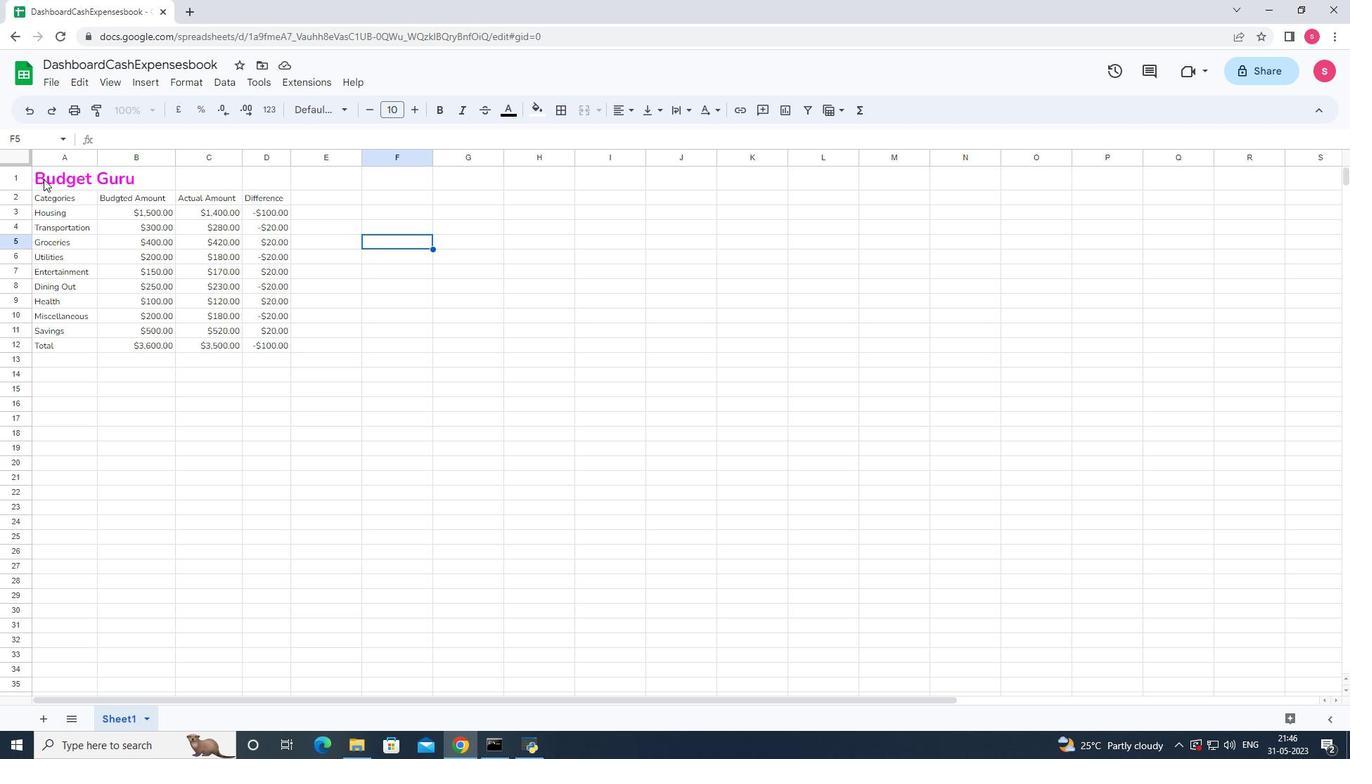
Action: Mouse pressed left at (45, 172)
Screenshot: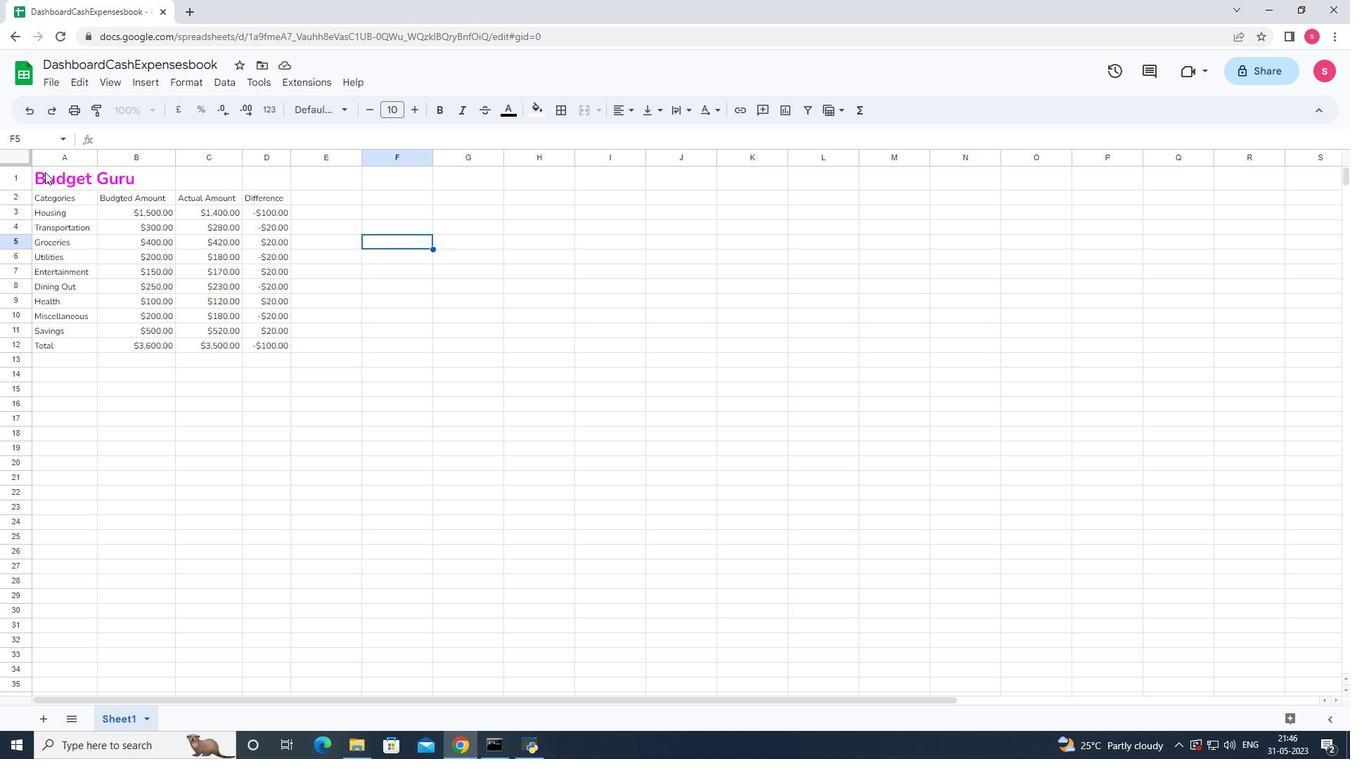 
Action: Mouse moved to (625, 101)
Screenshot: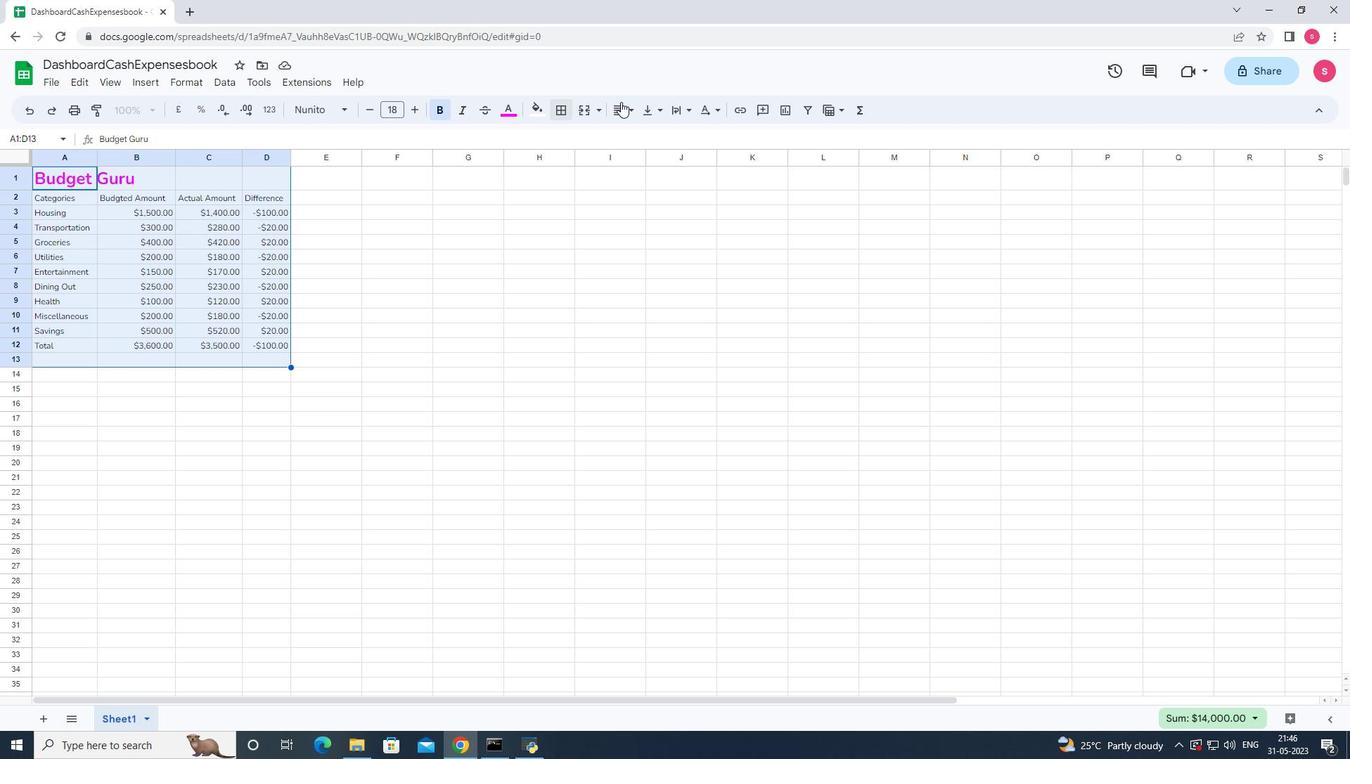 
Action: Mouse pressed left at (625, 101)
Screenshot: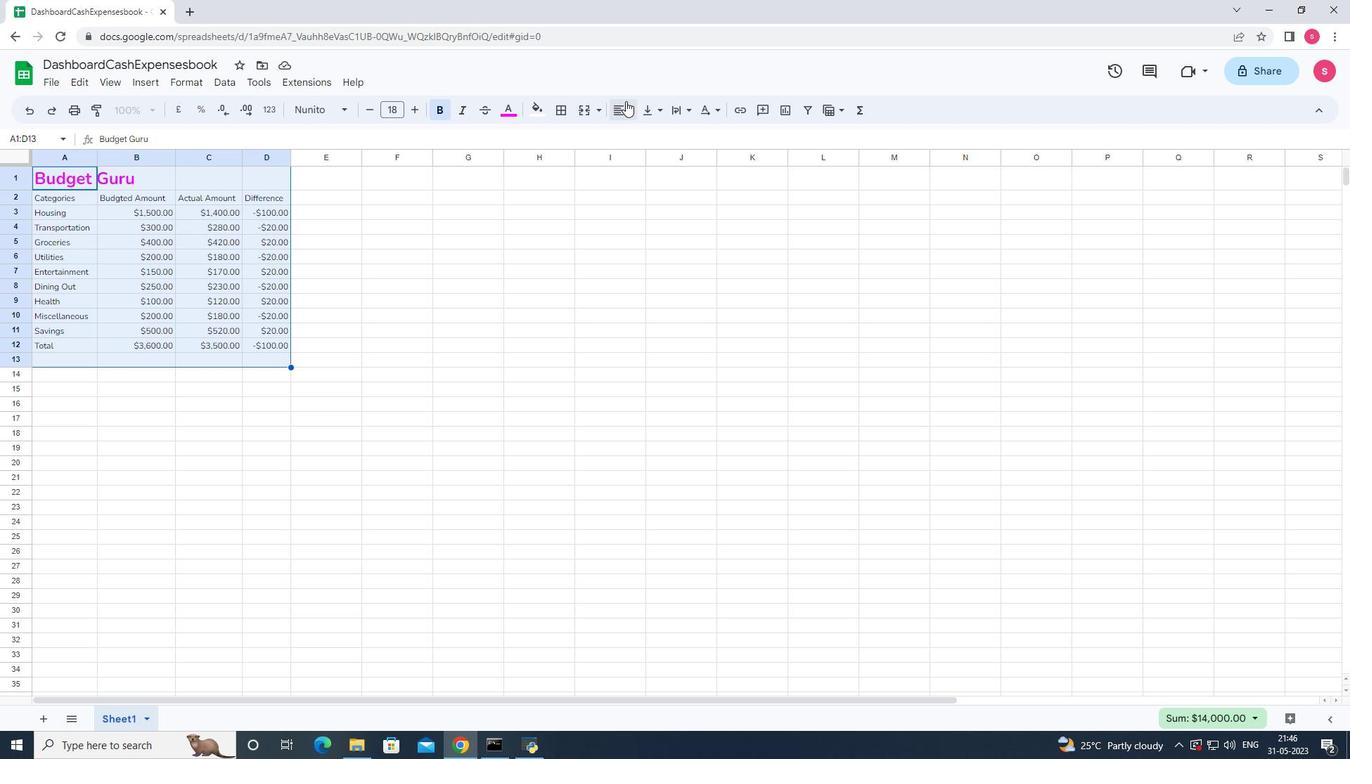 
Action: Mouse moved to (620, 137)
Screenshot: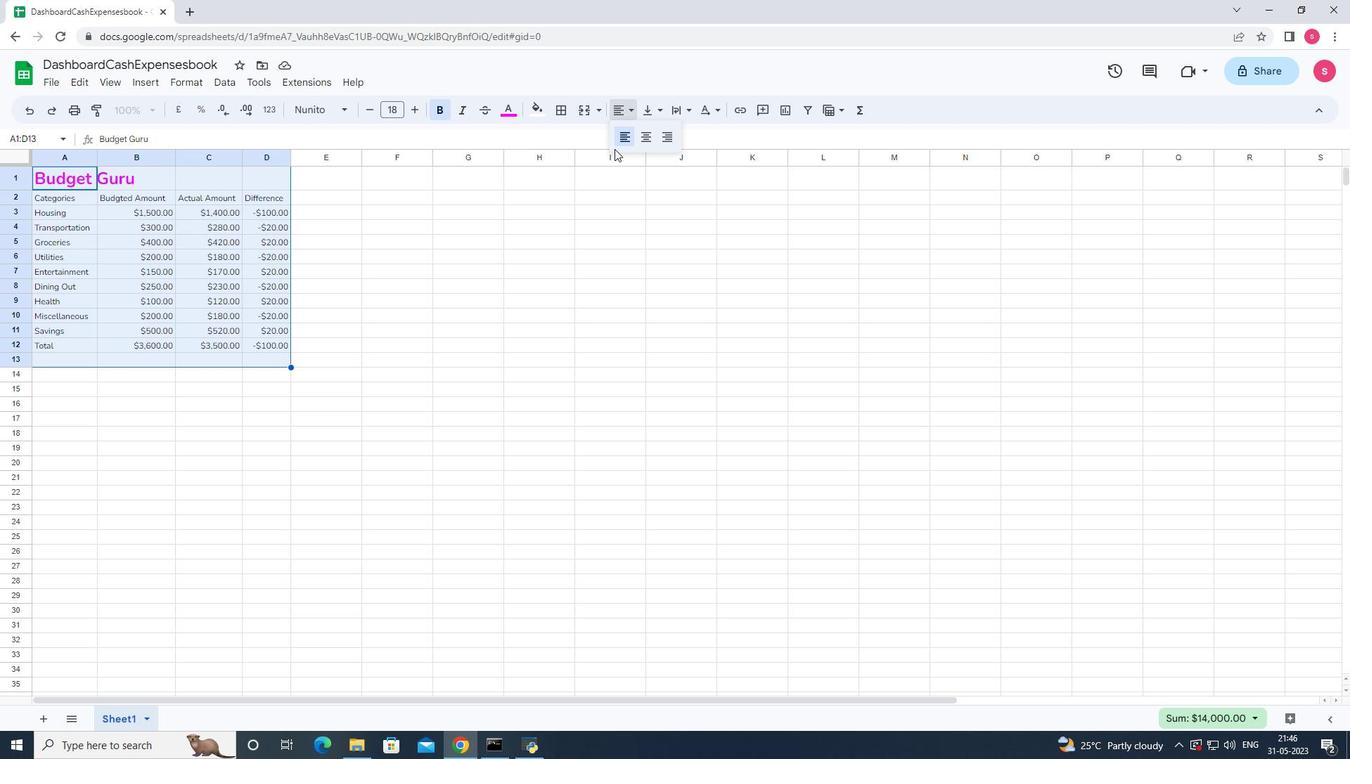 
Action: Mouse pressed left at (620, 137)
Screenshot: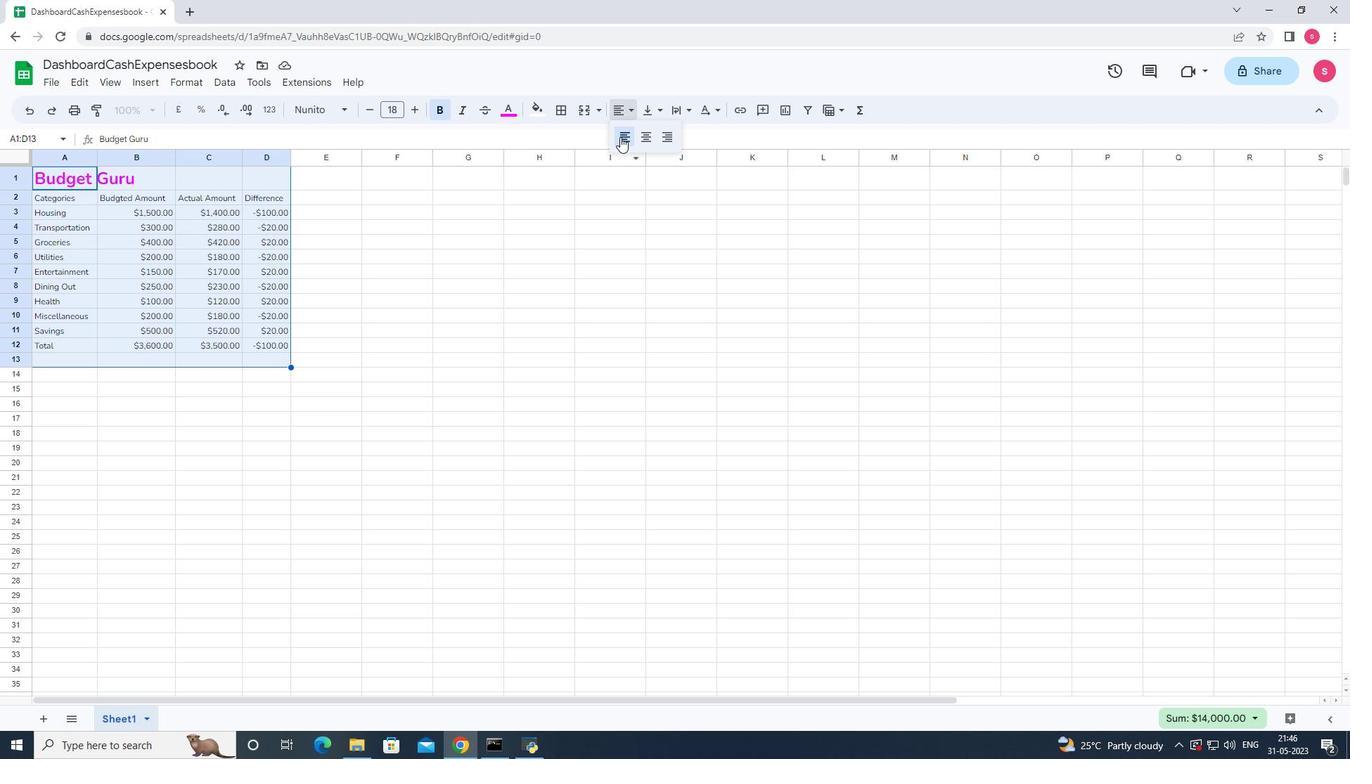 
Action: Mouse moved to (592, 302)
Screenshot: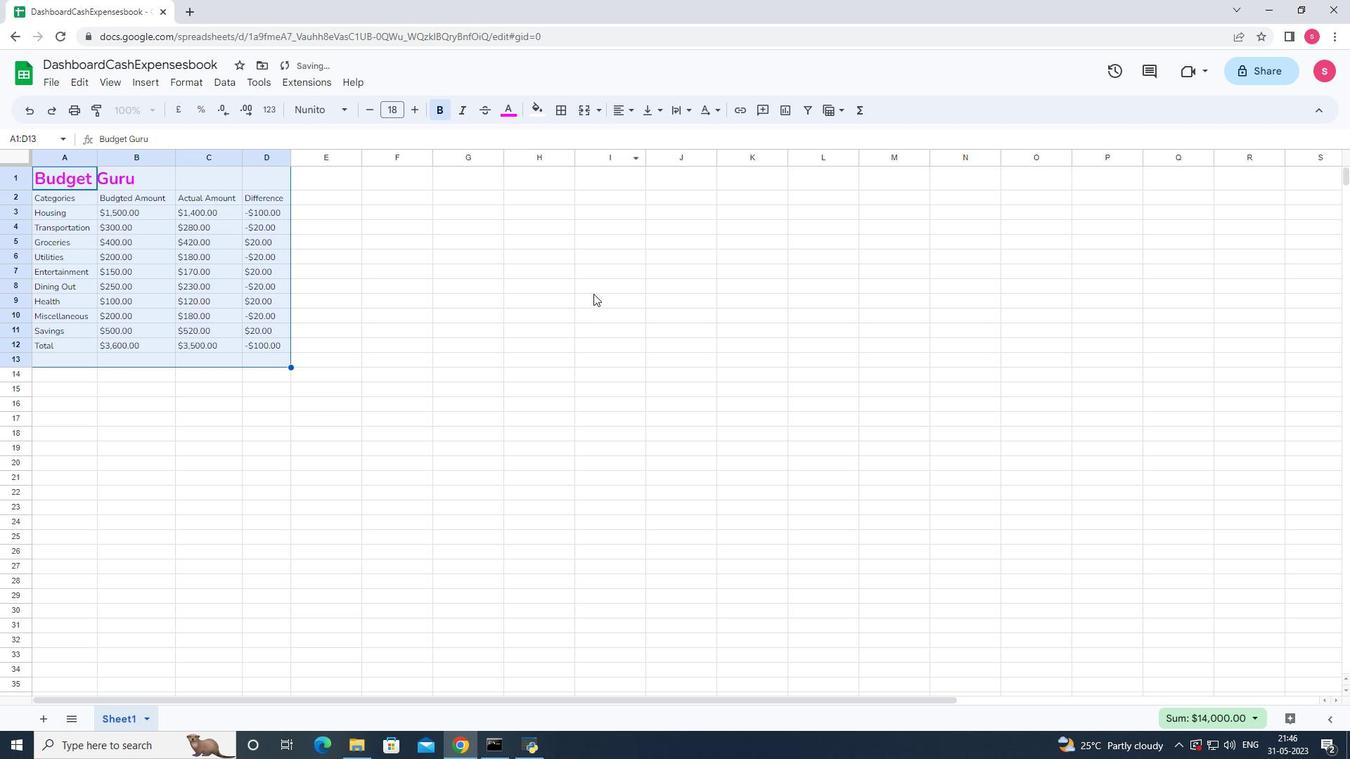 
Action: Mouse pressed left at (592, 302)
Screenshot: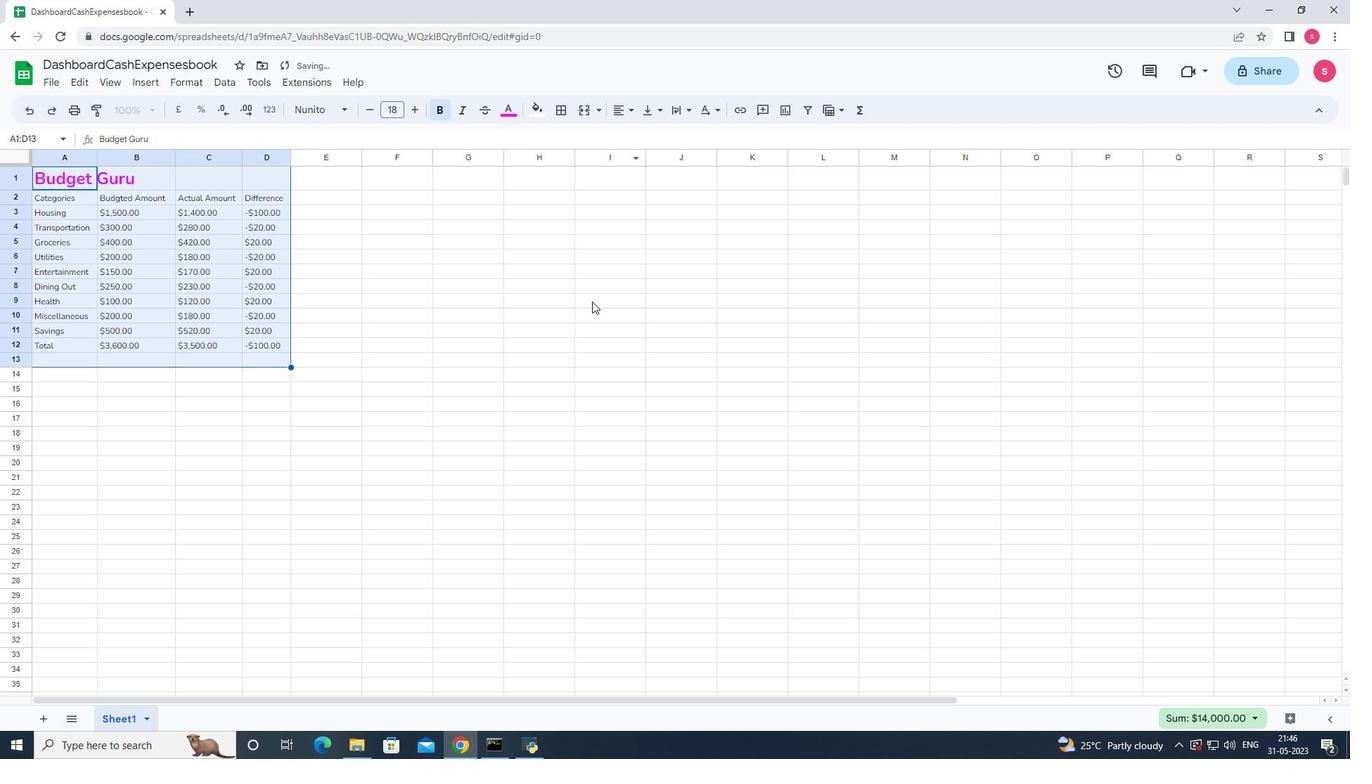 
Action: Mouse moved to (363, 287)
Screenshot: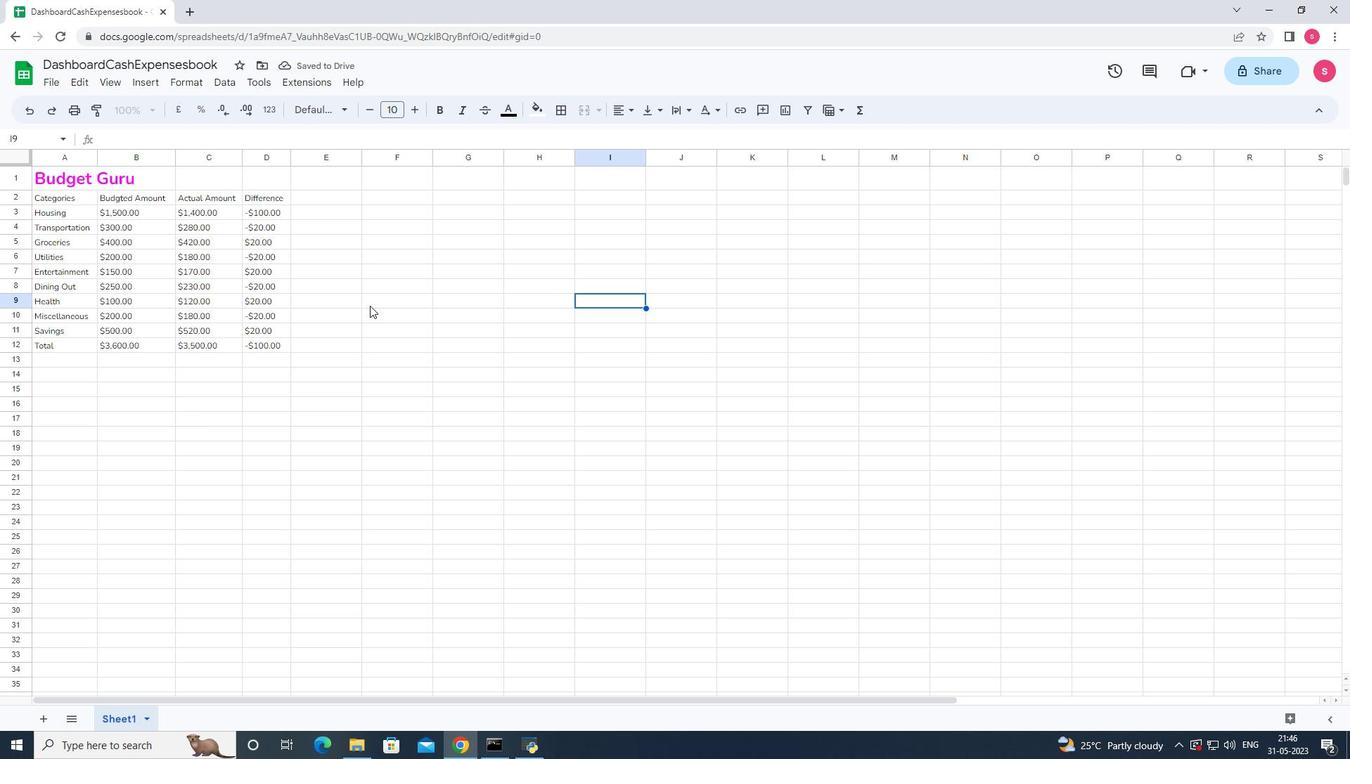 
Action: Key pressed ctrl+S
Screenshot: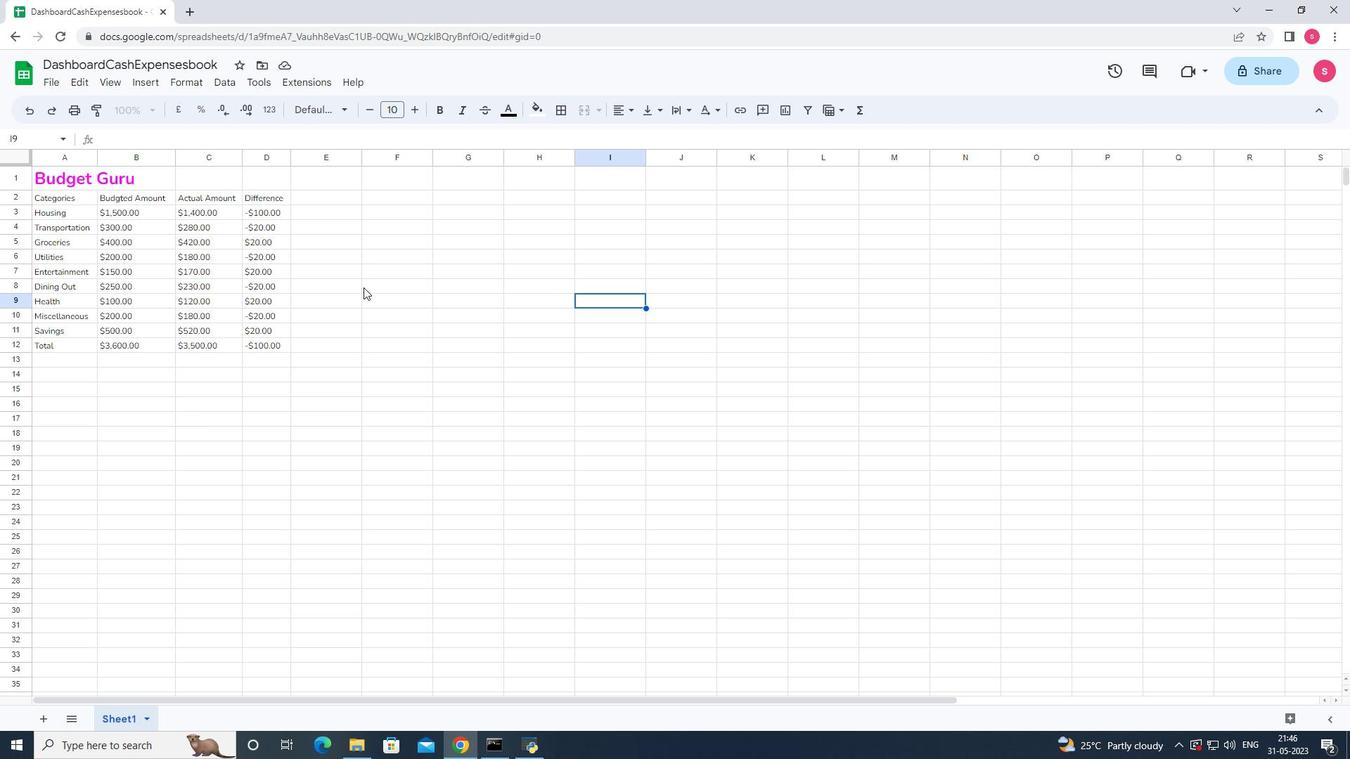 
Action: Mouse moved to (92, 302)
Screenshot: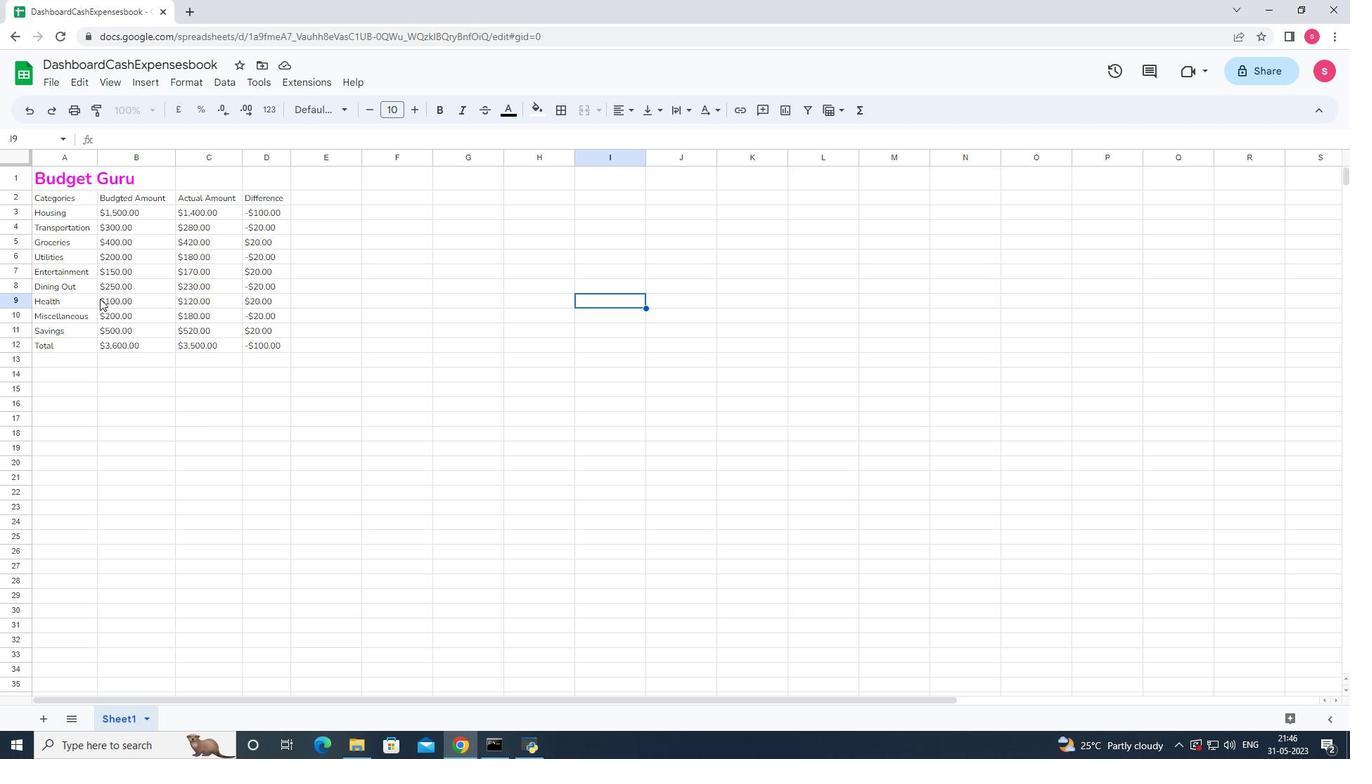 
